 Task: Find a place to stay in Suzhou, China, from 9th to 16th June for 2 guests, with a price range of ₹8000 to ₹16000, and enable self check-in.
Action: Mouse moved to (563, 112)
Screenshot: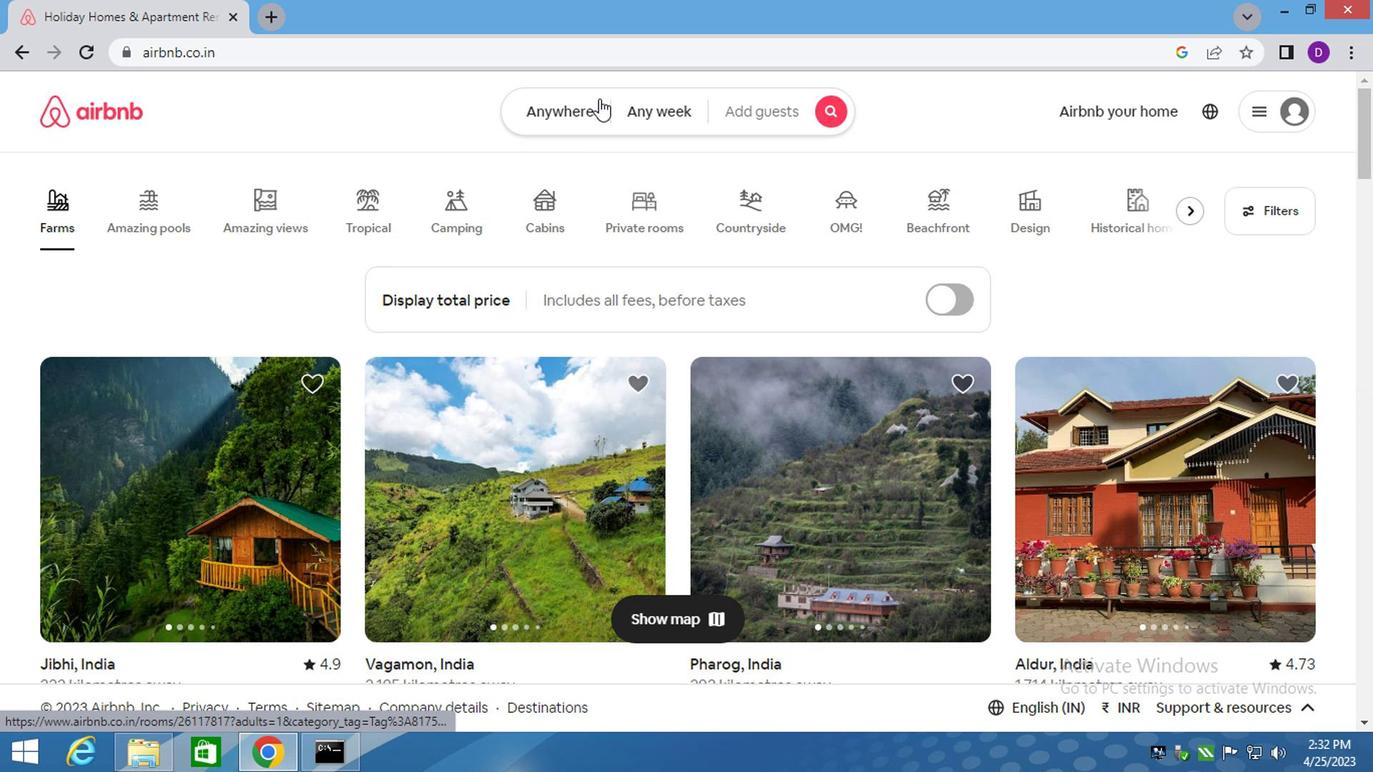 
Action: Mouse pressed left at (563, 112)
Screenshot: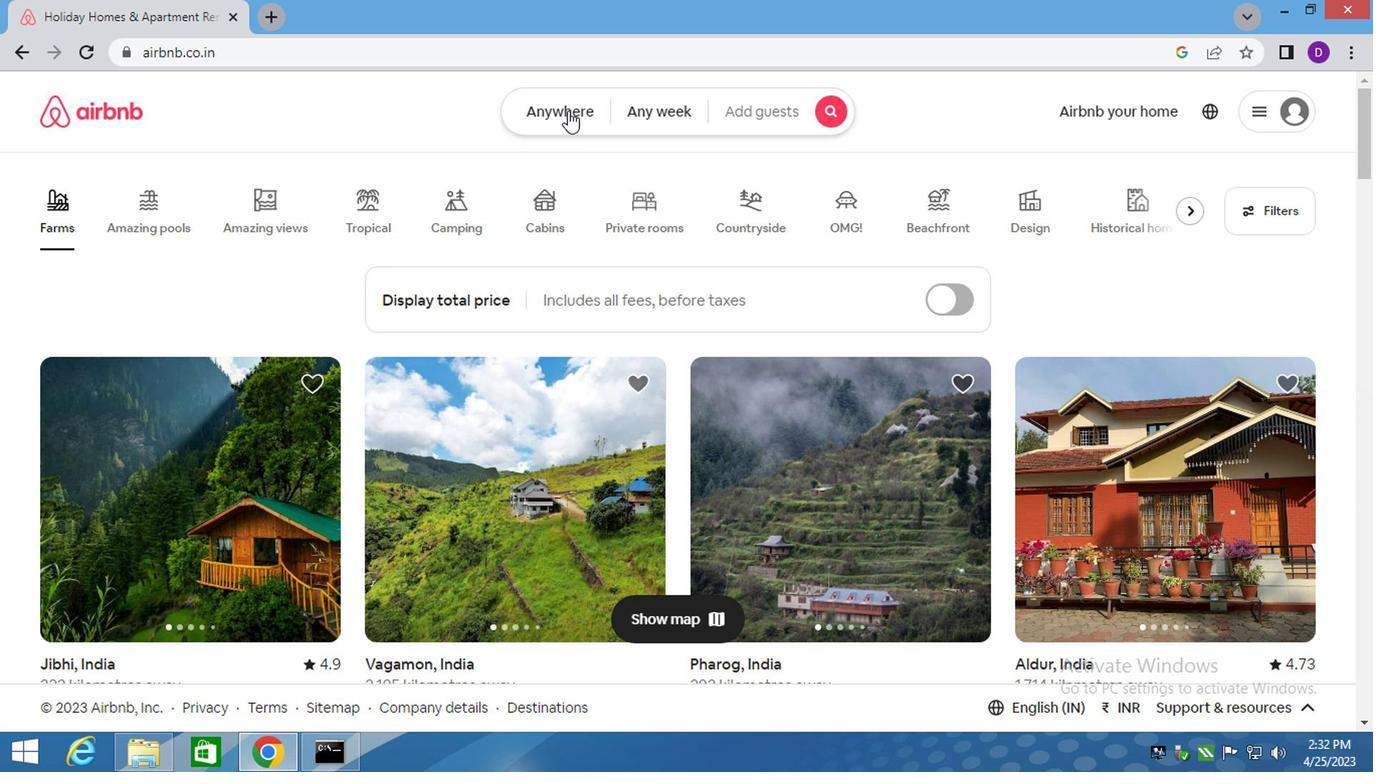 
Action: Mouse moved to (369, 197)
Screenshot: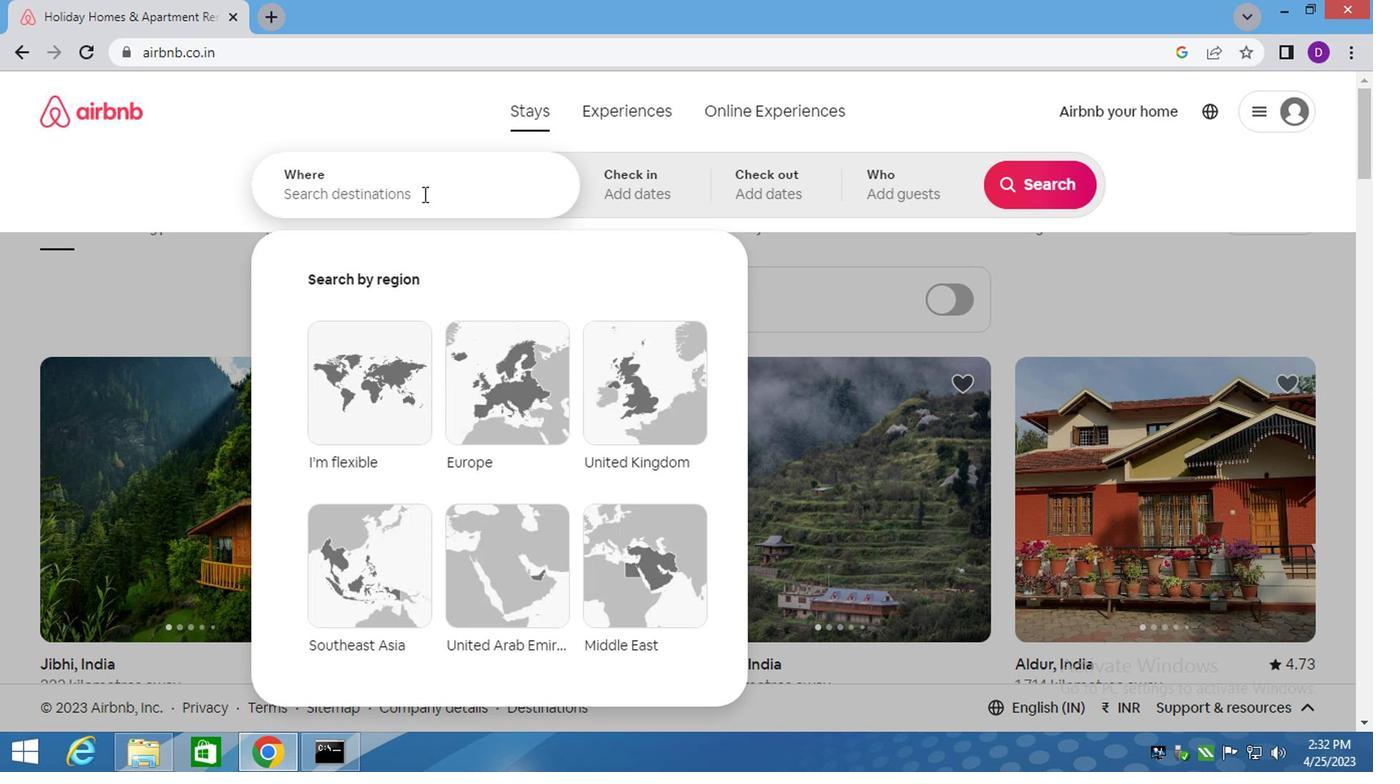 
Action: Mouse pressed left at (369, 197)
Screenshot: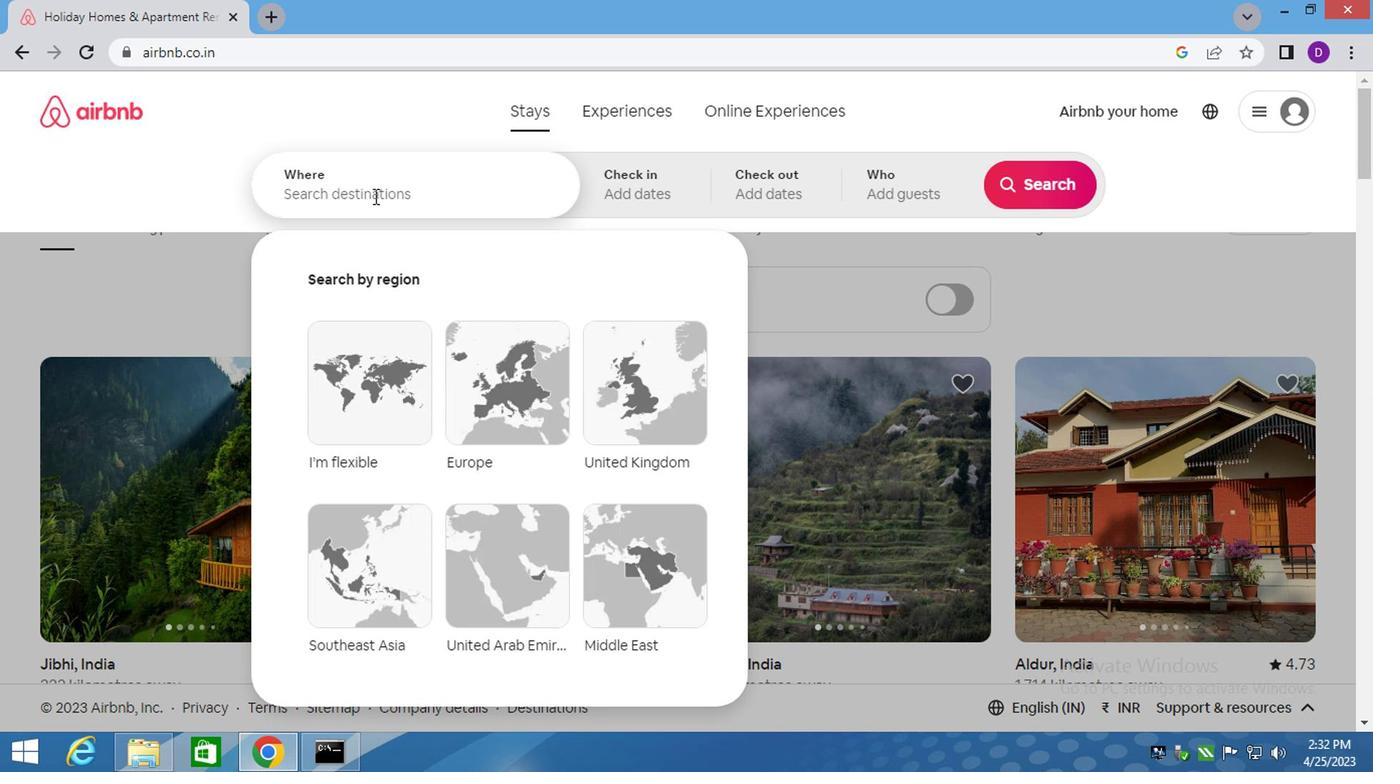 
Action: Key pressed <Key.shift>SUZHOU,<Key.space><Key.shift>CHINA<Key.enter>
Screenshot: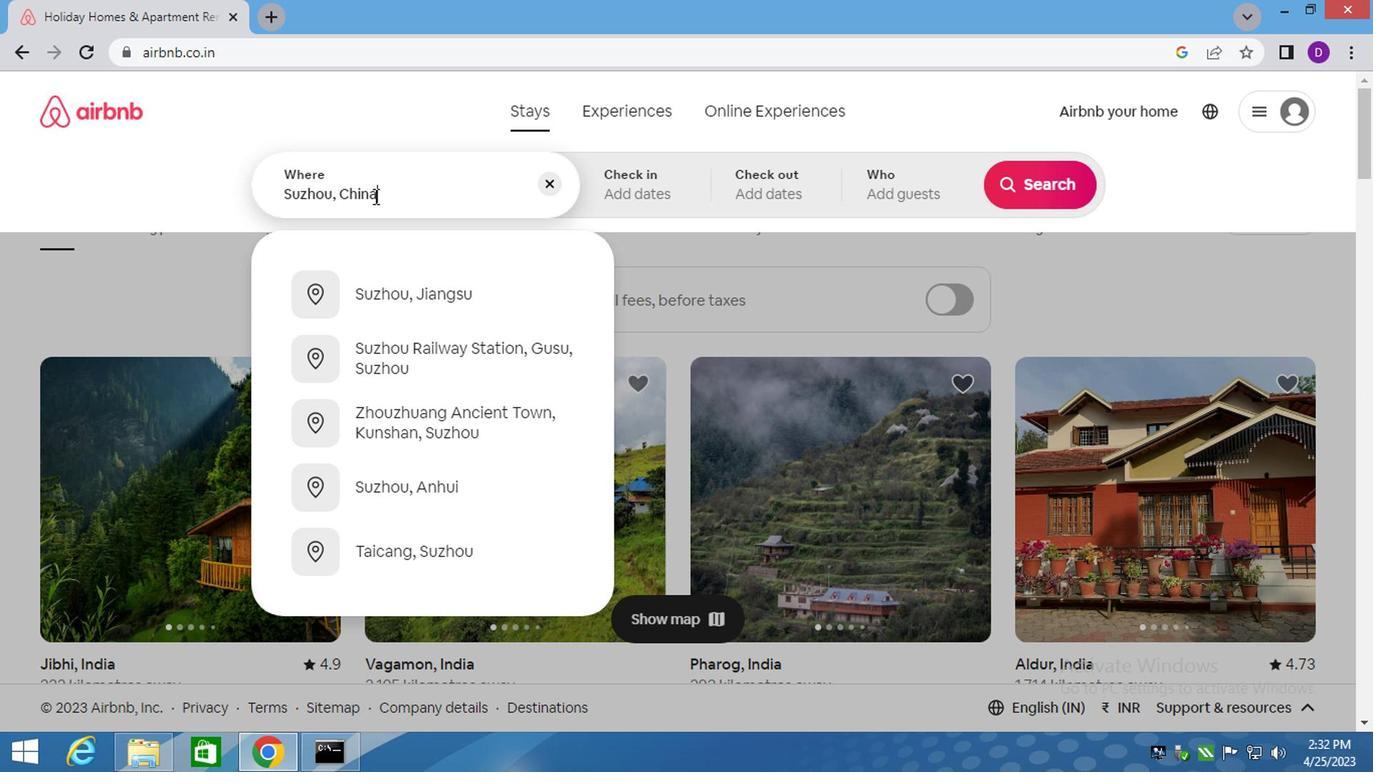 
Action: Mouse moved to (1026, 356)
Screenshot: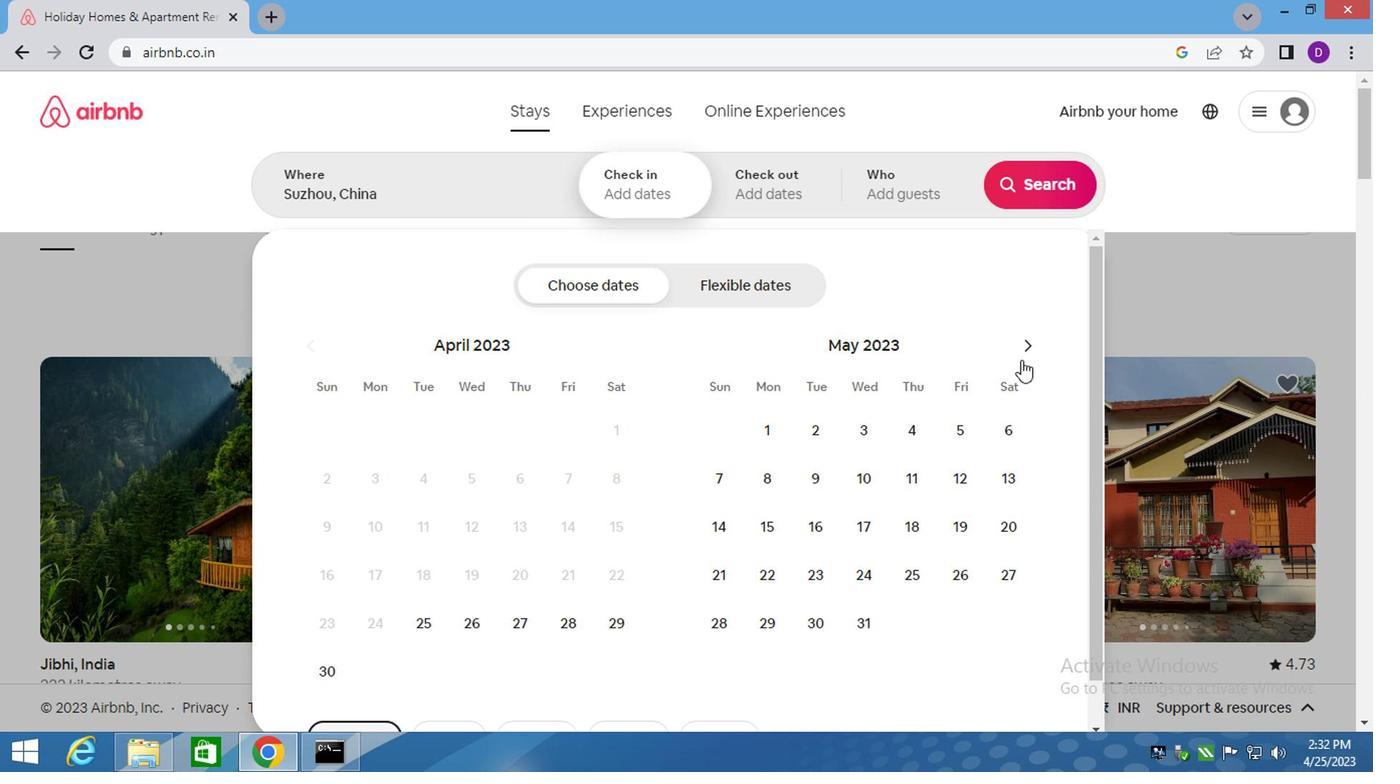 
Action: Mouse pressed left at (1026, 356)
Screenshot: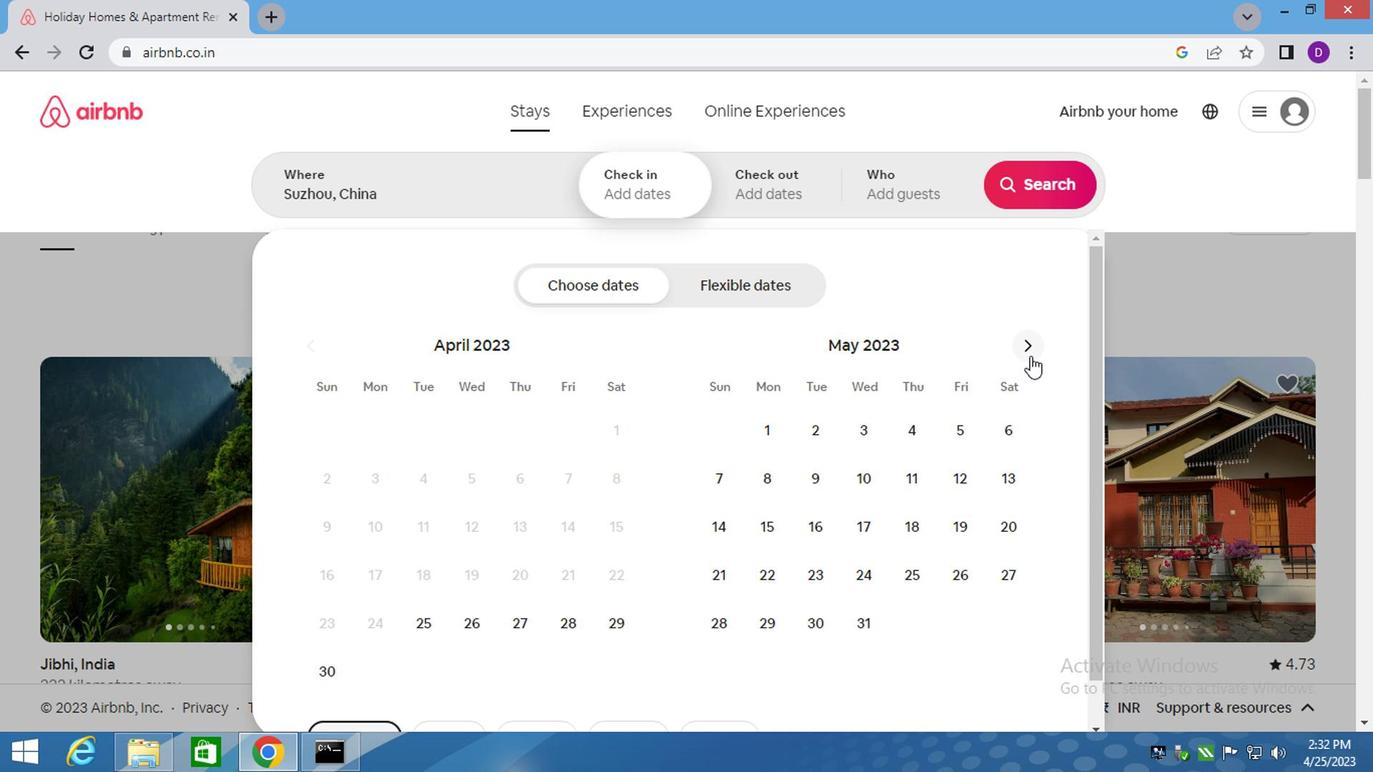 
Action: Mouse moved to (946, 488)
Screenshot: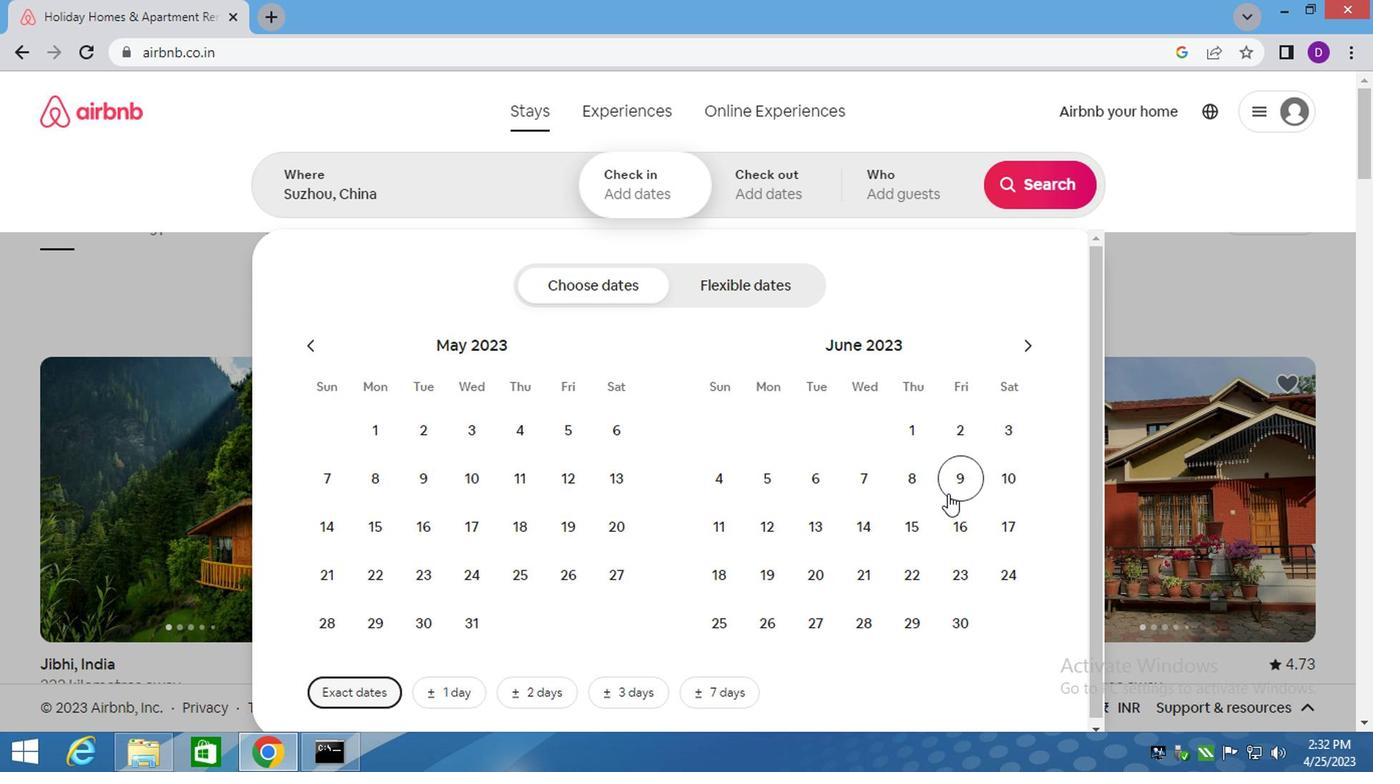 
Action: Mouse pressed left at (946, 488)
Screenshot: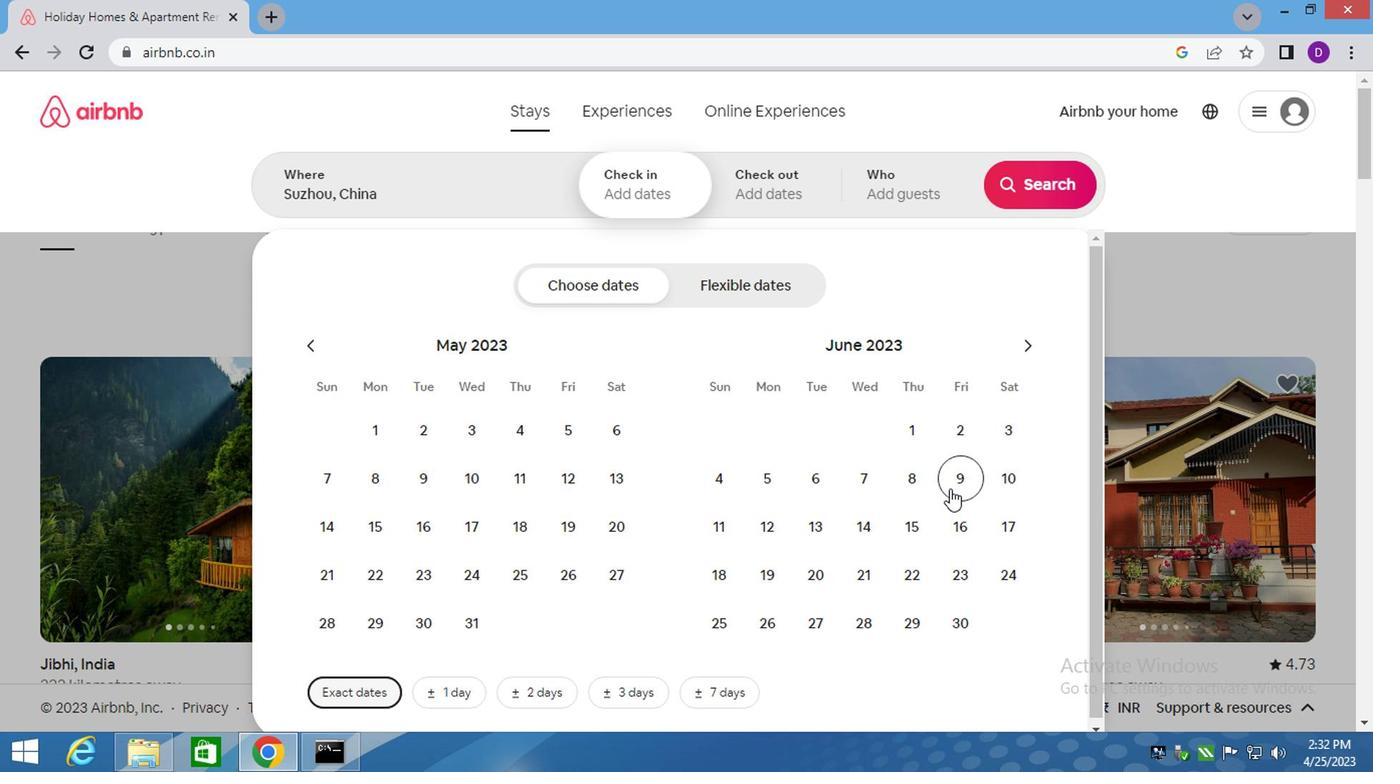 
Action: Mouse moved to (960, 527)
Screenshot: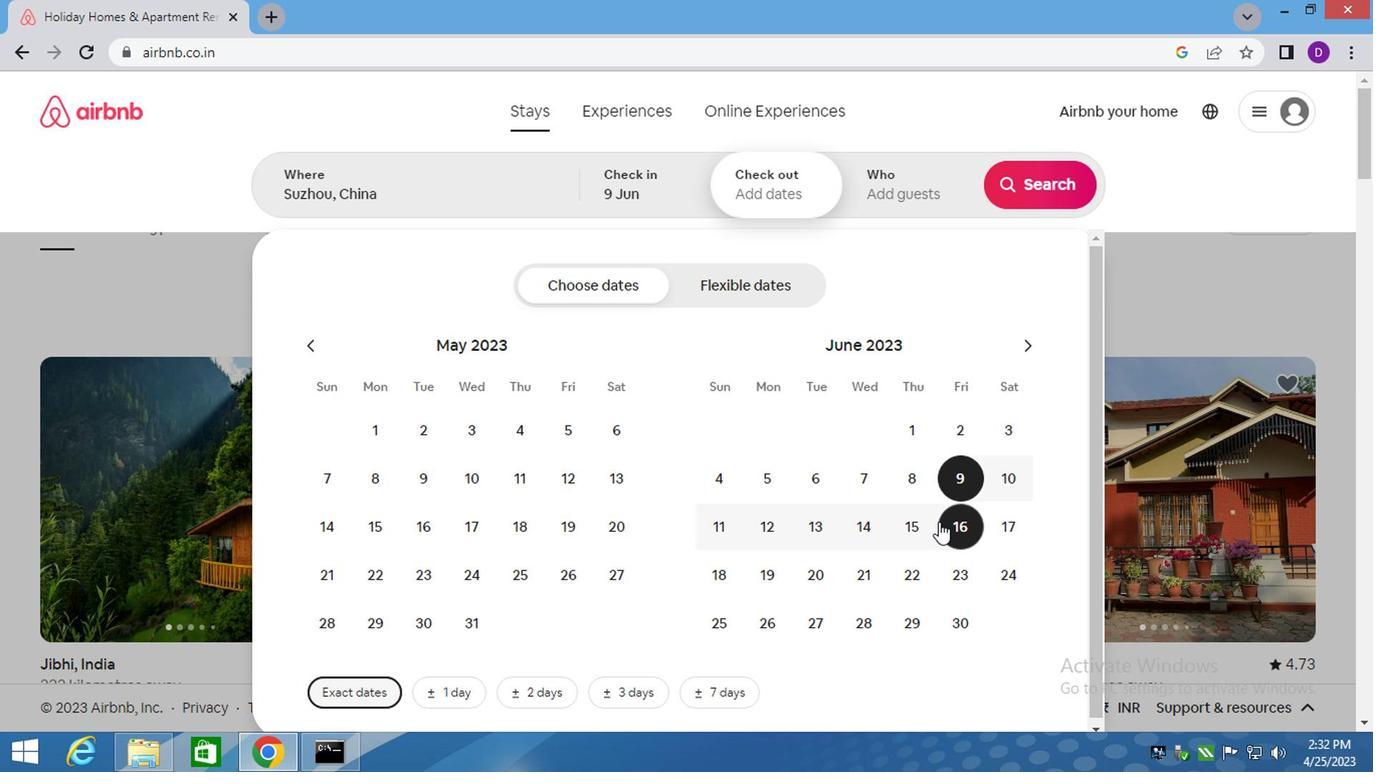 
Action: Mouse pressed left at (960, 527)
Screenshot: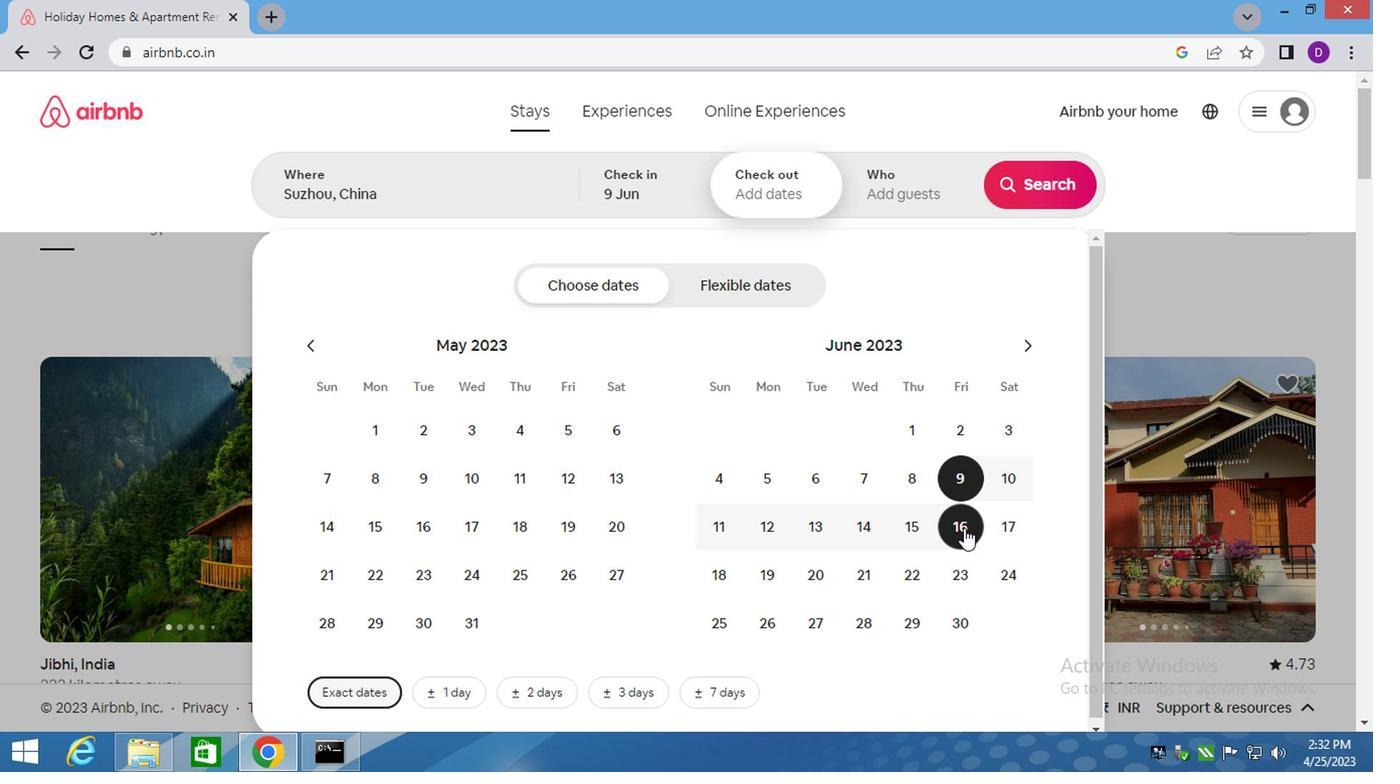 
Action: Mouse moved to (897, 193)
Screenshot: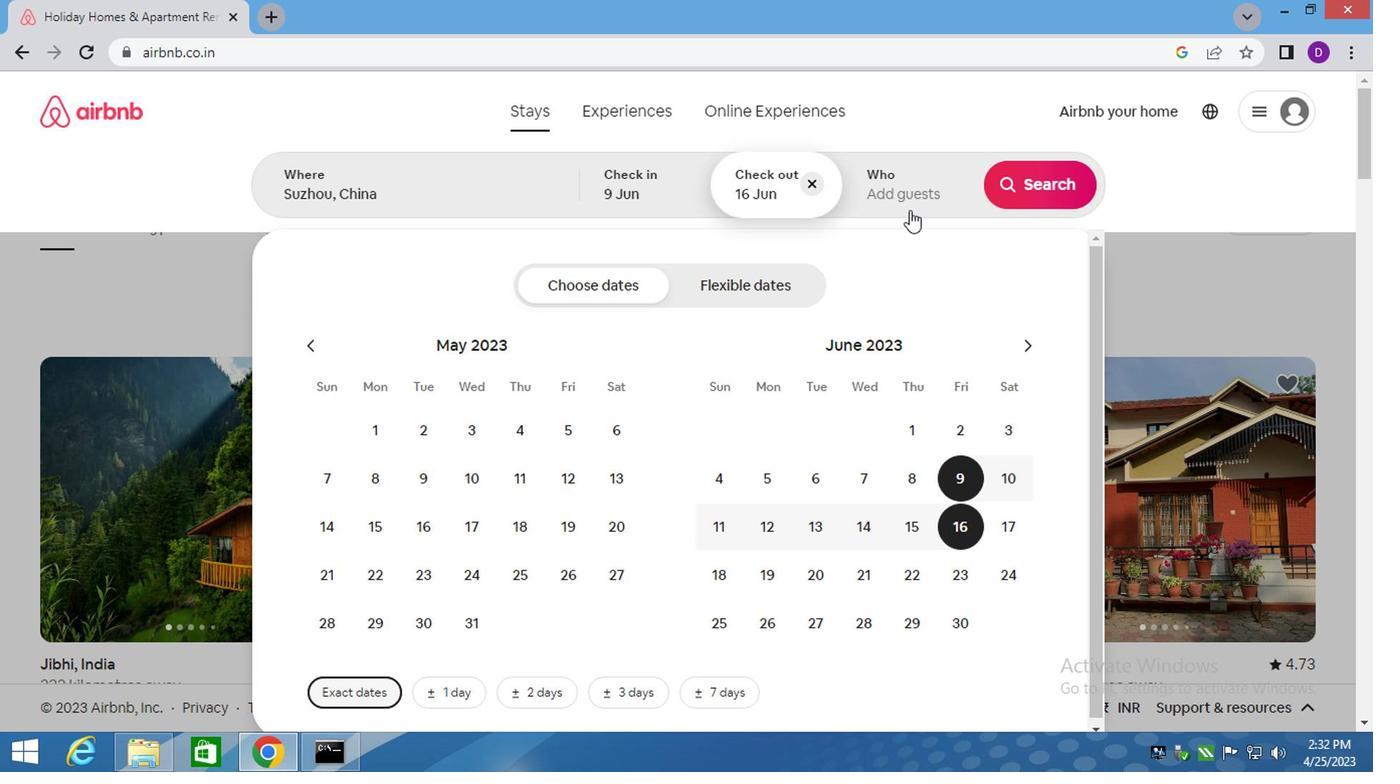 
Action: Mouse pressed left at (897, 193)
Screenshot: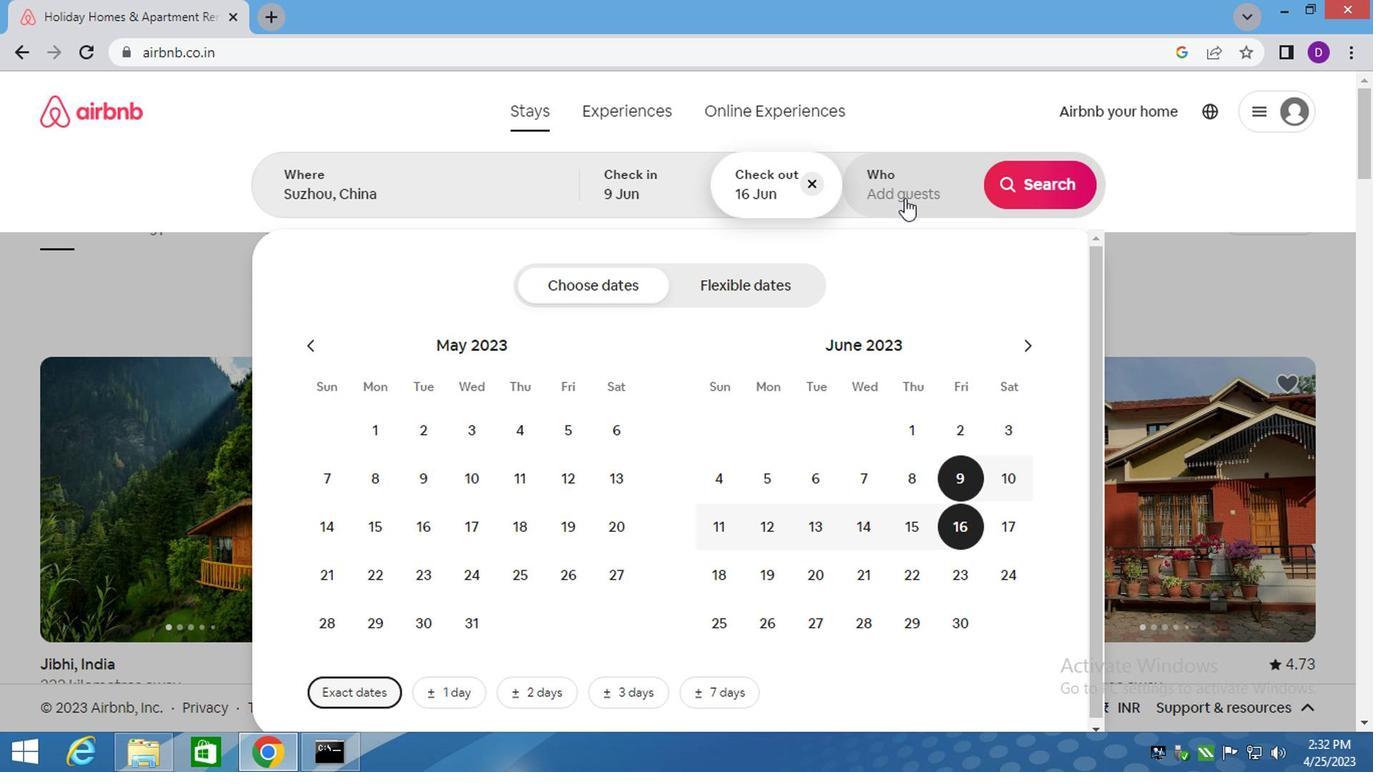 
Action: Mouse moved to (1050, 298)
Screenshot: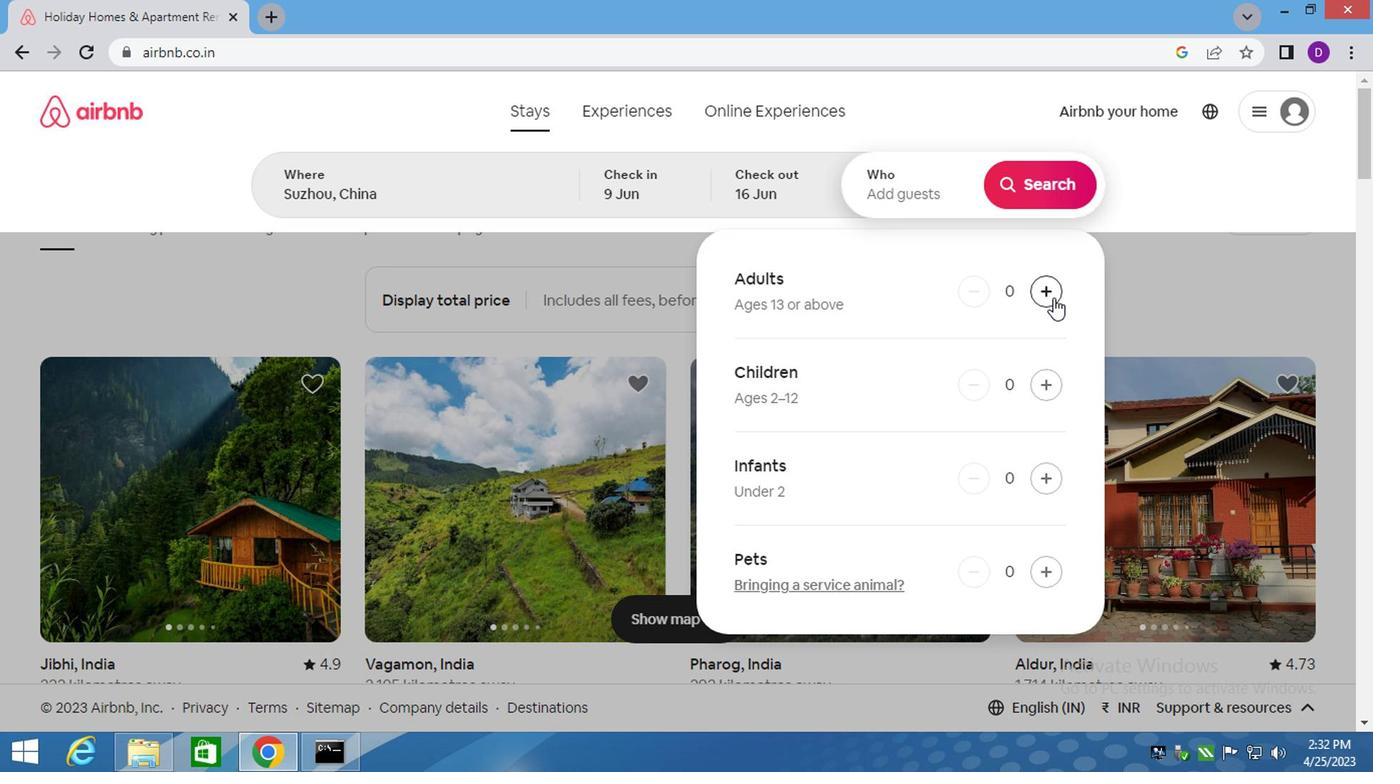 
Action: Mouse pressed left at (1050, 298)
Screenshot: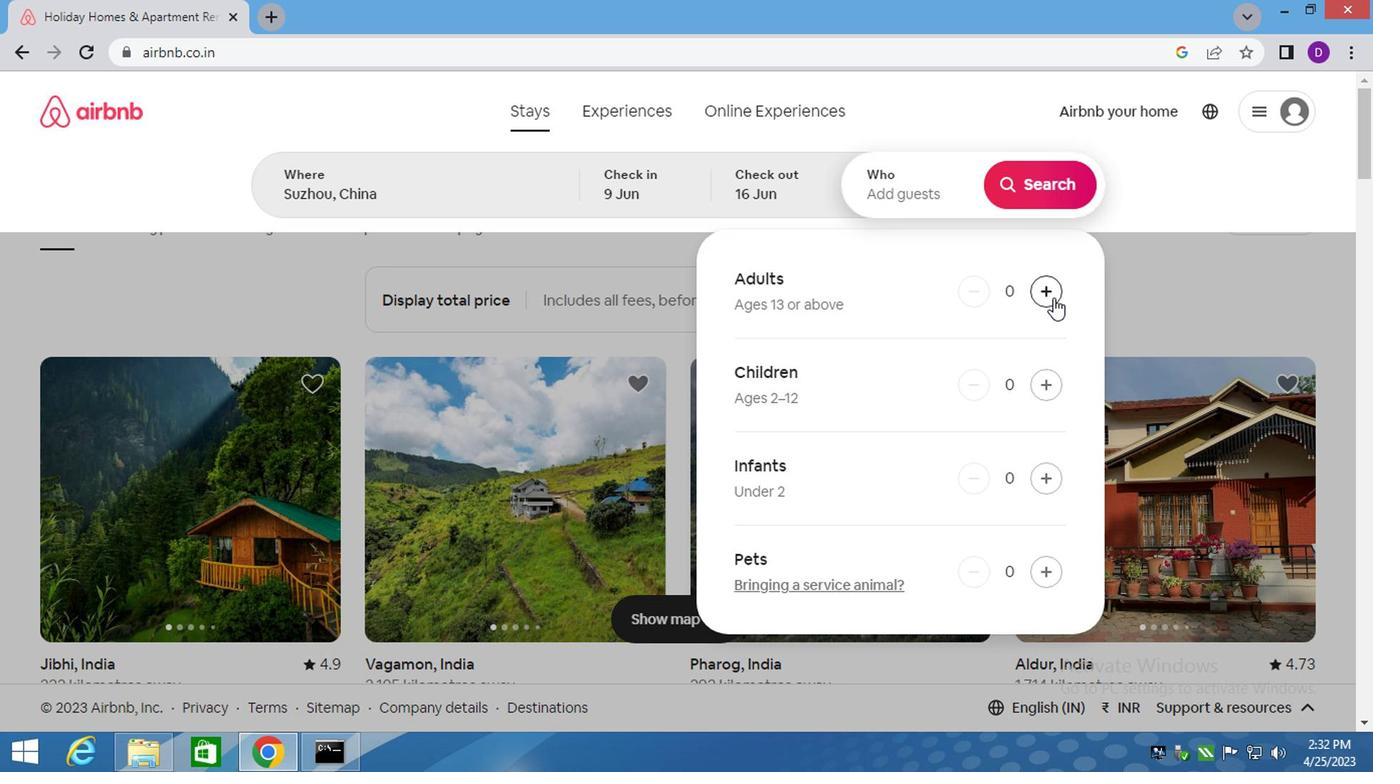 
Action: Mouse pressed left at (1050, 298)
Screenshot: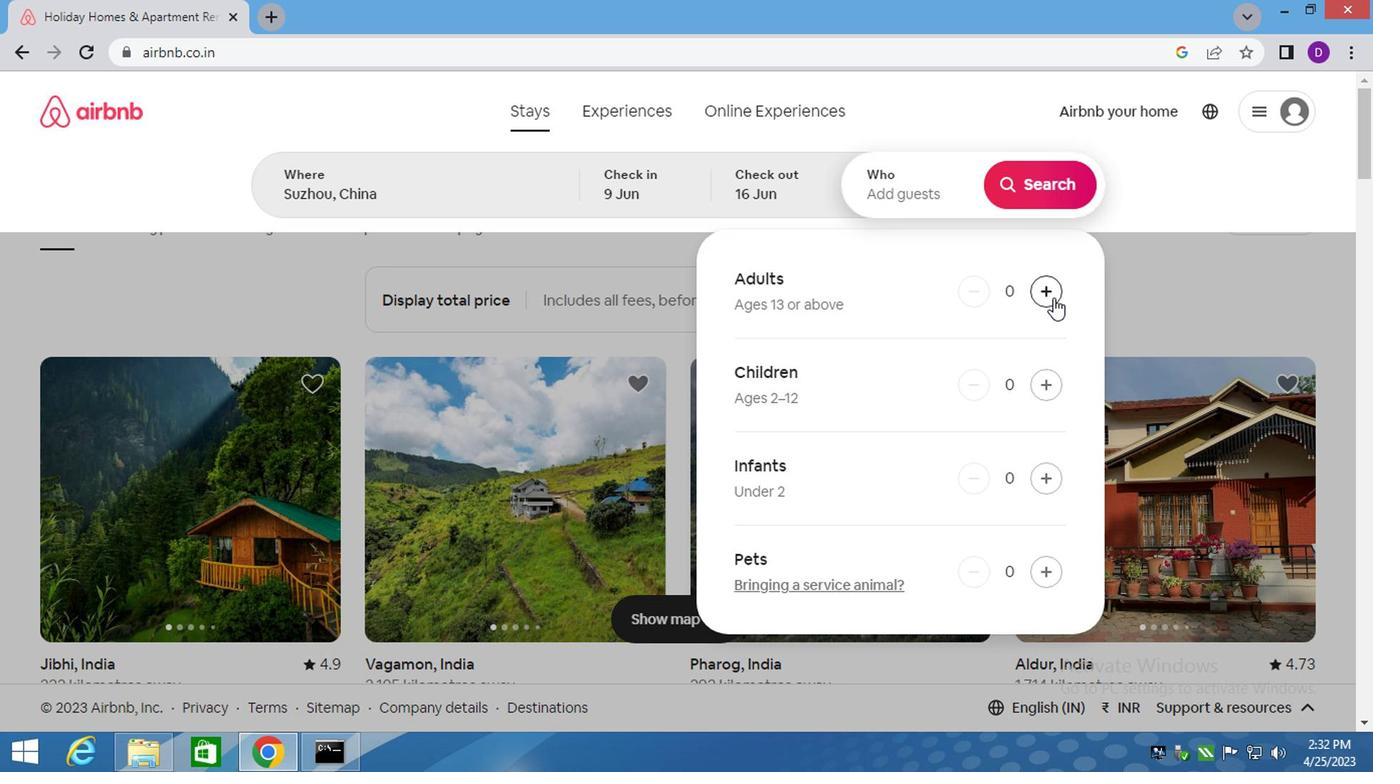 
Action: Mouse moved to (1040, 182)
Screenshot: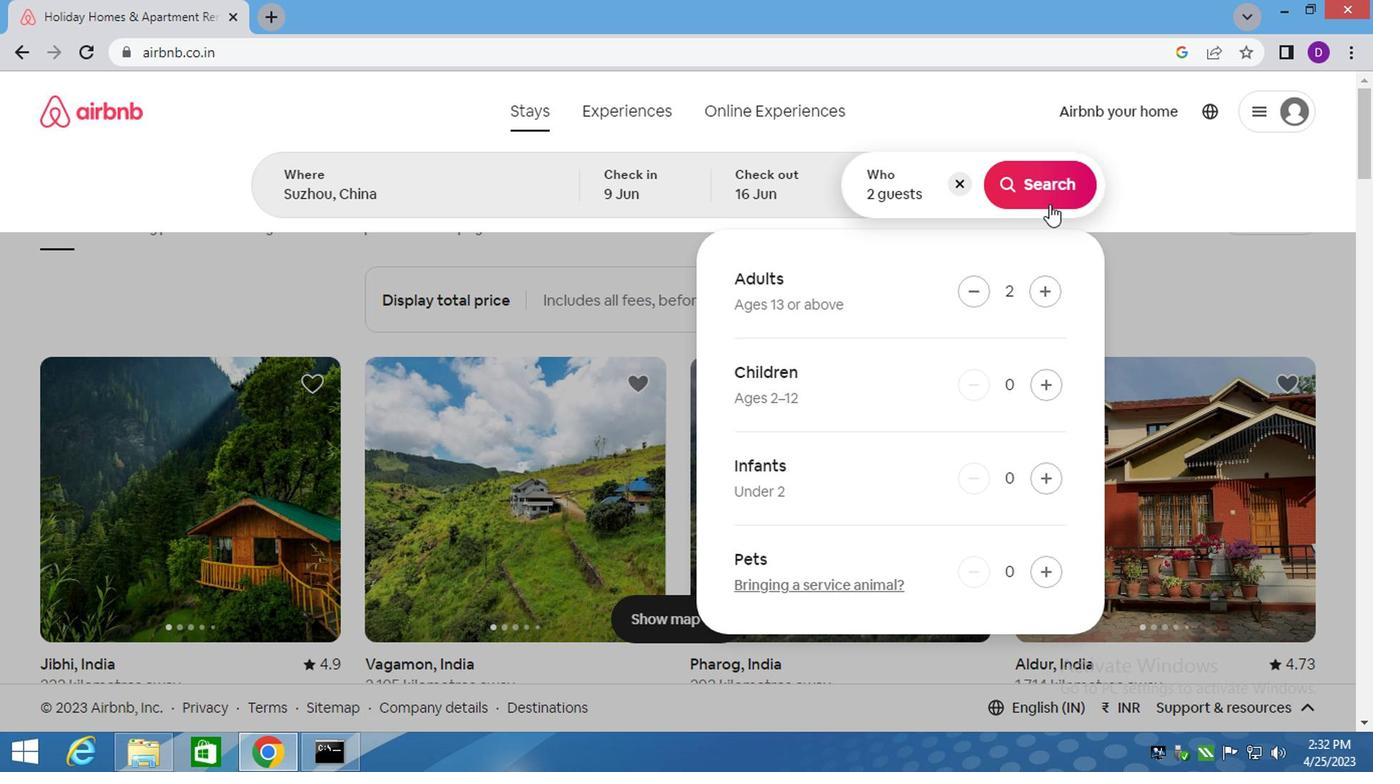 
Action: Mouse pressed left at (1040, 182)
Screenshot: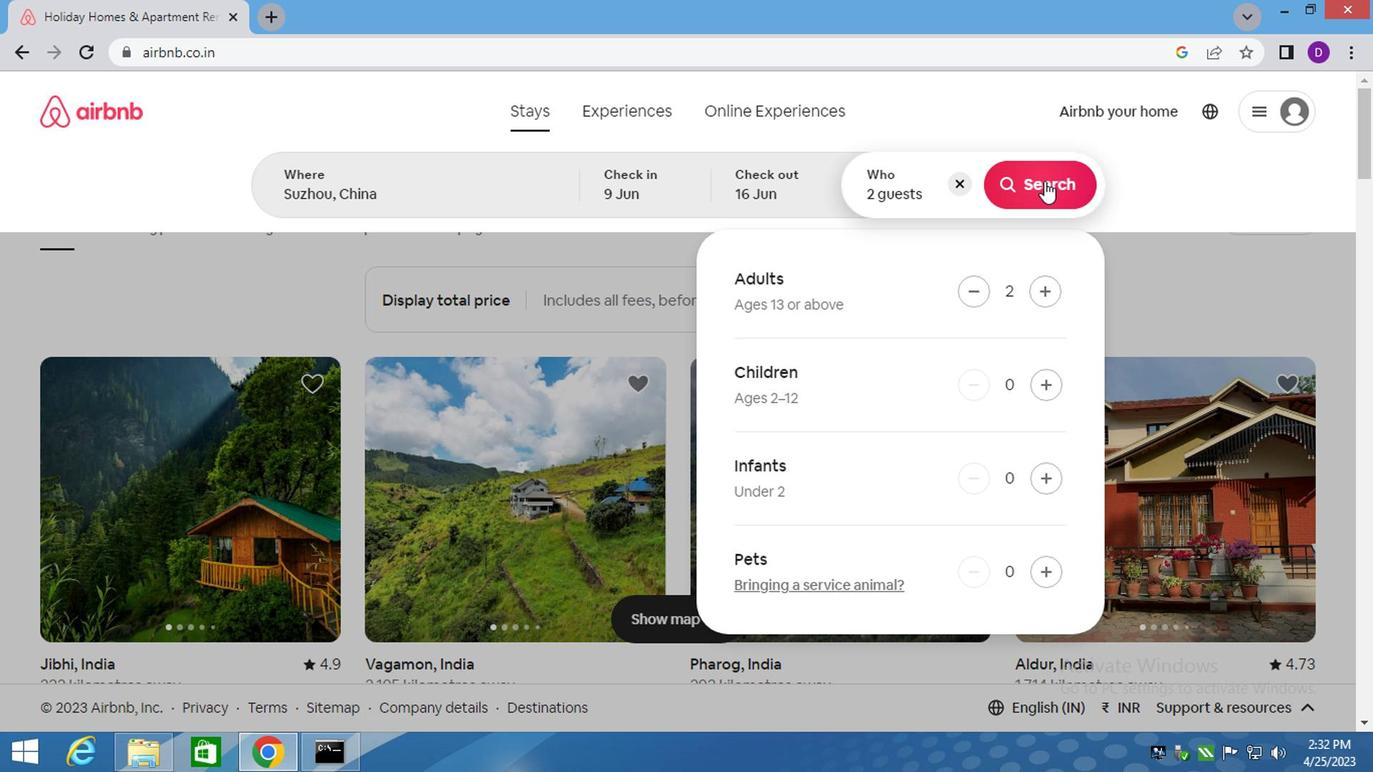 
Action: Mouse moved to (1251, 196)
Screenshot: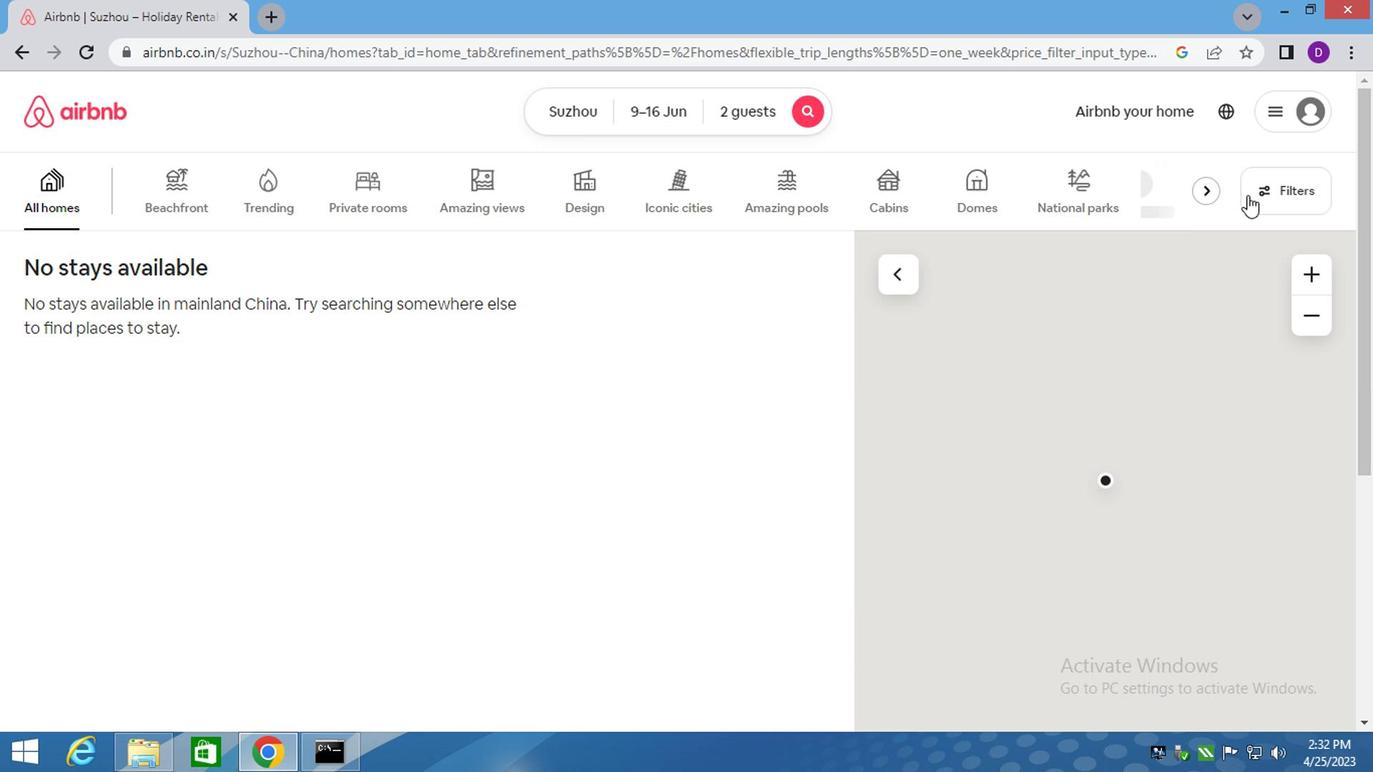
Action: Mouse pressed left at (1251, 196)
Screenshot: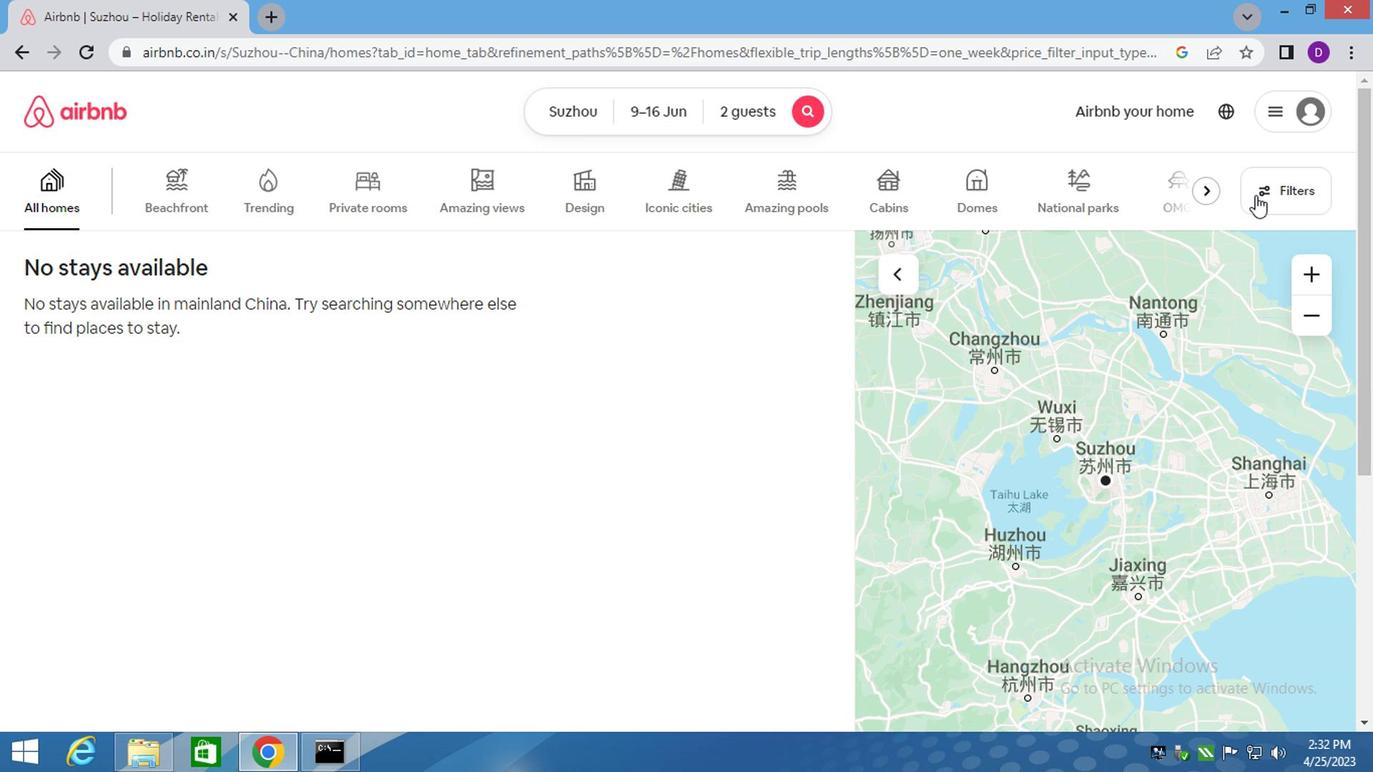 
Action: Mouse moved to (456, 316)
Screenshot: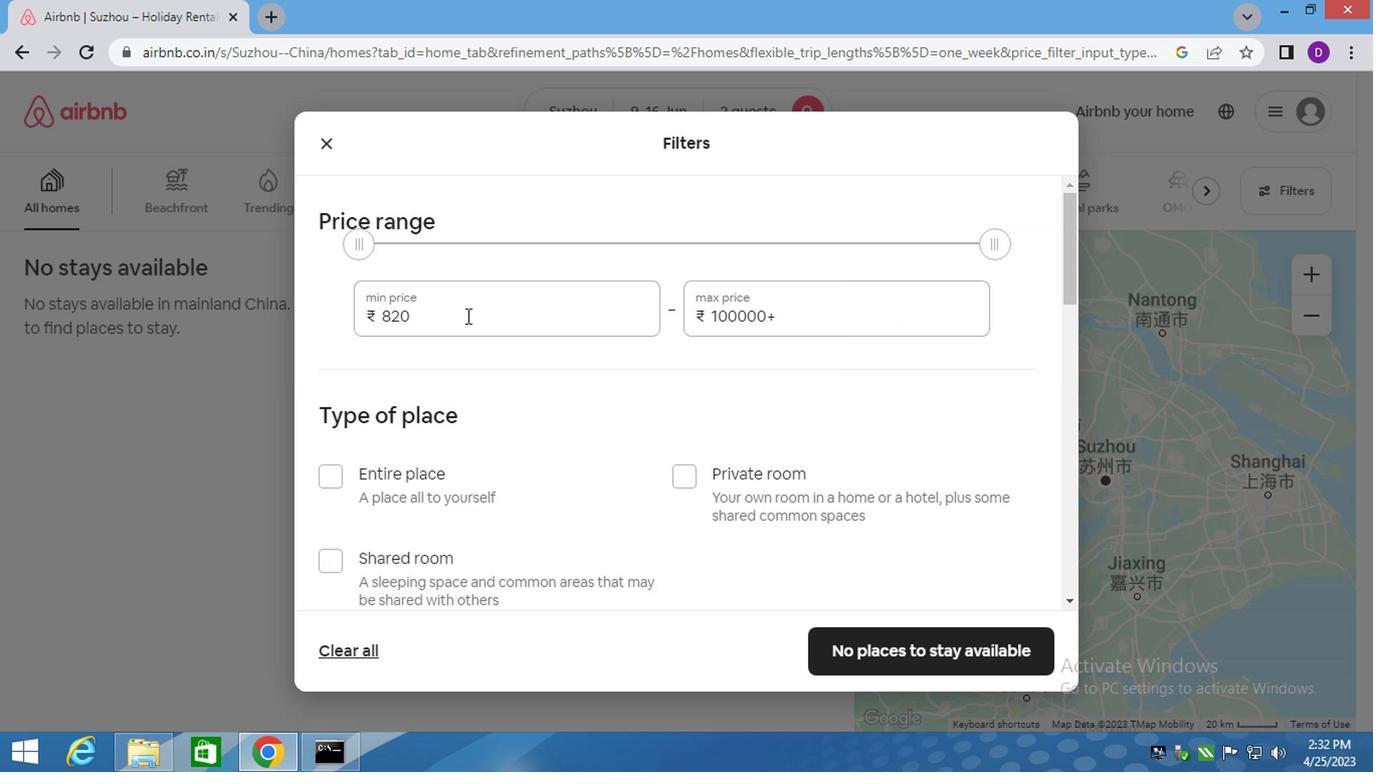 
Action: Mouse pressed left at (456, 316)
Screenshot: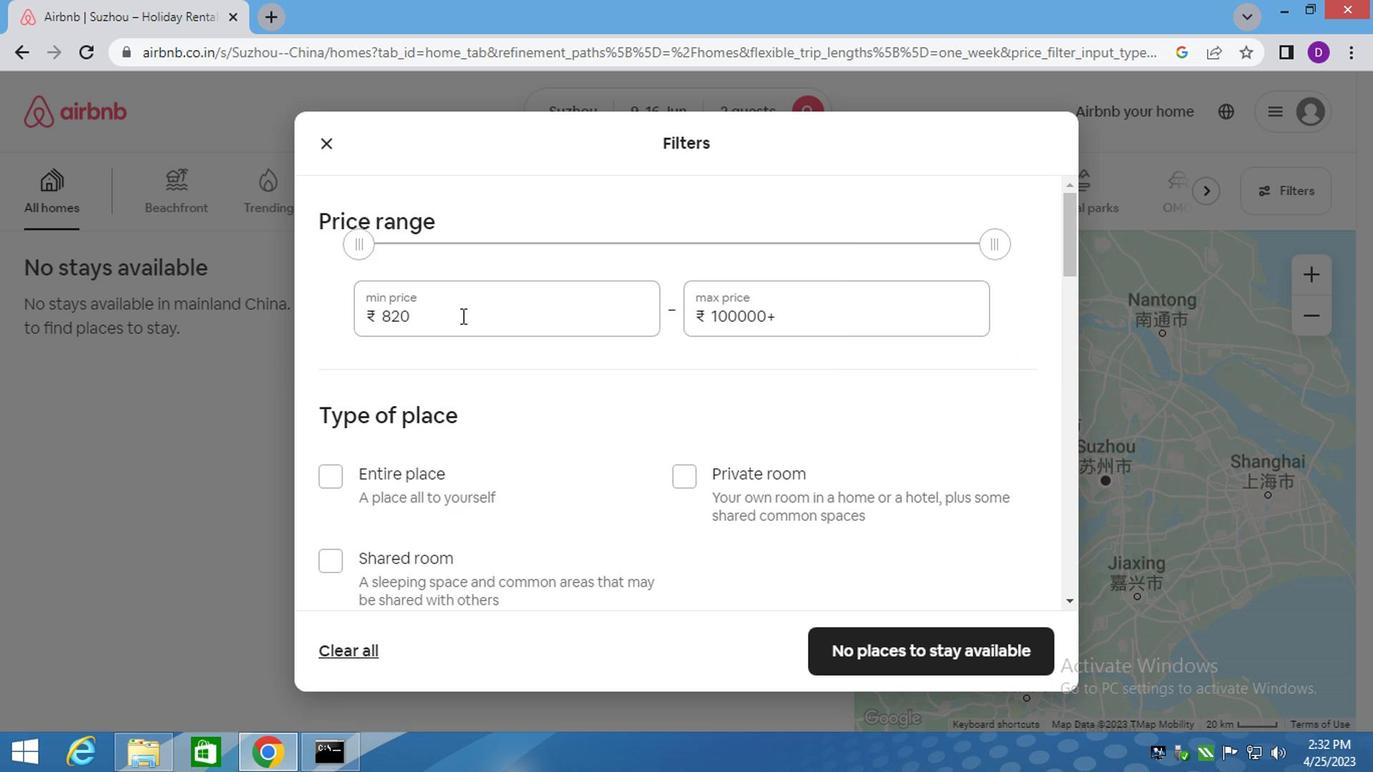 
Action: Mouse pressed left at (456, 316)
Screenshot: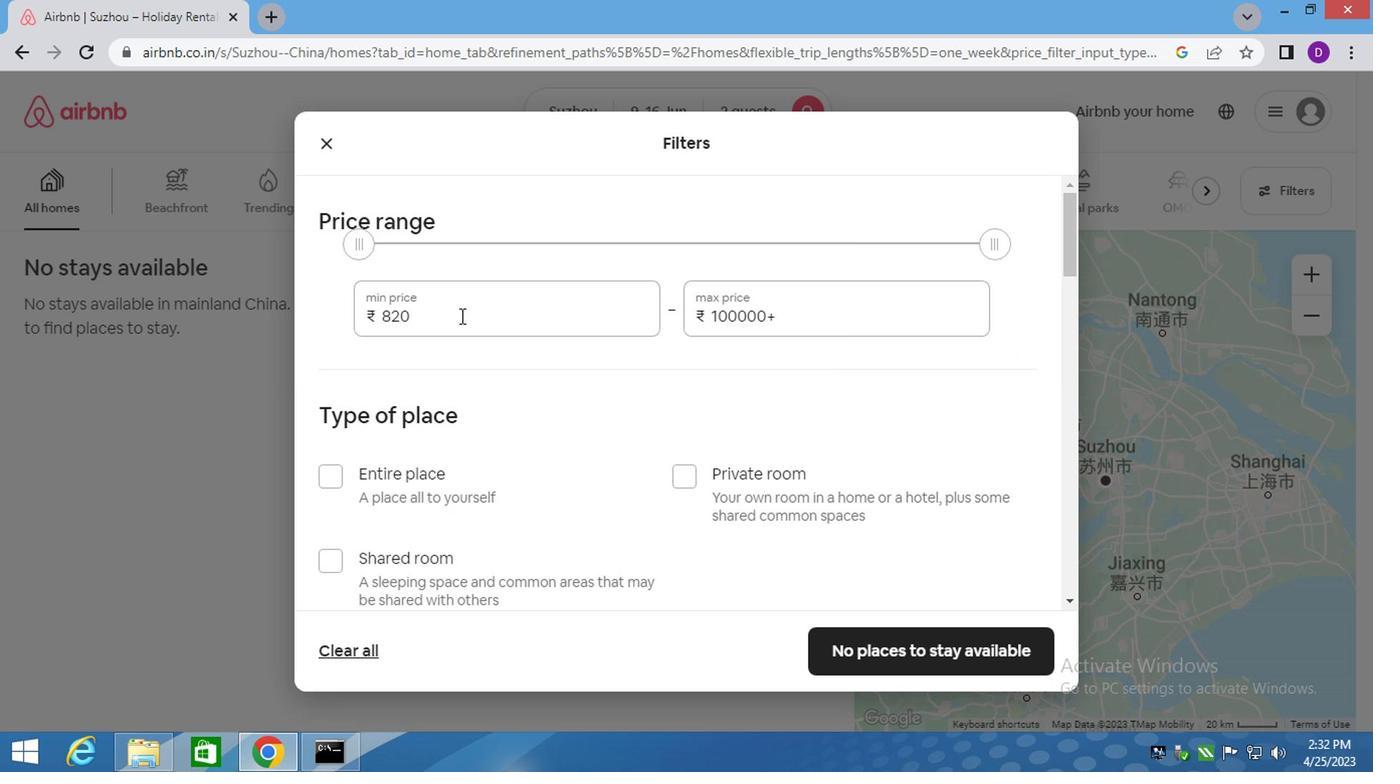 
Action: Key pressed 8000<Key.tab>16000
Screenshot: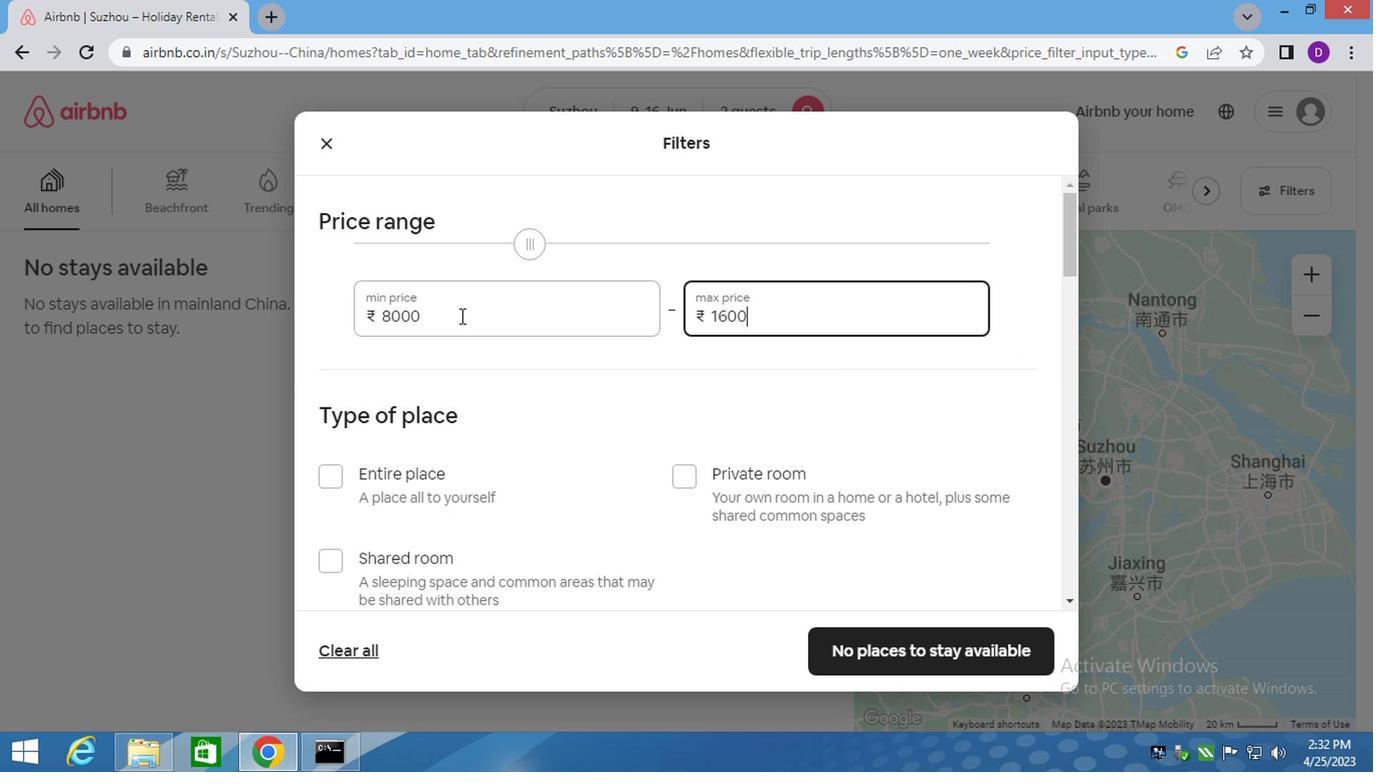
Action: Mouse moved to (434, 333)
Screenshot: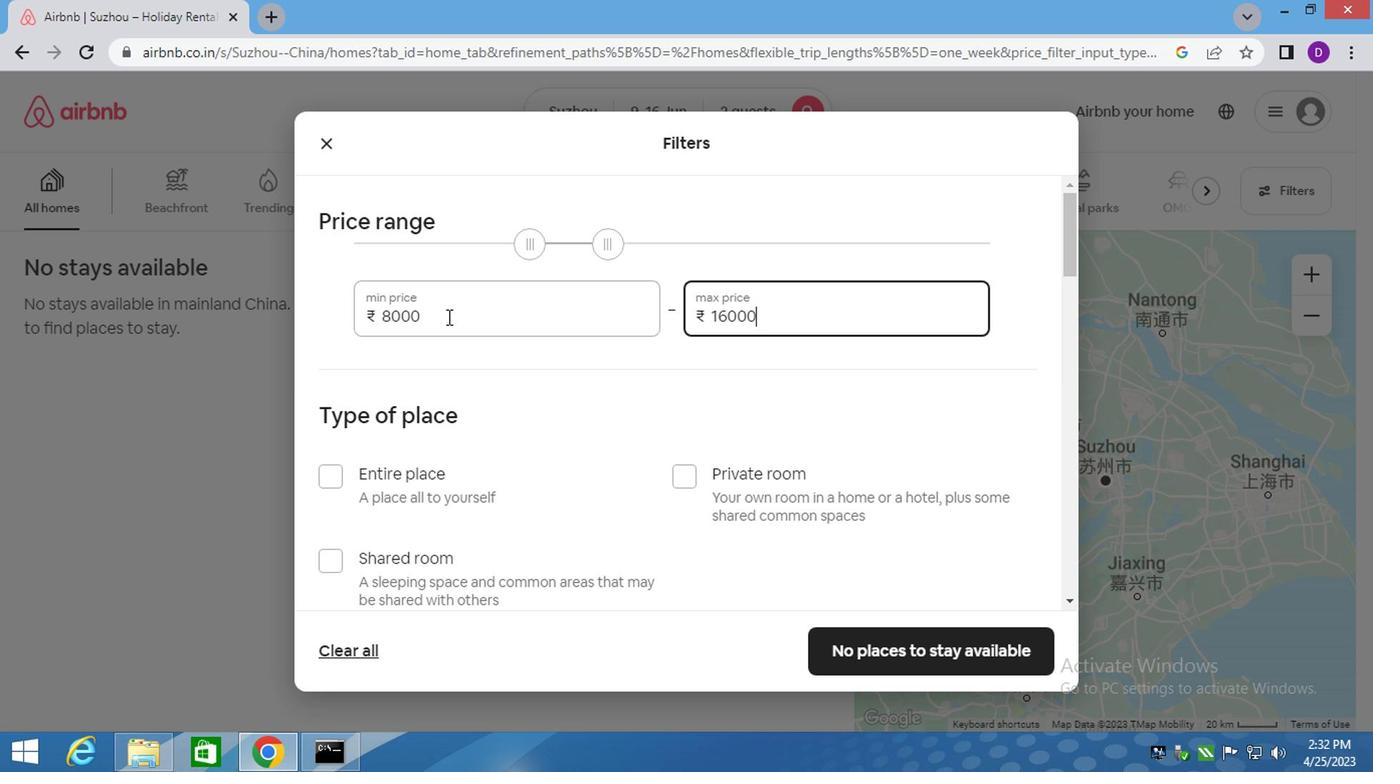 
Action: Mouse scrolled (434, 331) with delta (0, -1)
Screenshot: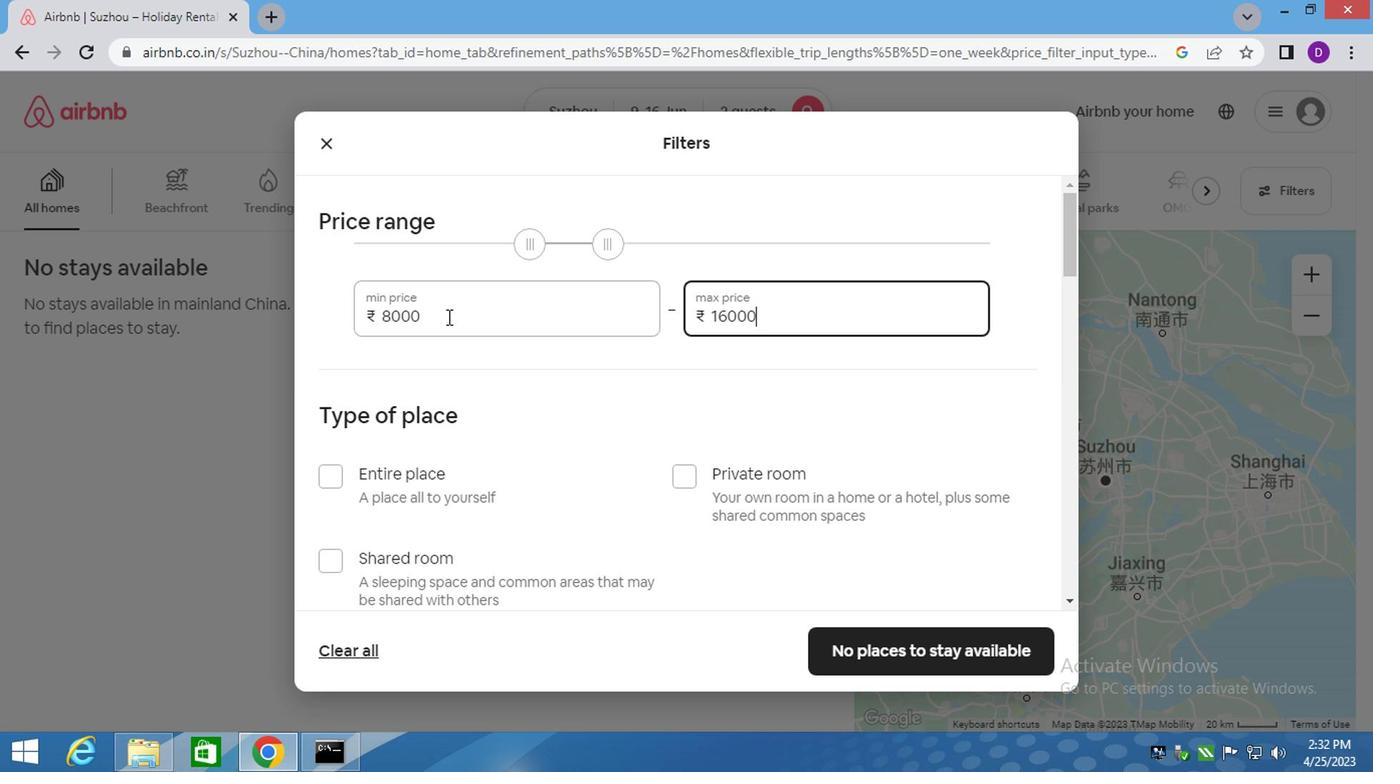 
Action: Mouse moved to (434, 356)
Screenshot: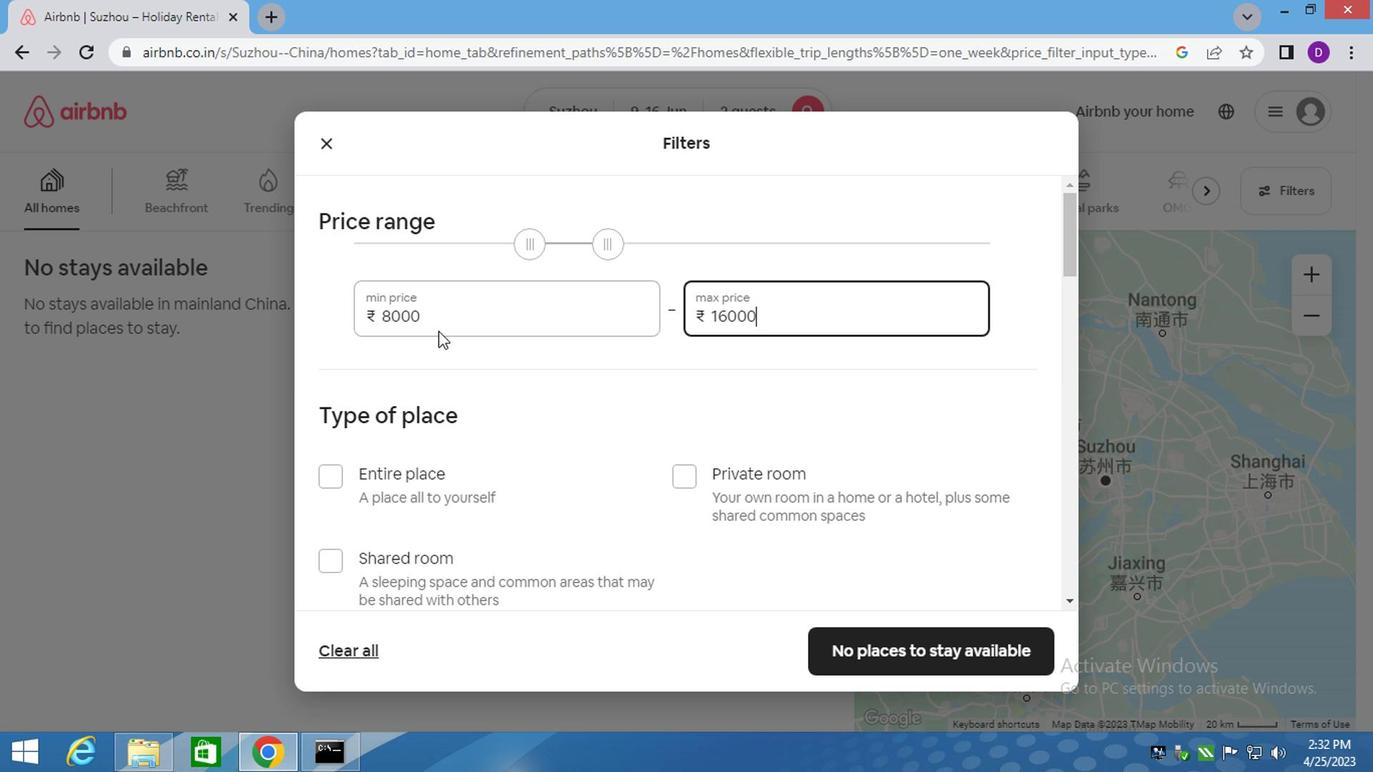 
Action: Mouse scrolled (434, 353) with delta (0, 0)
Screenshot: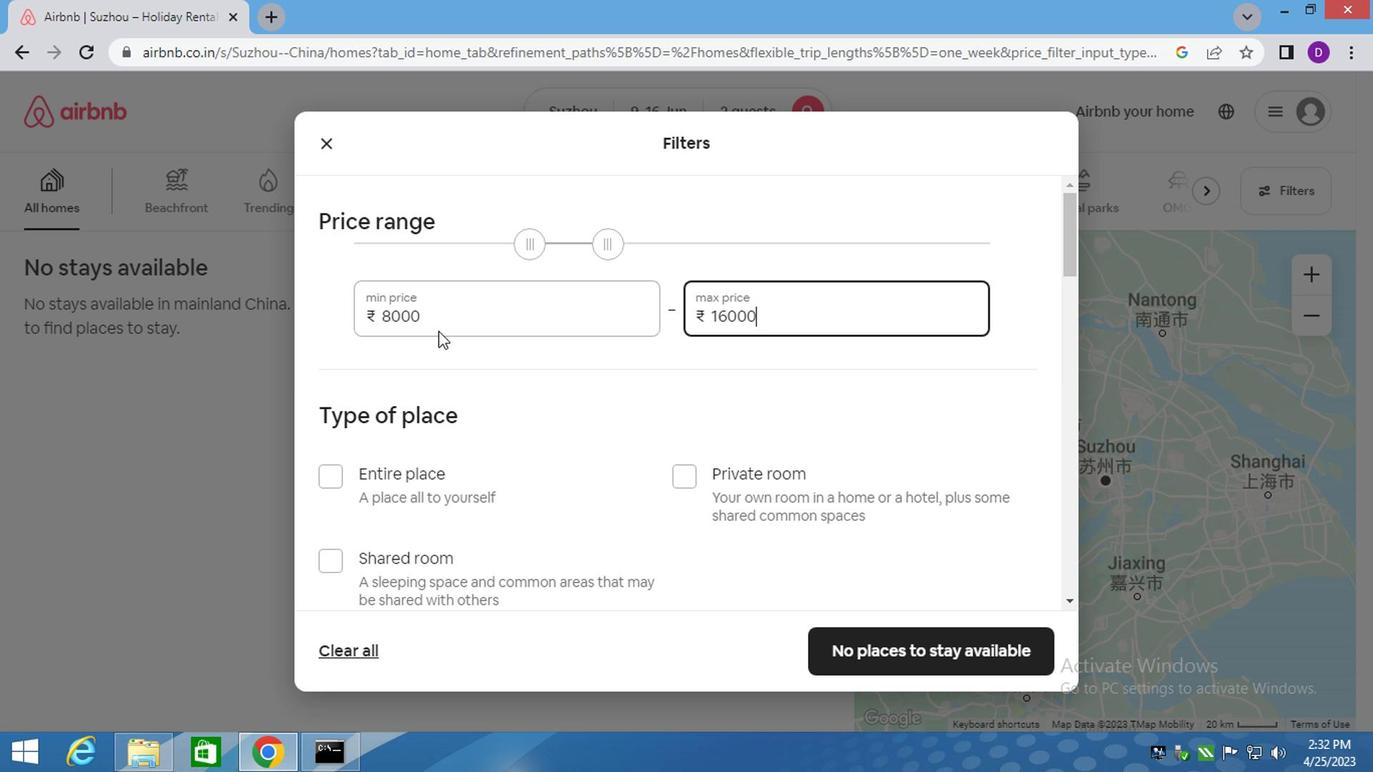
Action: Mouse moved to (322, 276)
Screenshot: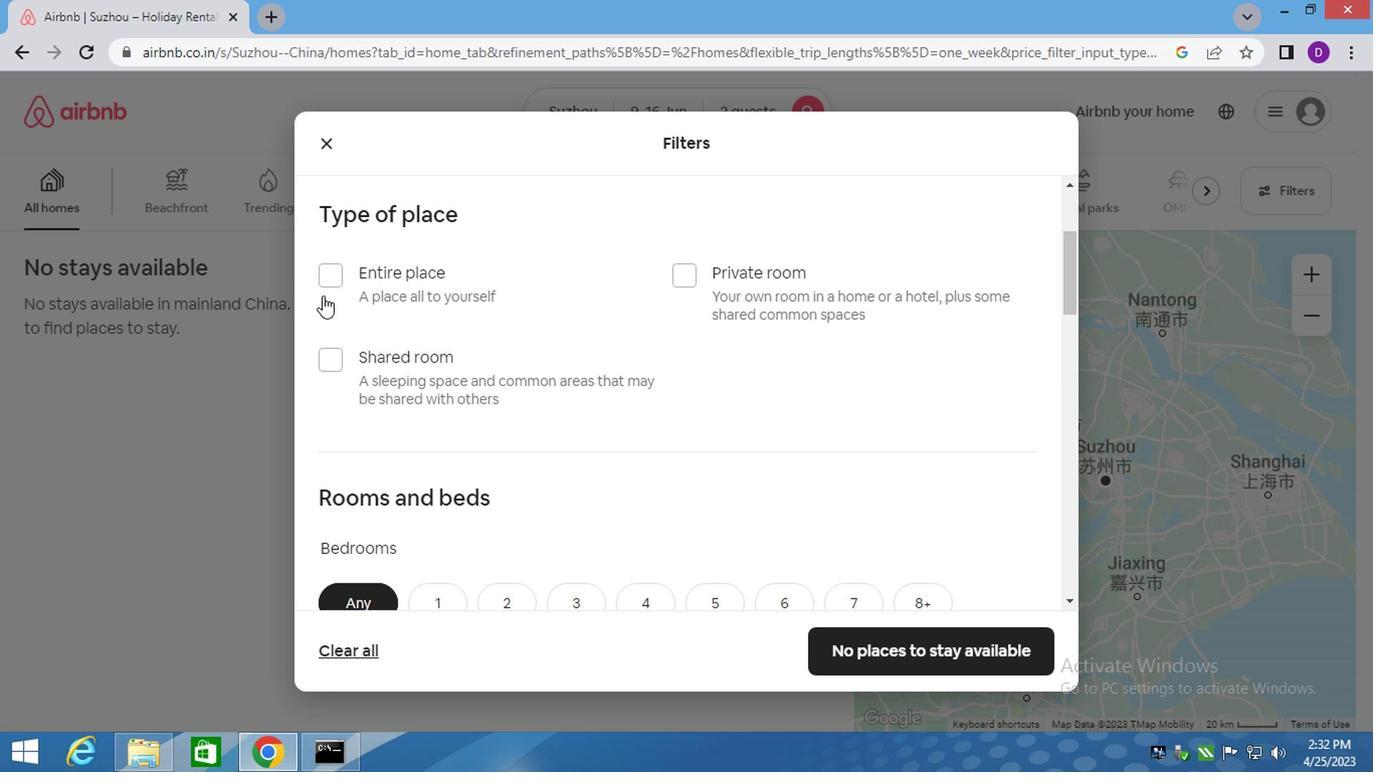 
Action: Mouse pressed left at (322, 276)
Screenshot: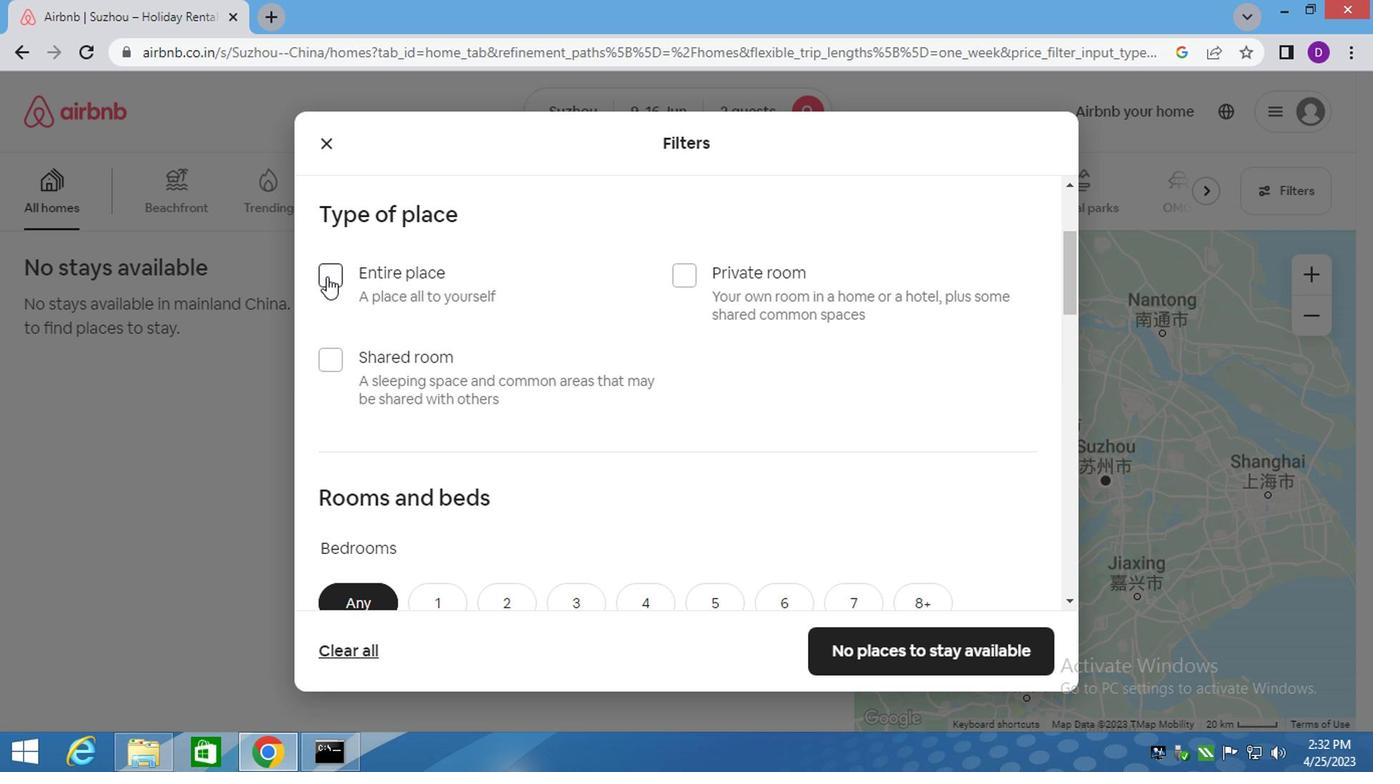 
Action: Mouse moved to (489, 408)
Screenshot: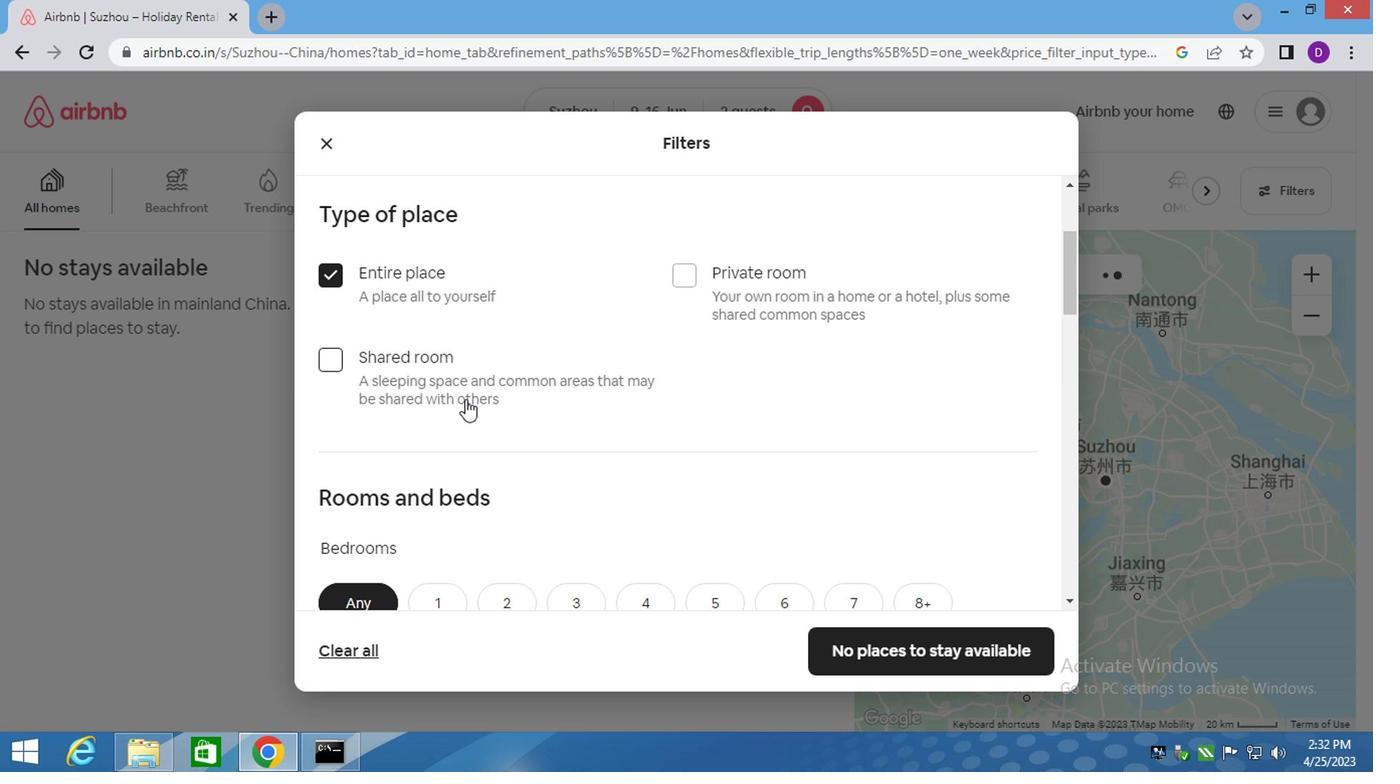 
Action: Mouse scrolled (489, 407) with delta (0, -1)
Screenshot: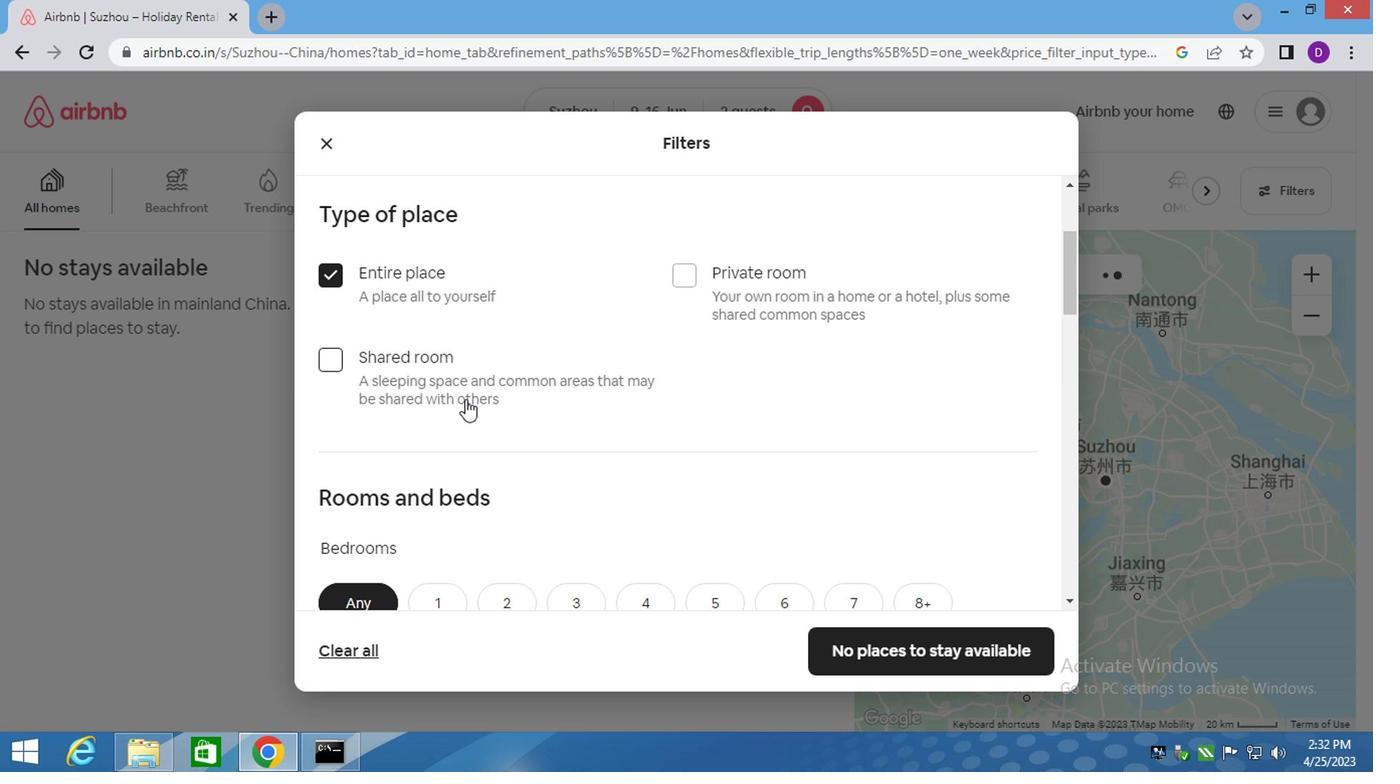 
Action: Mouse moved to (490, 411)
Screenshot: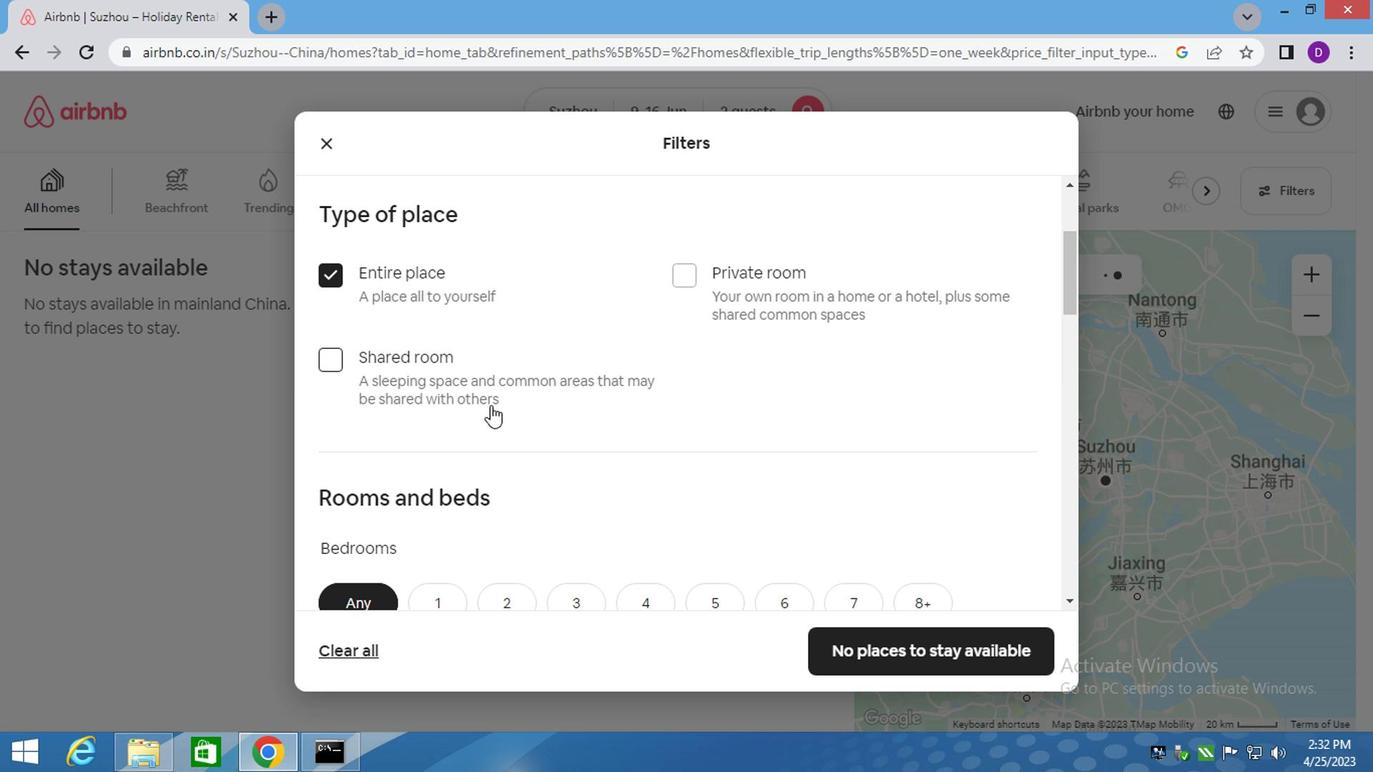 
Action: Mouse scrolled (490, 409) with delta (0, -1)
Screenshot: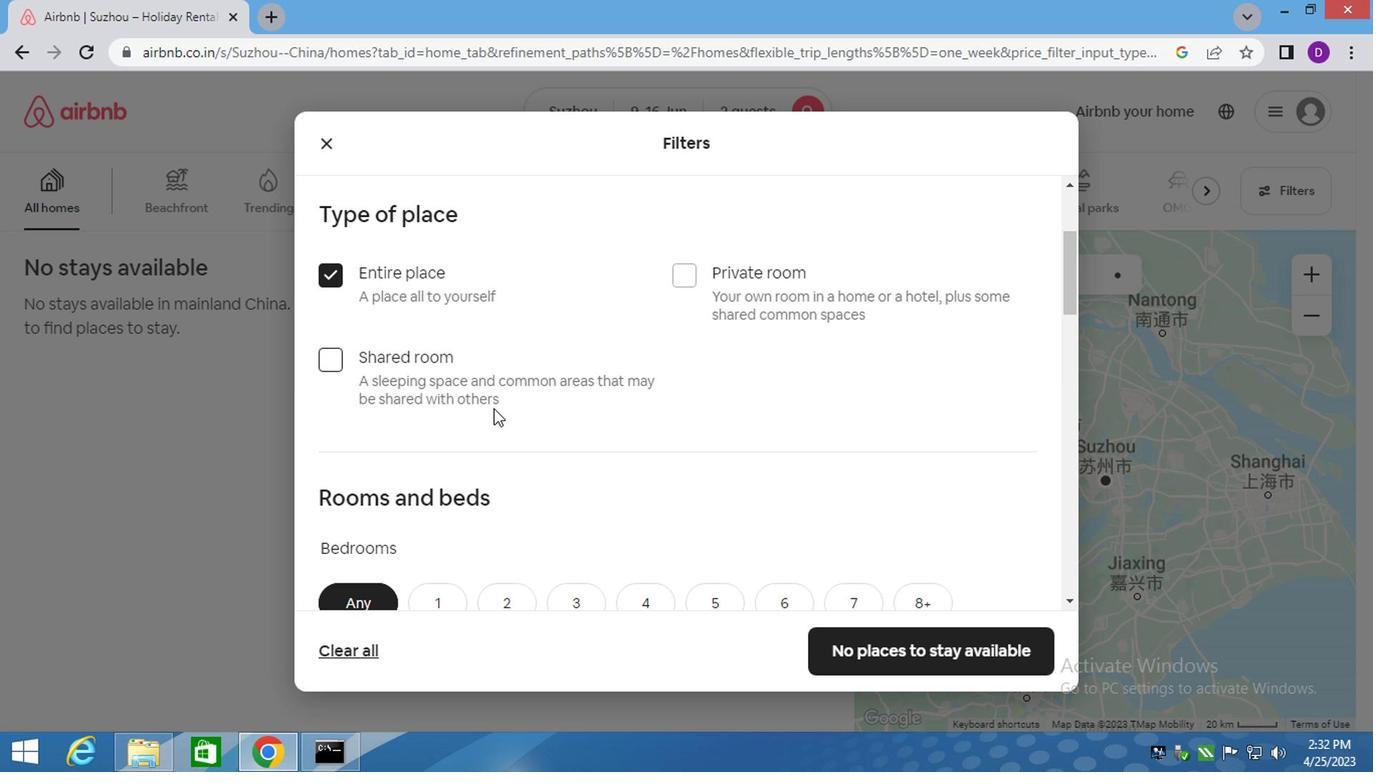 
Action: Mouse moved to (512, 404)
Screenshot: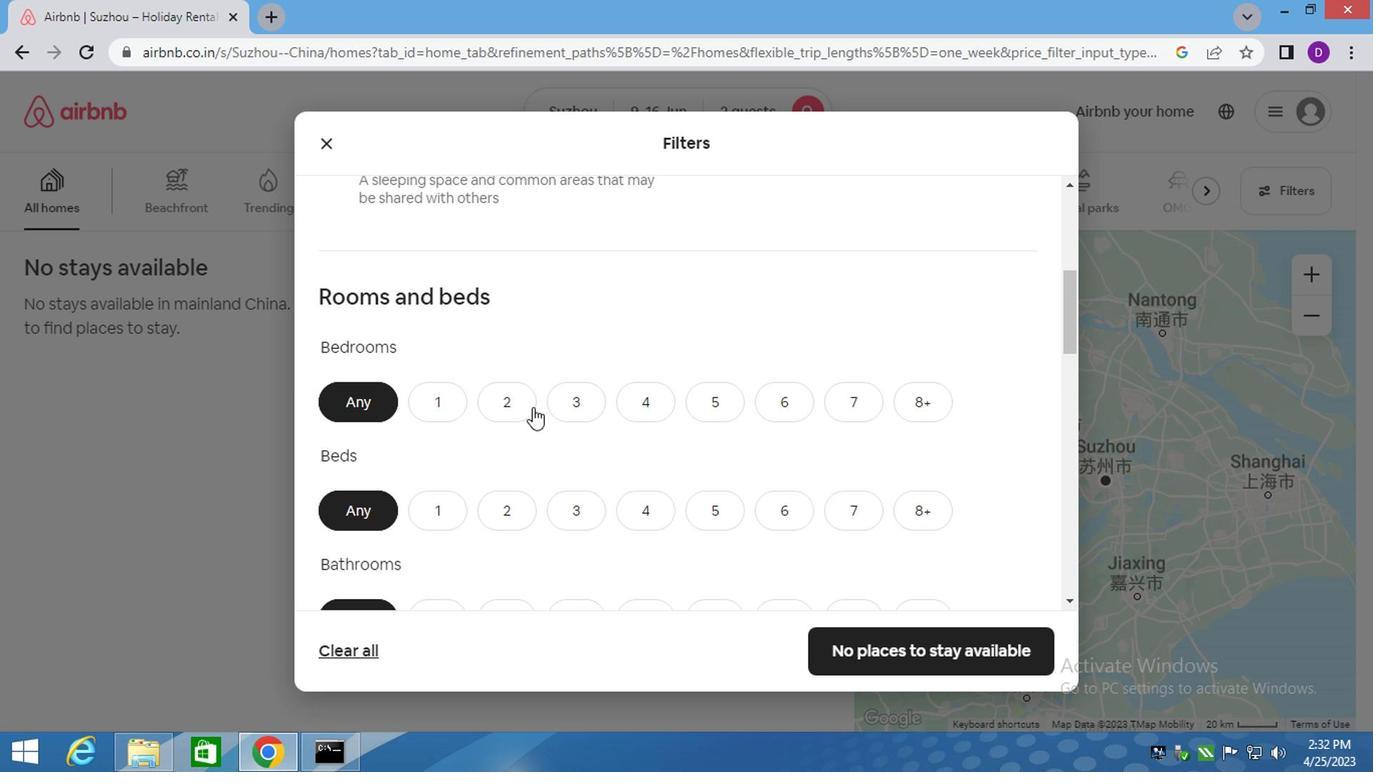 
Action: Mouse pressed left at (512, 404)
Screenshot: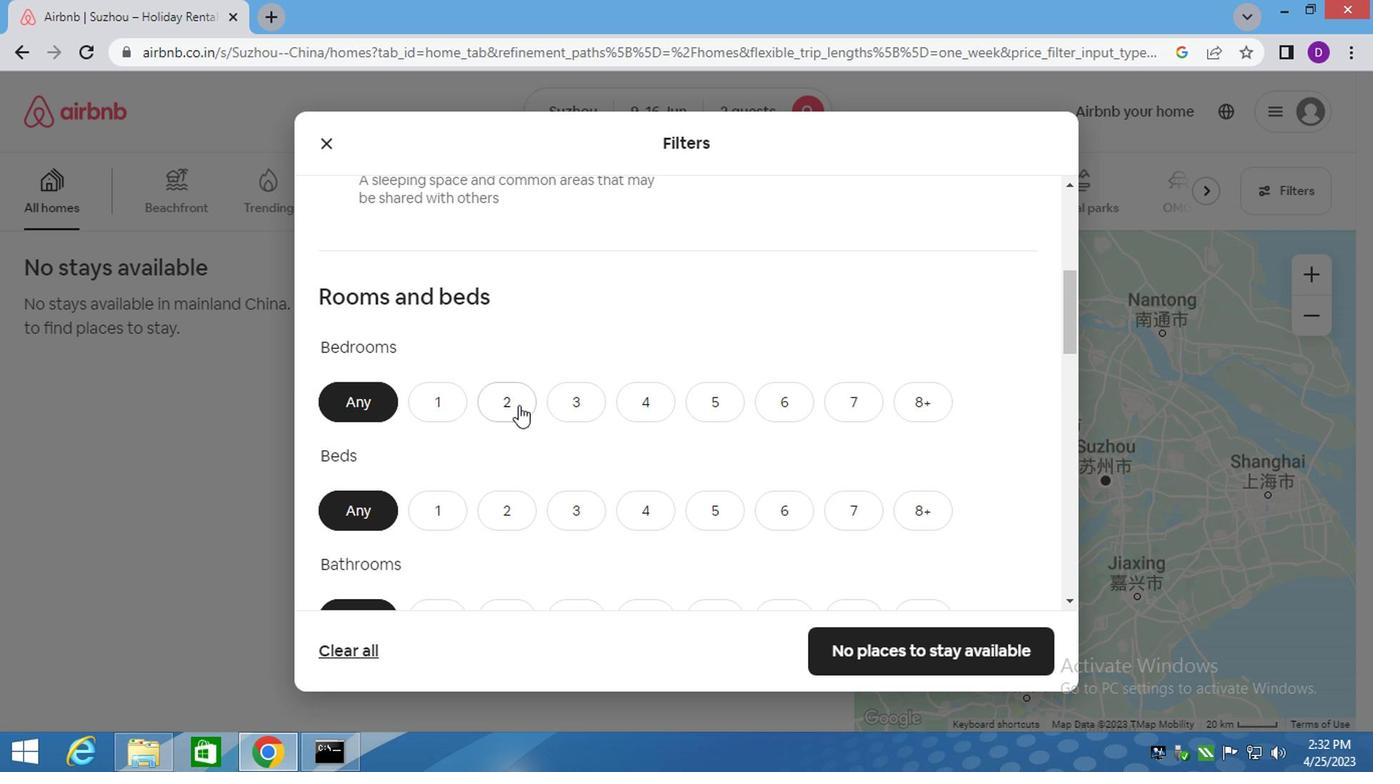 
Action: Mouse moved to (506, 512)
Screenshot: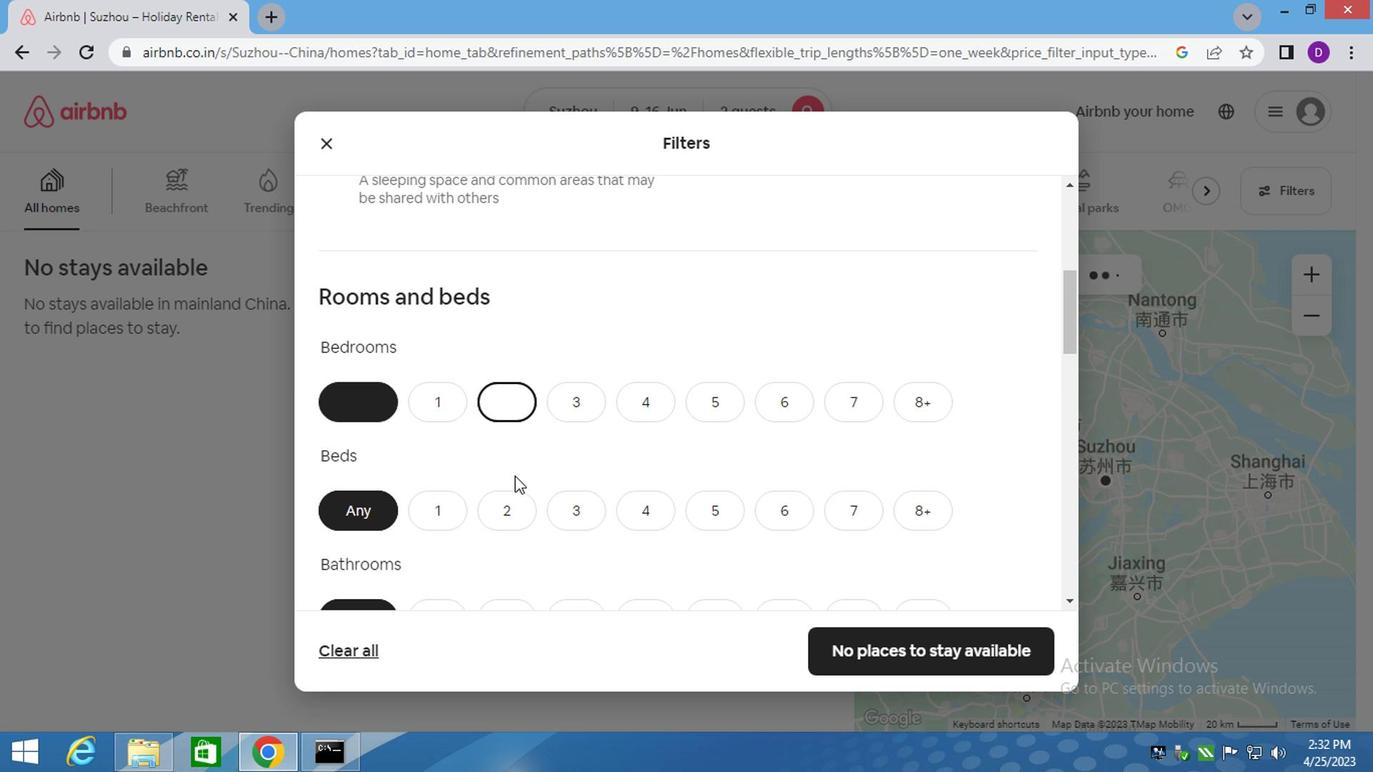 
Action: Mouse pressed left at (506, 512)
Screenshot: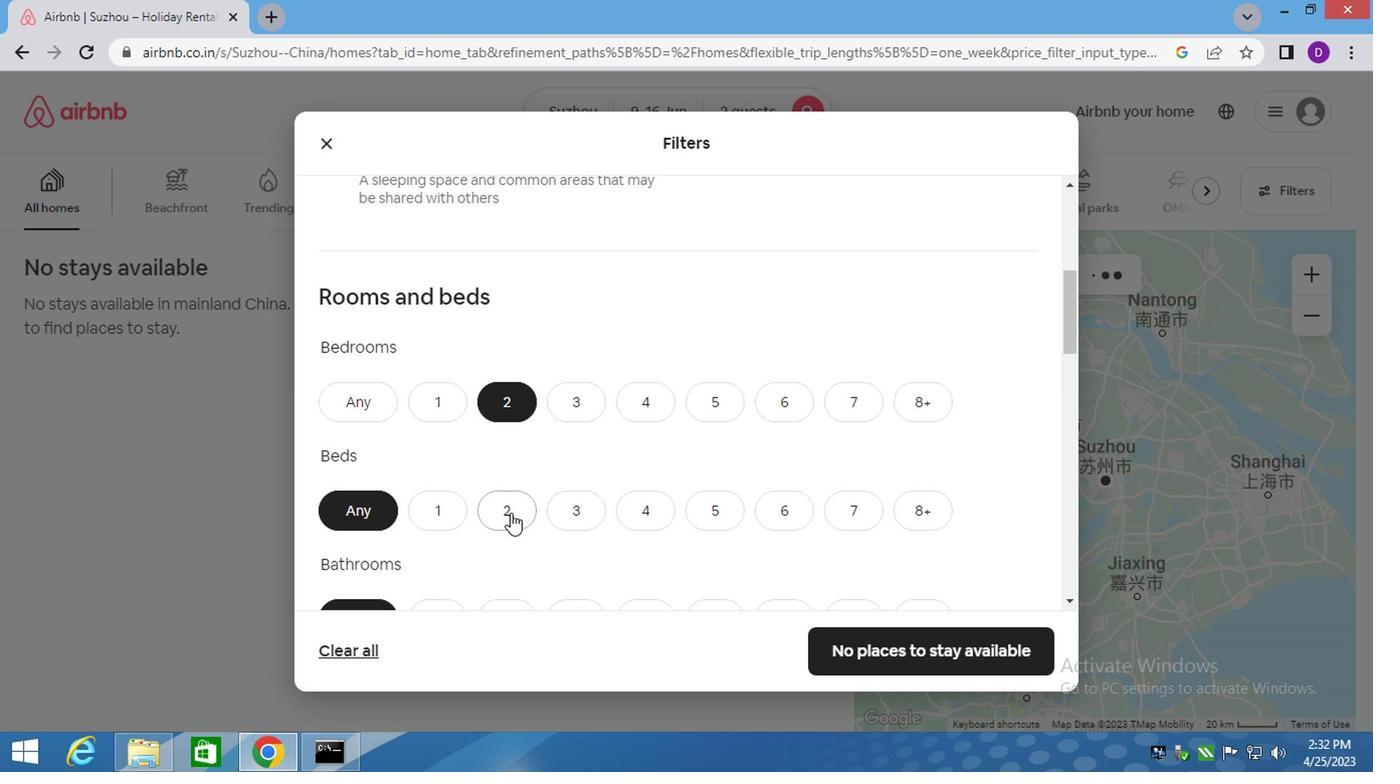 
Action: Mouse moved to (507, 508)
Screenshot: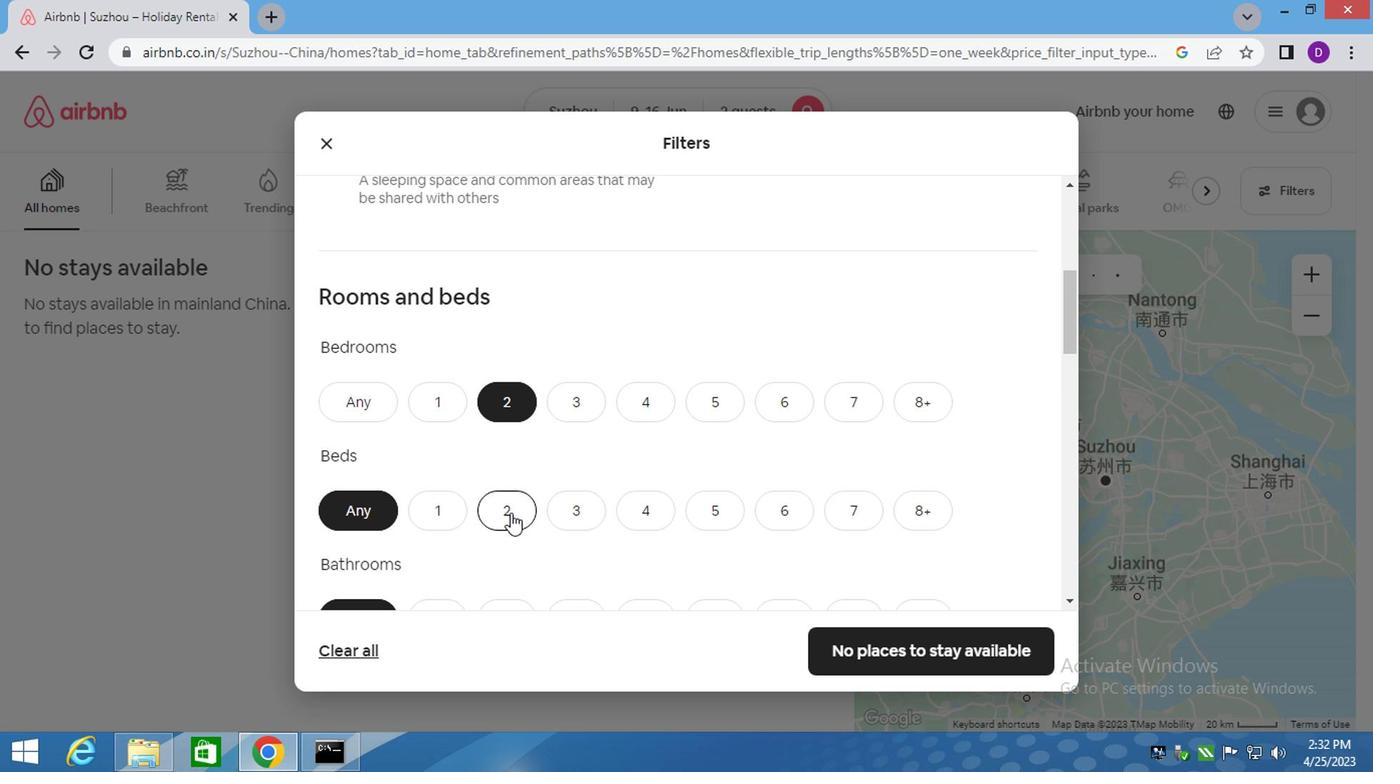 
Action: Mouse scrolled (507, 507) with delta (0, -1)
Screenshot: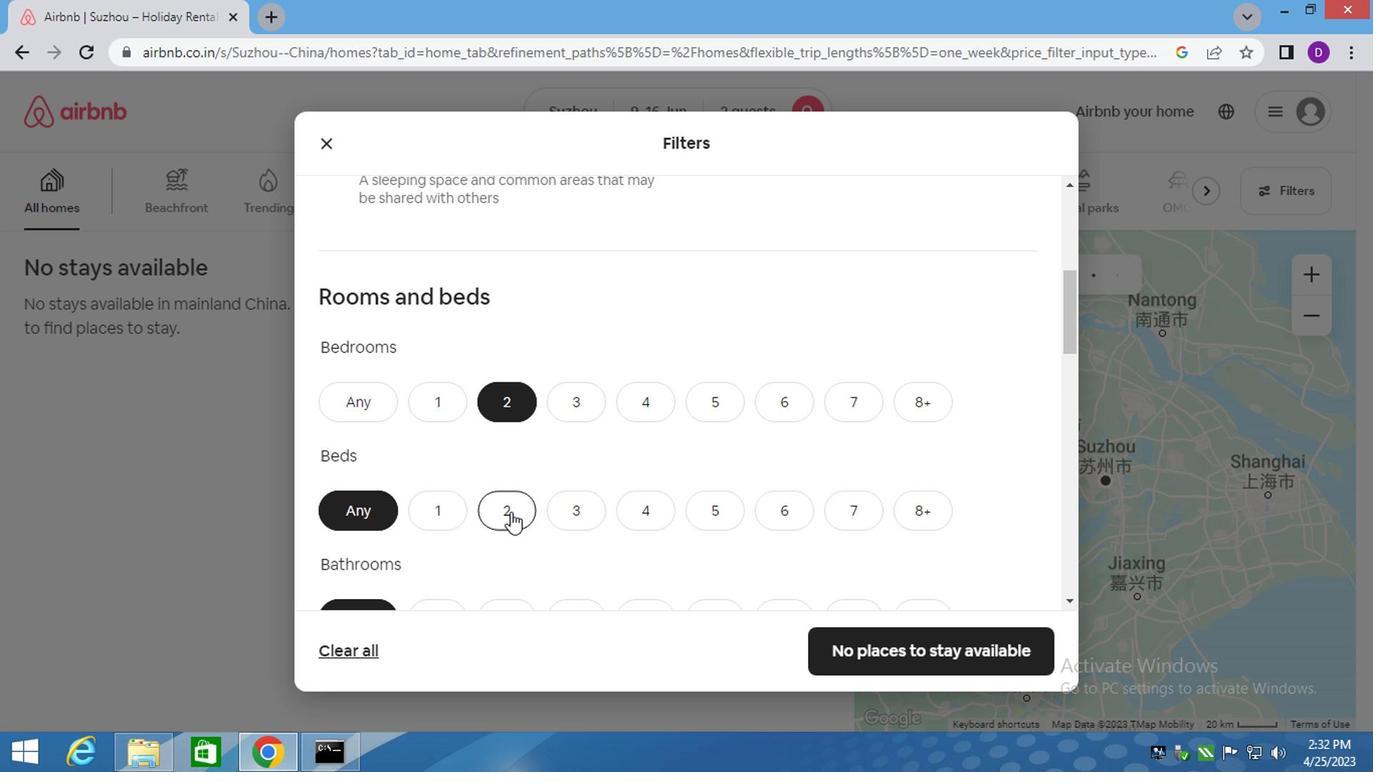 
Action: Mouse scrolled (507, 507) with delta (0, -1)
Screenshot: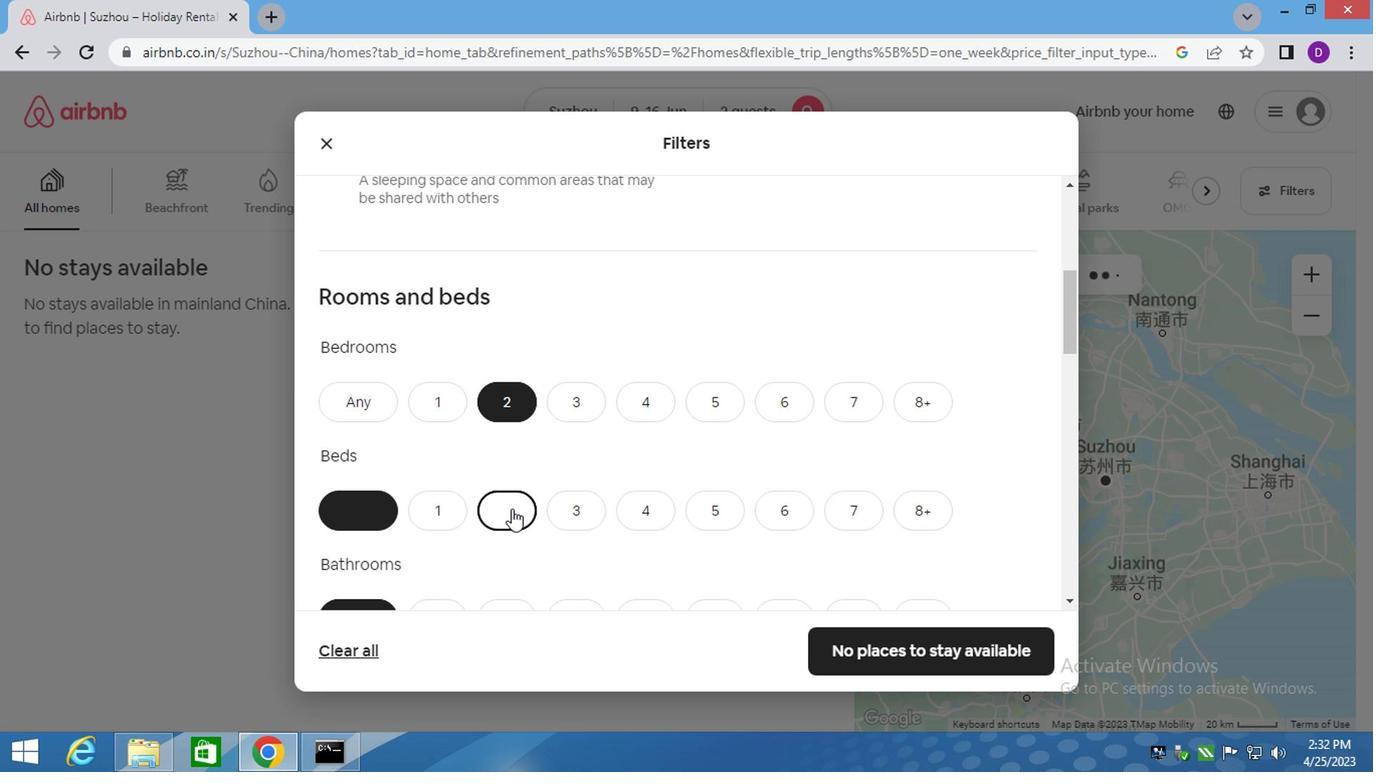 
Action: Mouse moved to (433, 411)
Screenshot: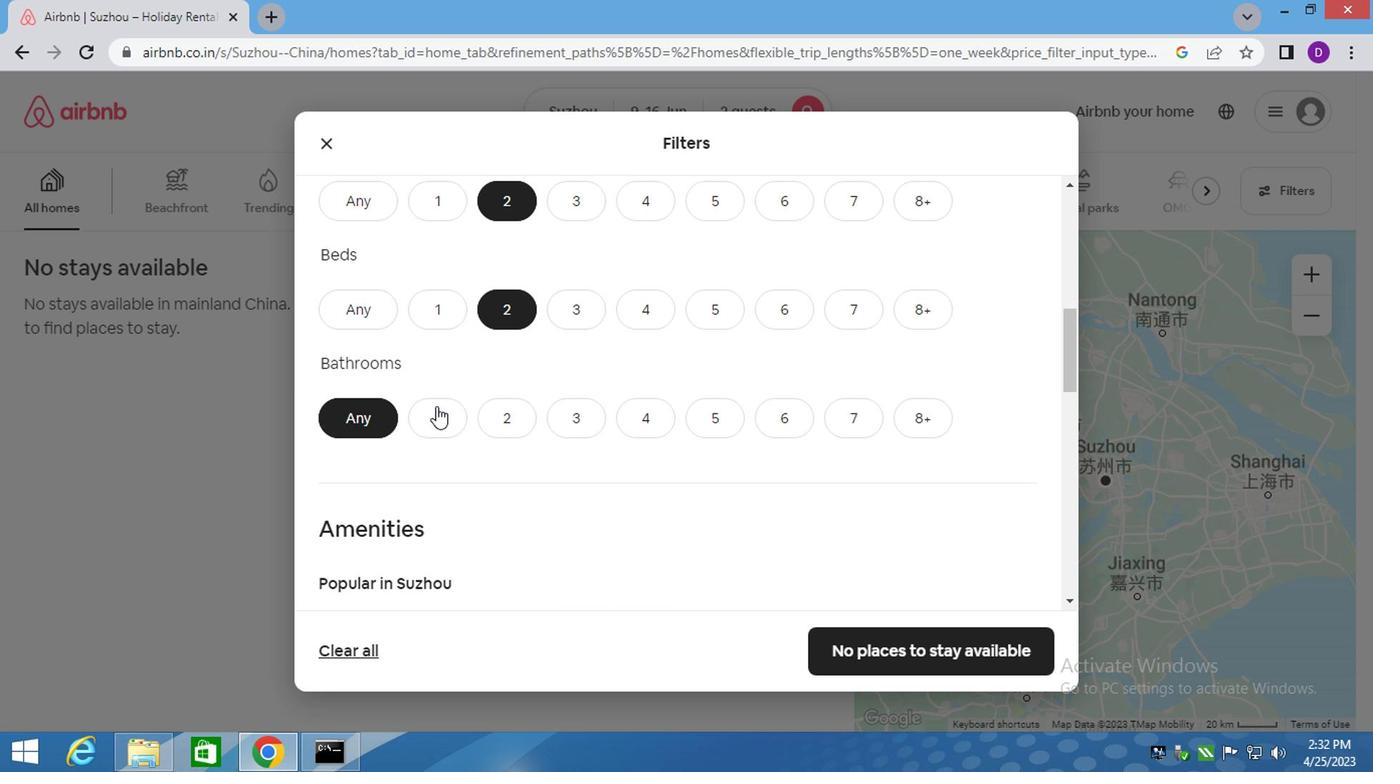 
Action: Mouse pressed left at (433, 411)
Screenshot: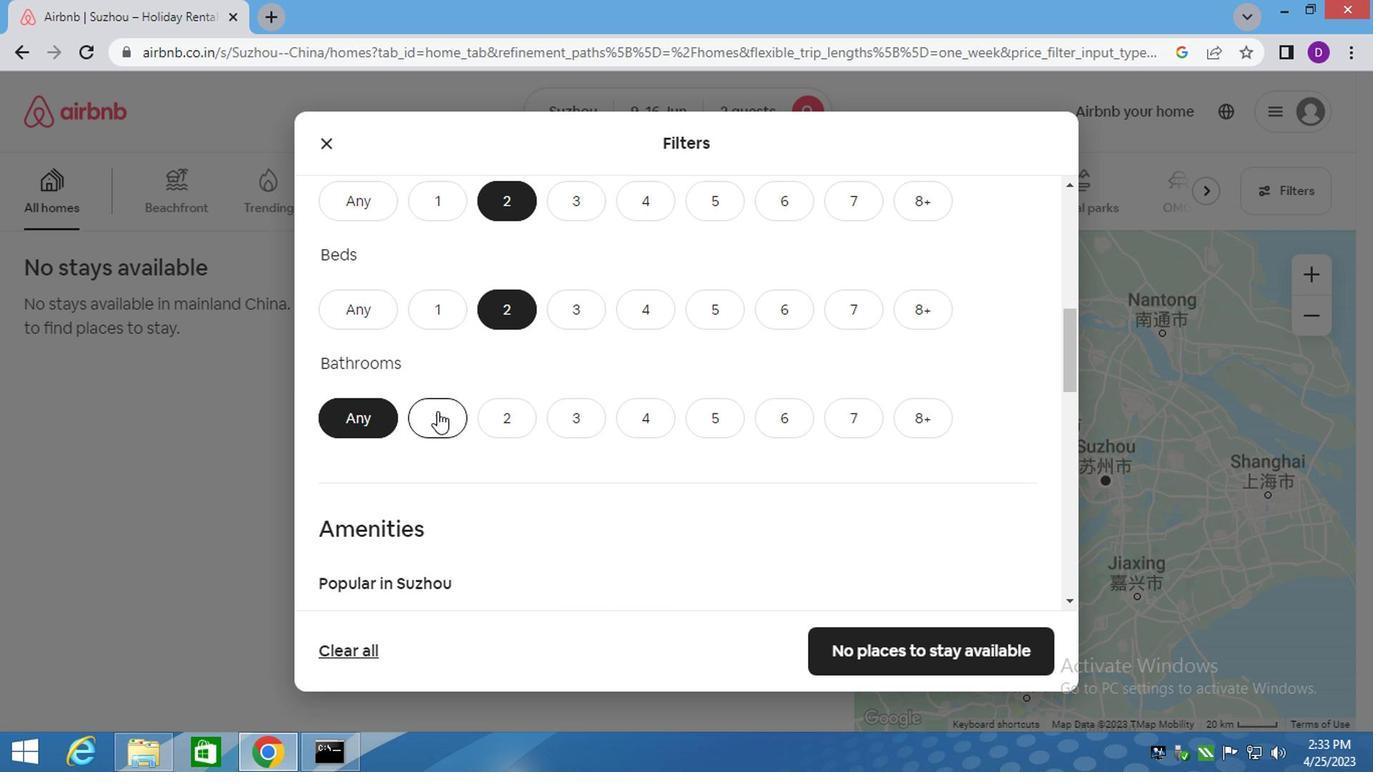 
Action: Mouse moved to (453, 413)
Screenshot: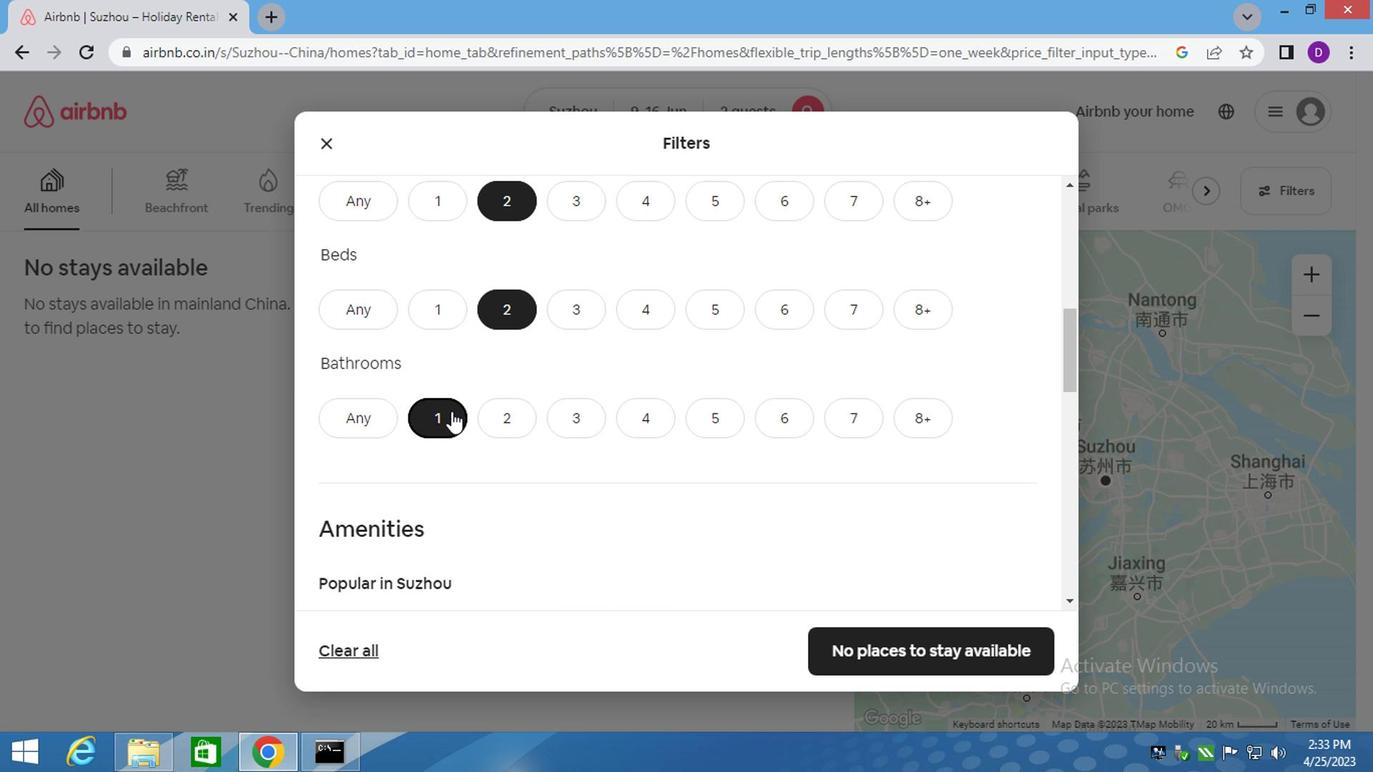 
Action: Mouse scrolled (453, 412) with delta (0, -1)
Screenshot: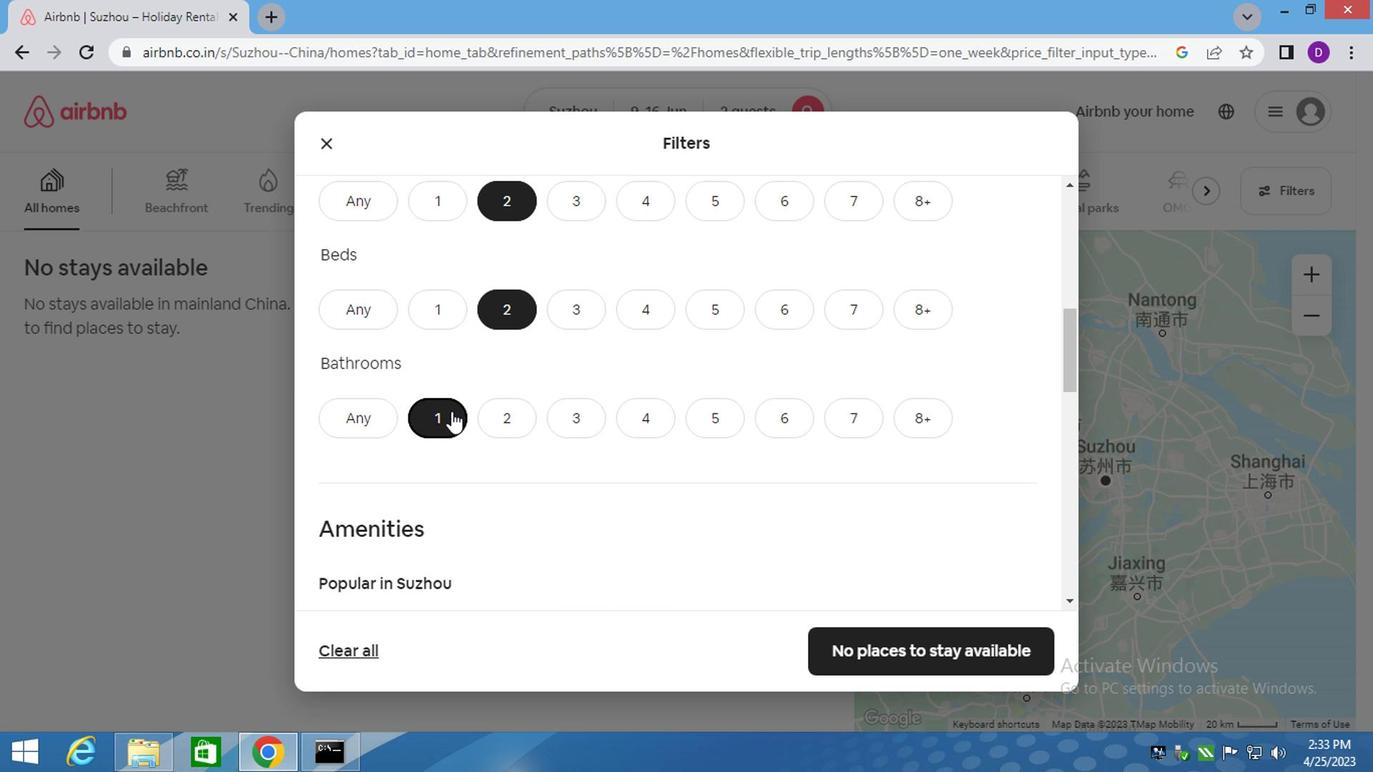 
Action: Mouse moved to (456, 416)
Screenshot: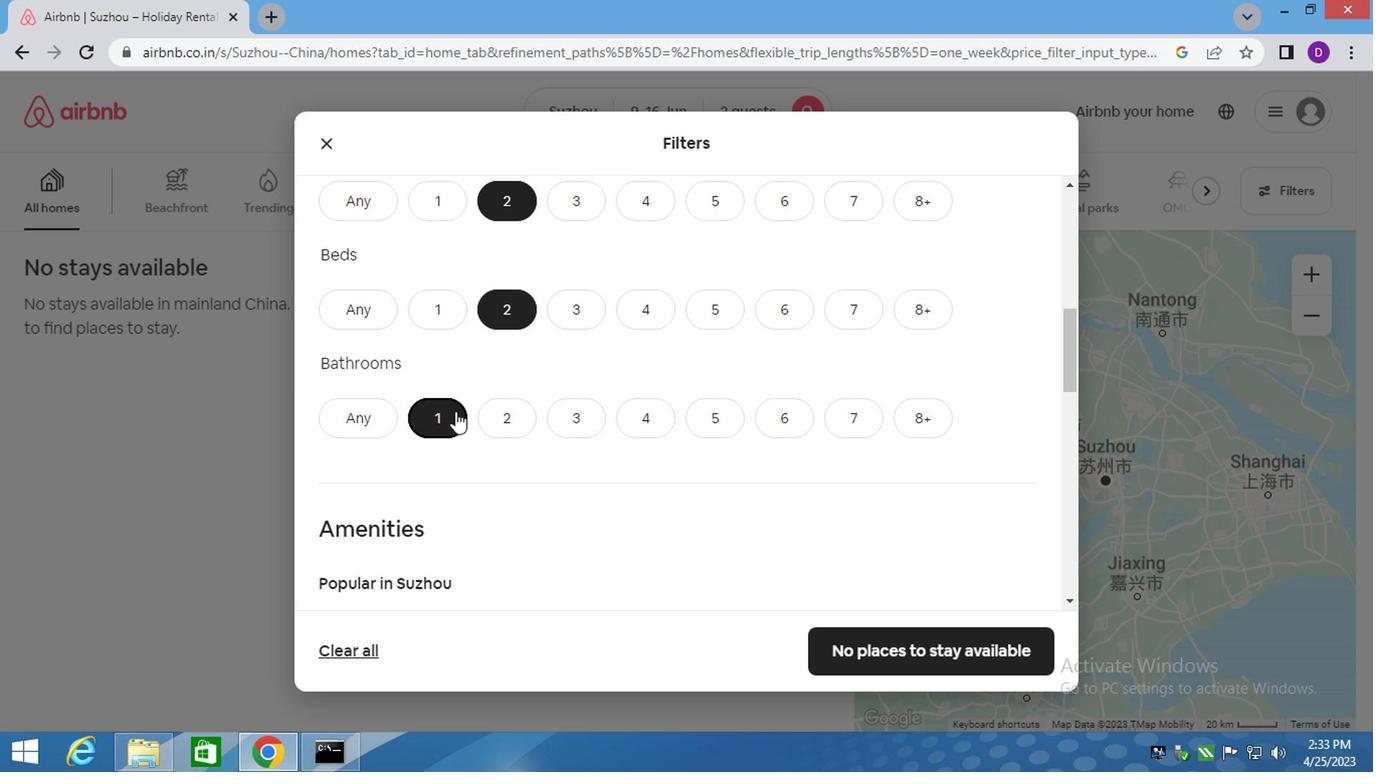 
Action: Mouse scrolled (456, 414) with delta (0, -1)
Screenshot: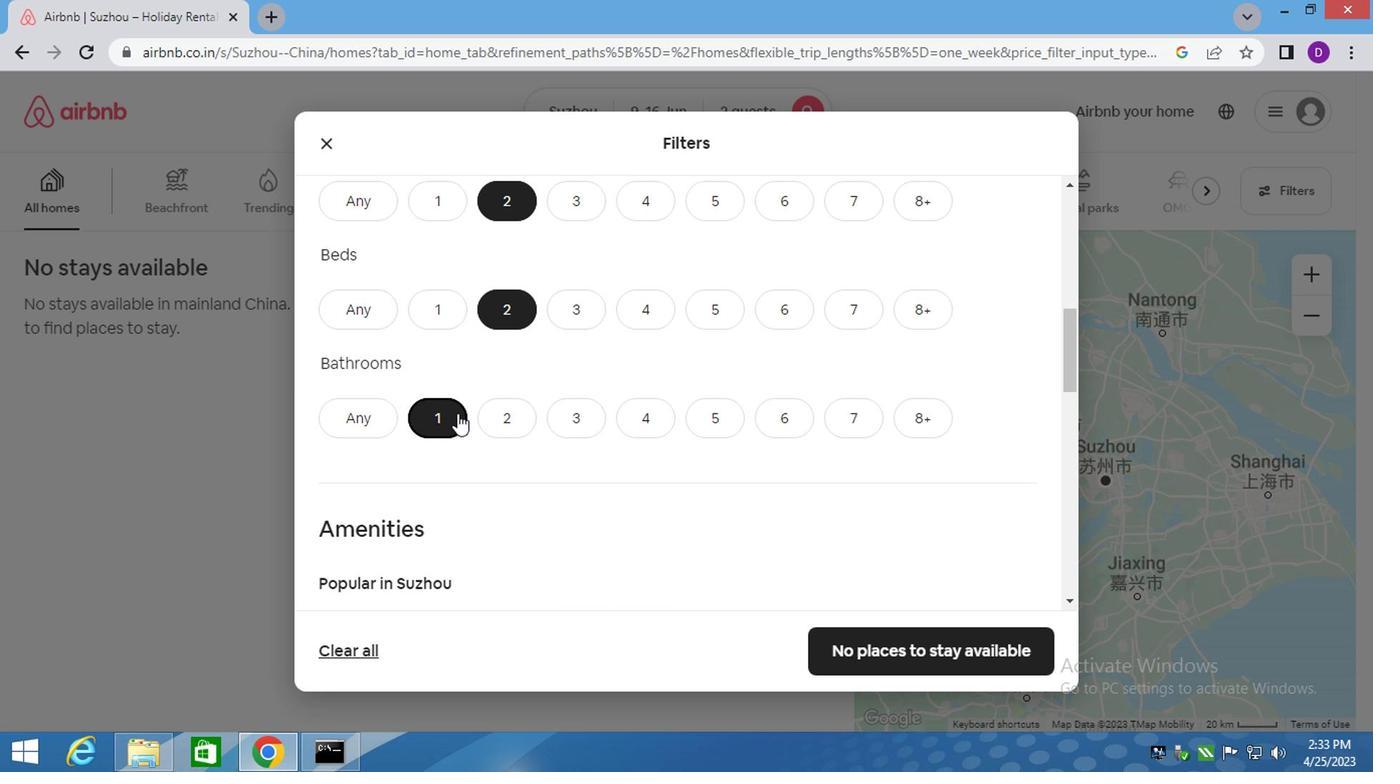 
Action: Mouse moved to (550, 421)
Screenshot: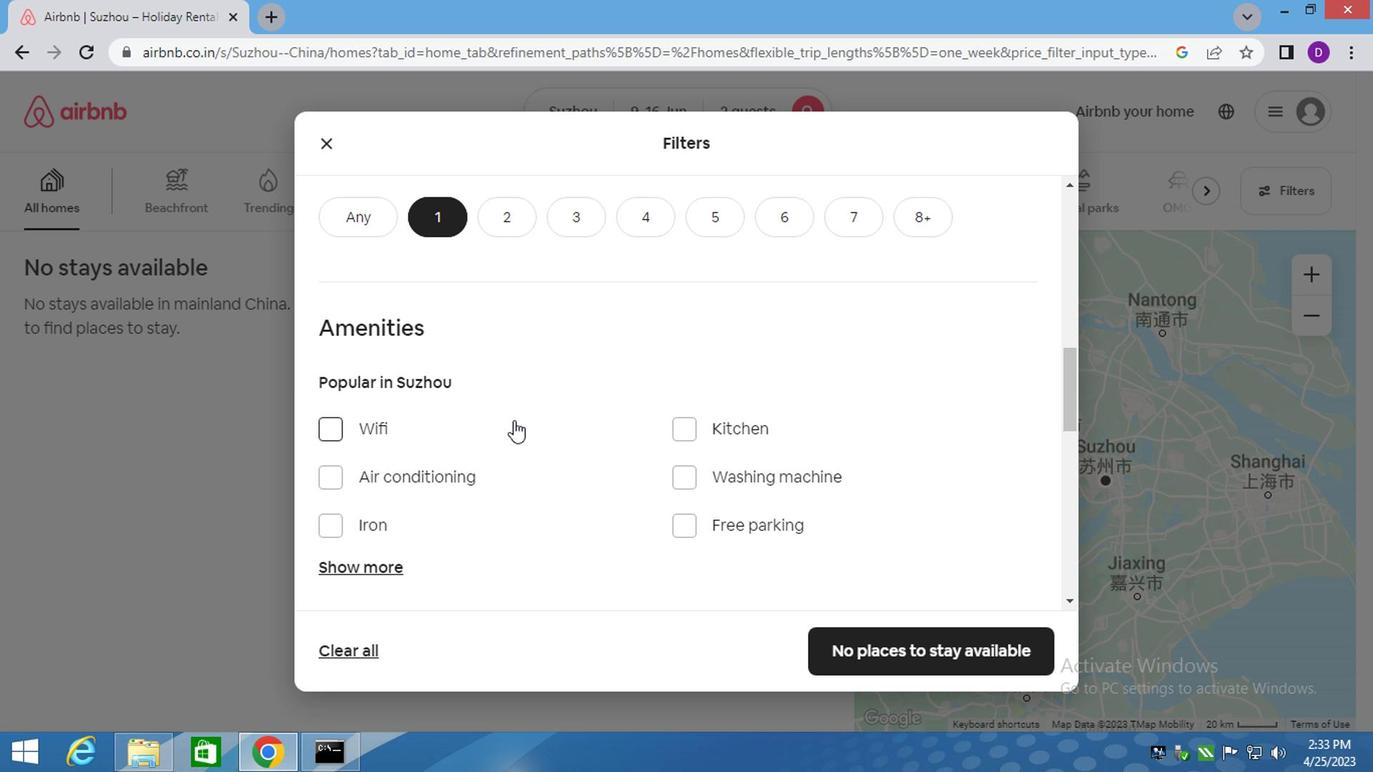 
Action: Mouse scrolled (550, 419) with delta (0, -1)
Screenshot: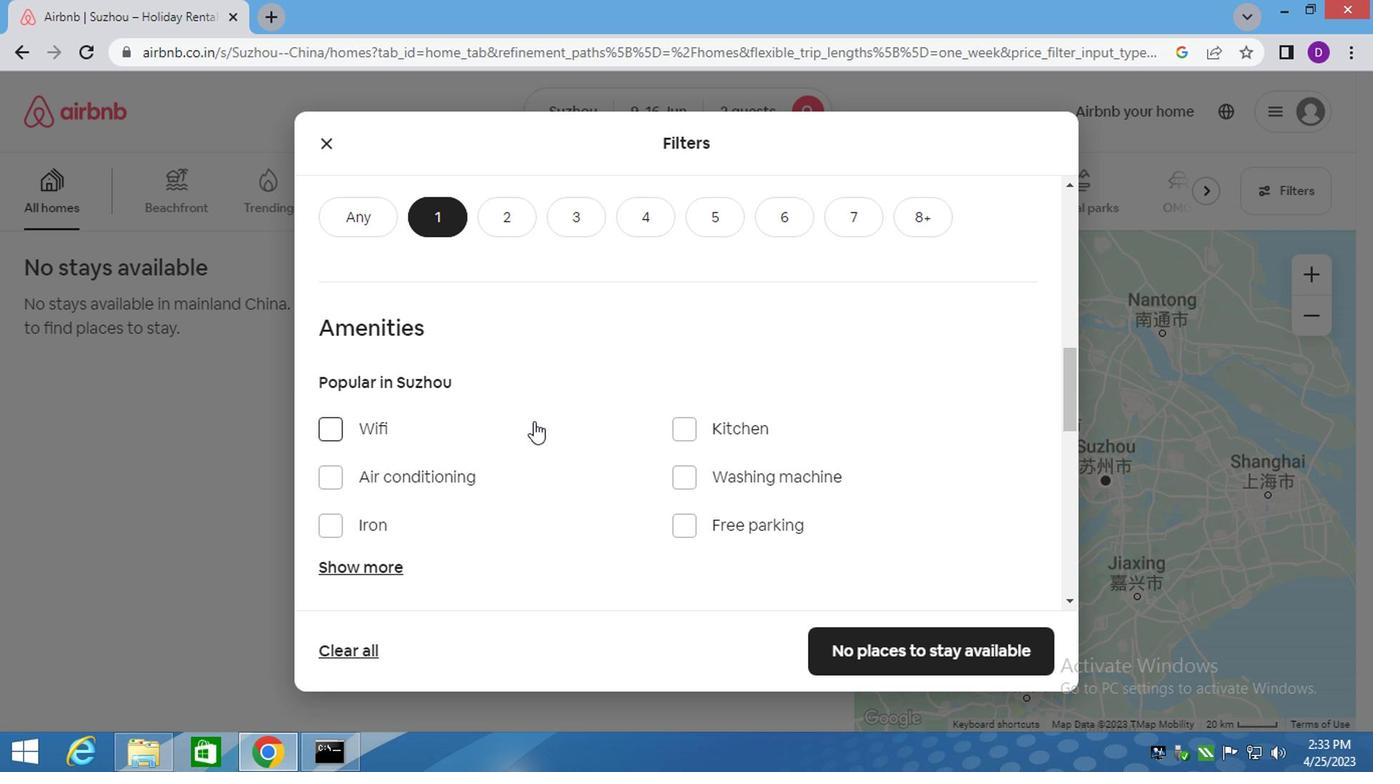 
Action: Mouse moved to (538, 427)
Screenshot: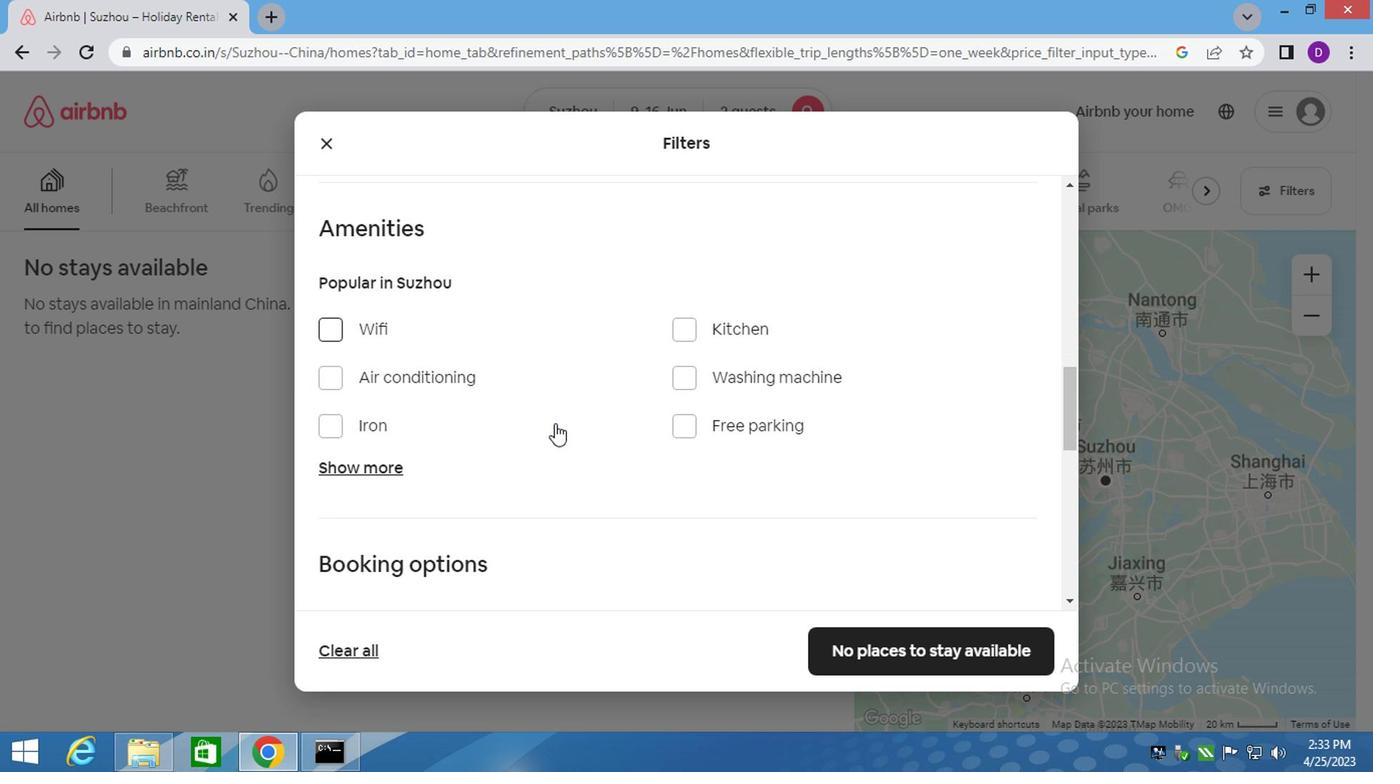 
Action: Mouse scrolled (538, 426) with delta (0, 0)
Screenshot: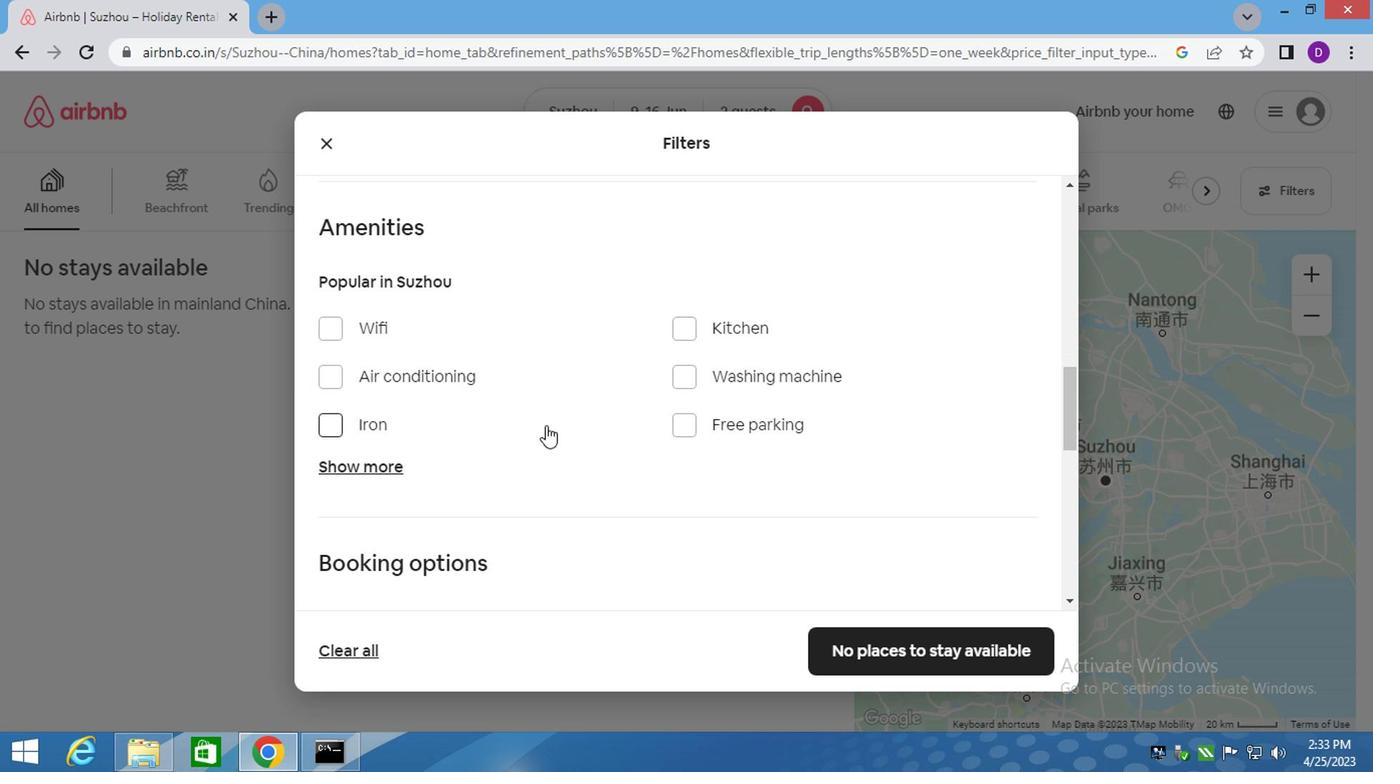 
Action: Mouse moved to (537, 429)
Screenshot: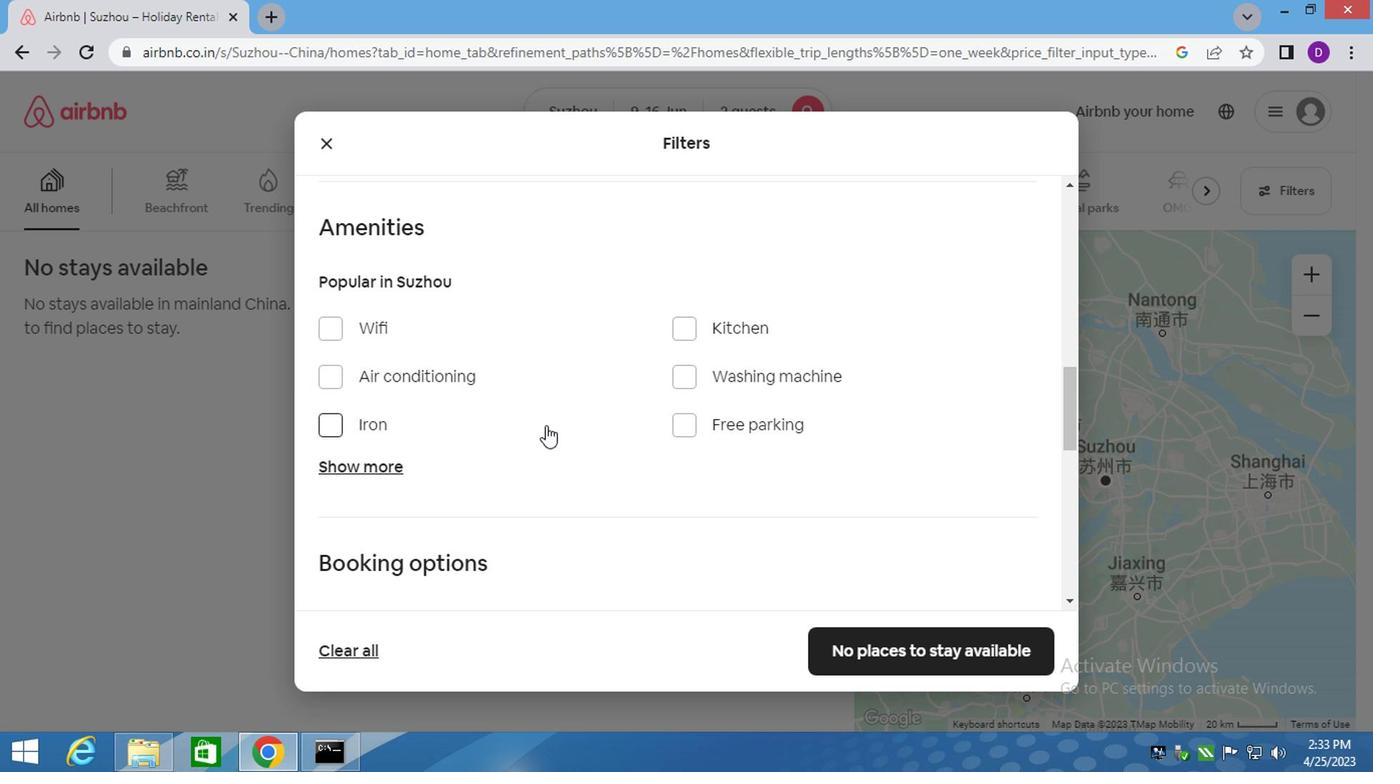 
Action: Mouse scrolled (537, 428) with delta (0, 0)
Screenshot: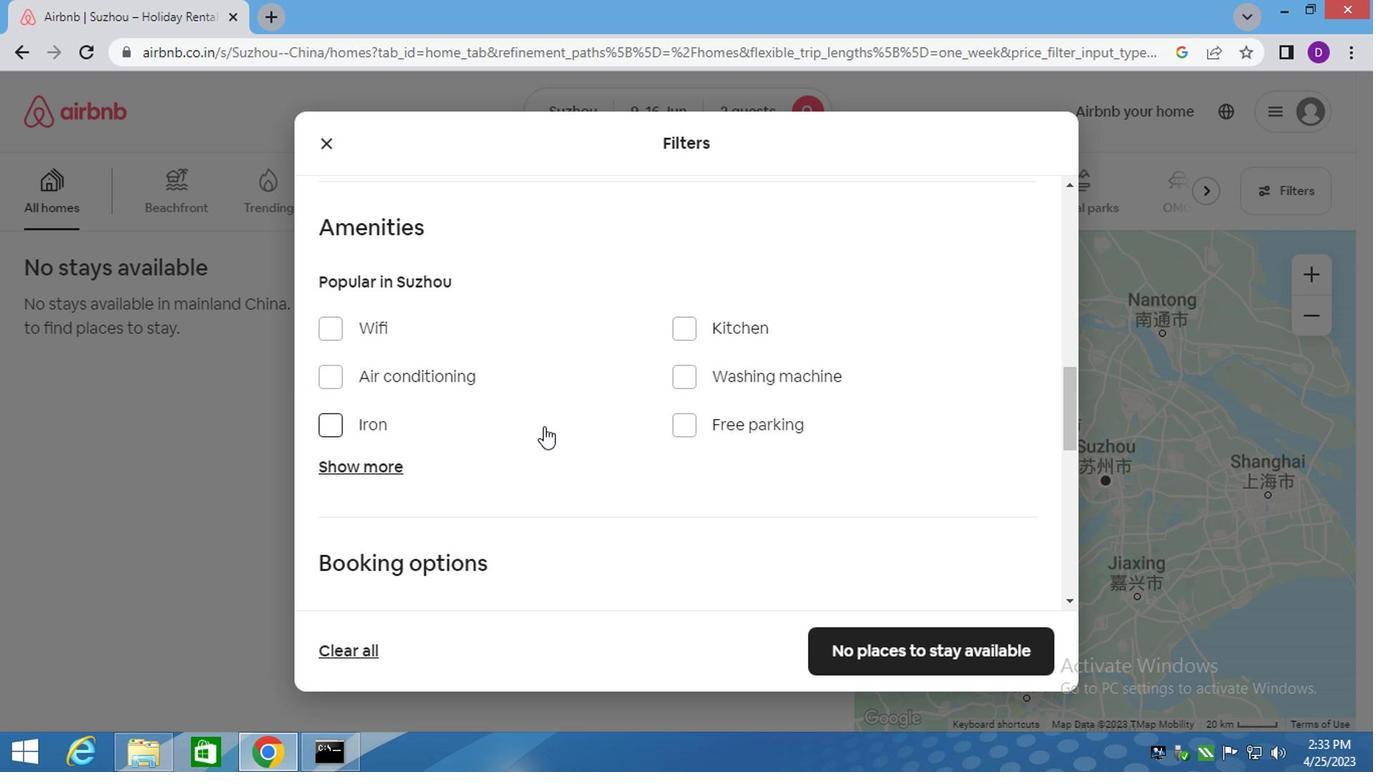 
Action: Mouse scrolled (537, 428) with delta (0, 0)
Screenshot: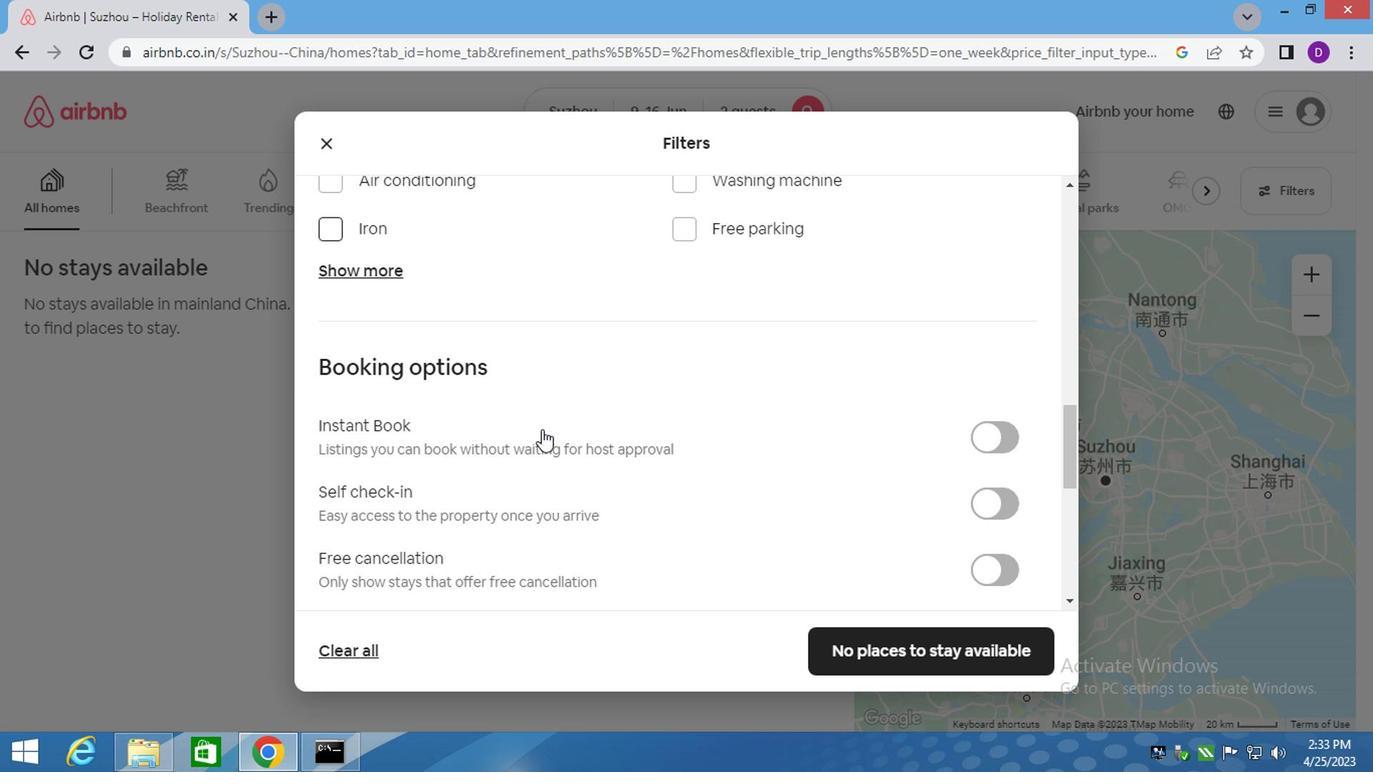 
Action: Mouse moved to (980, 394)
Screenshot: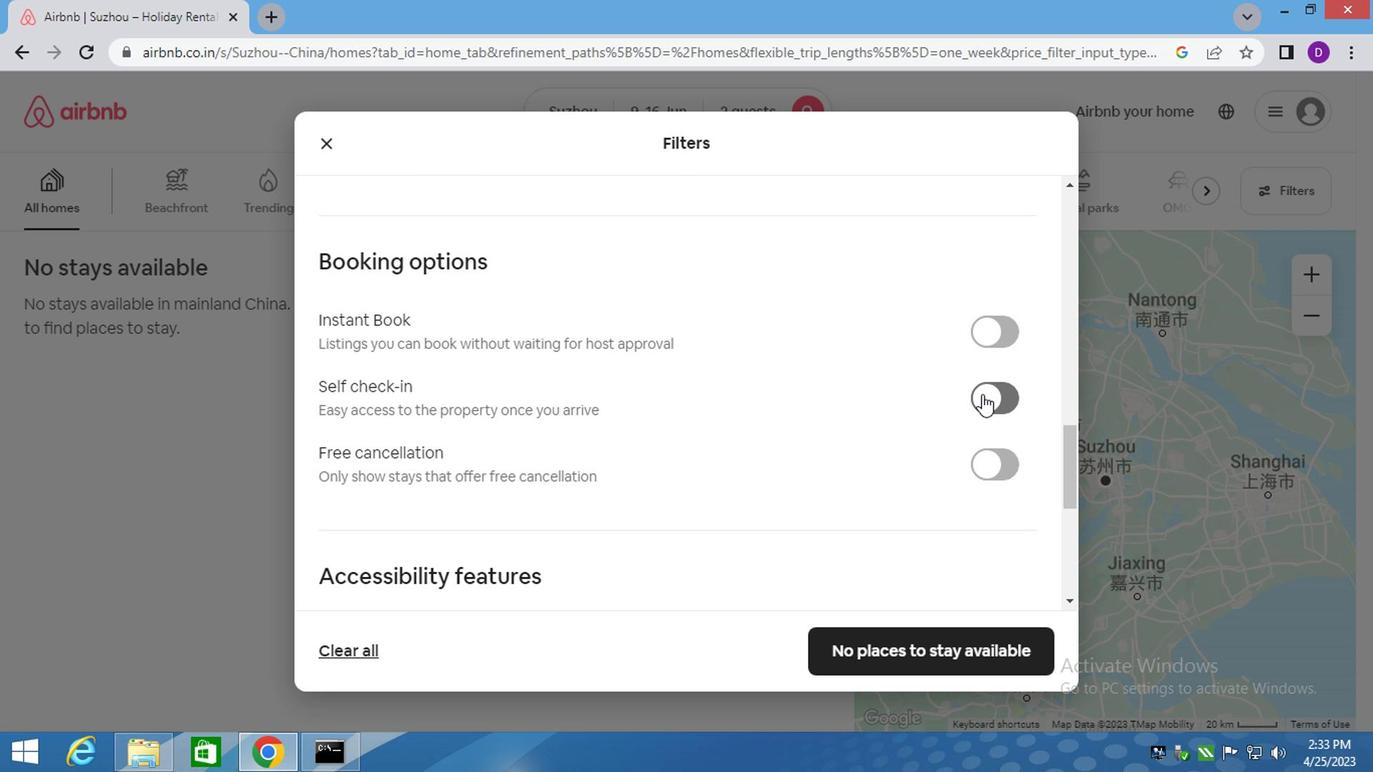 
Action: Mouse pressed left at (980, 394)
Screenshot: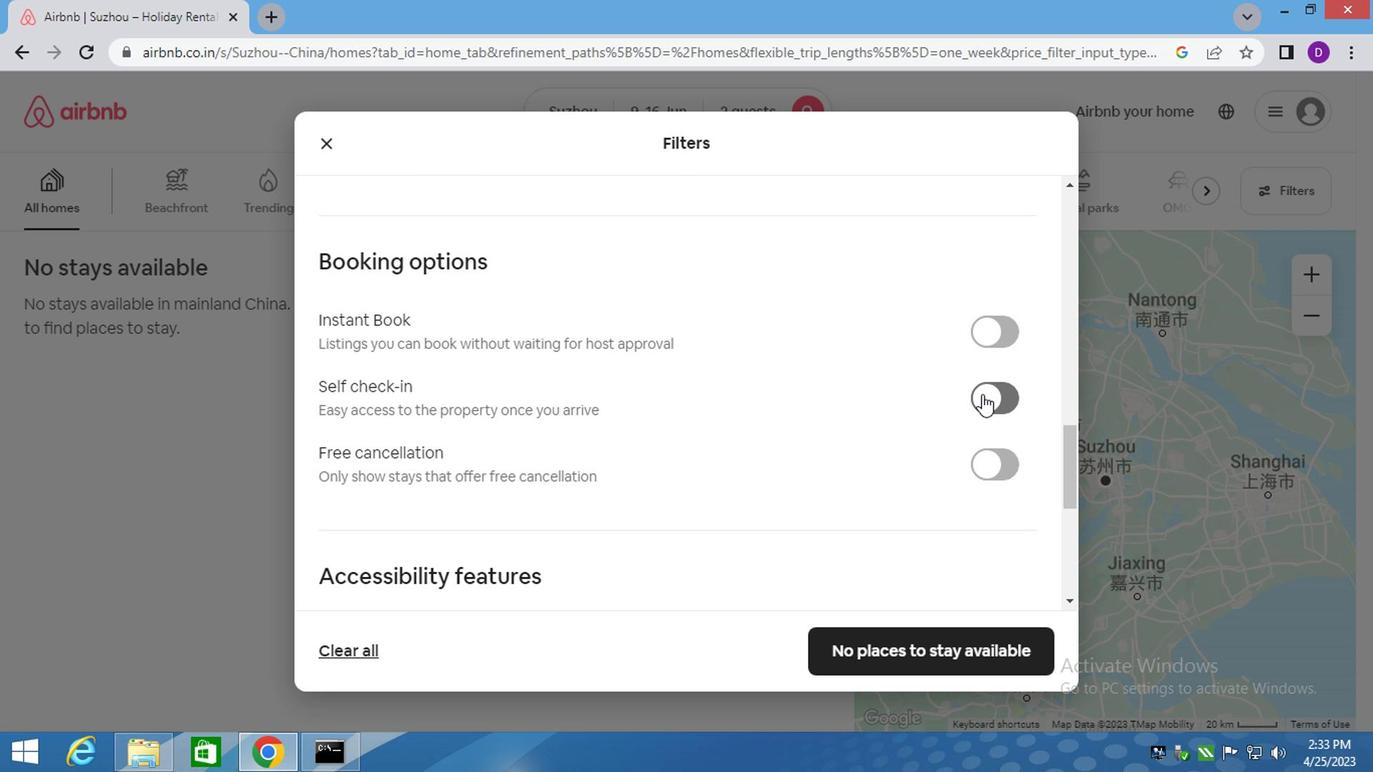 
Action: Mouse moved to (763, 427)
Screenshot: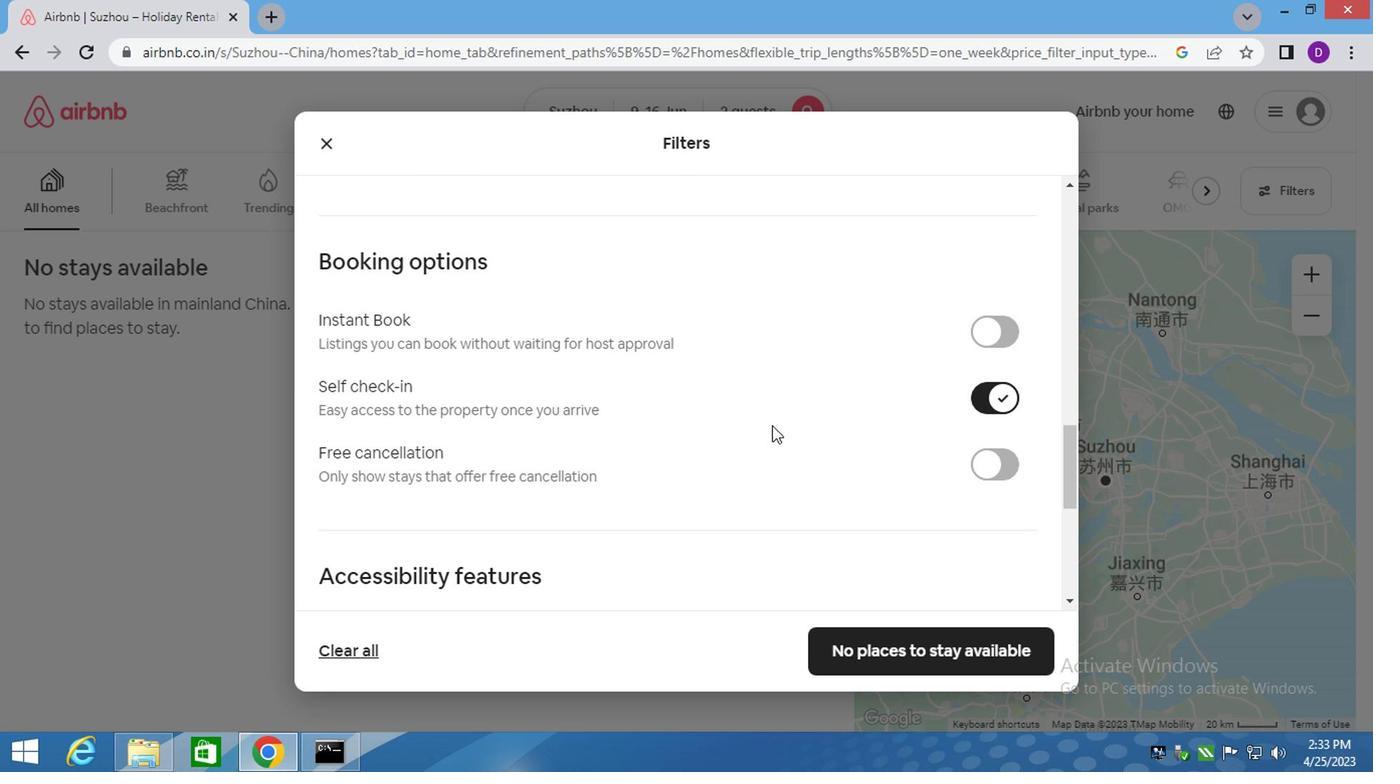 
Action: Mouse scrolled (763, 426) with delta (0, 0)
Screenshot: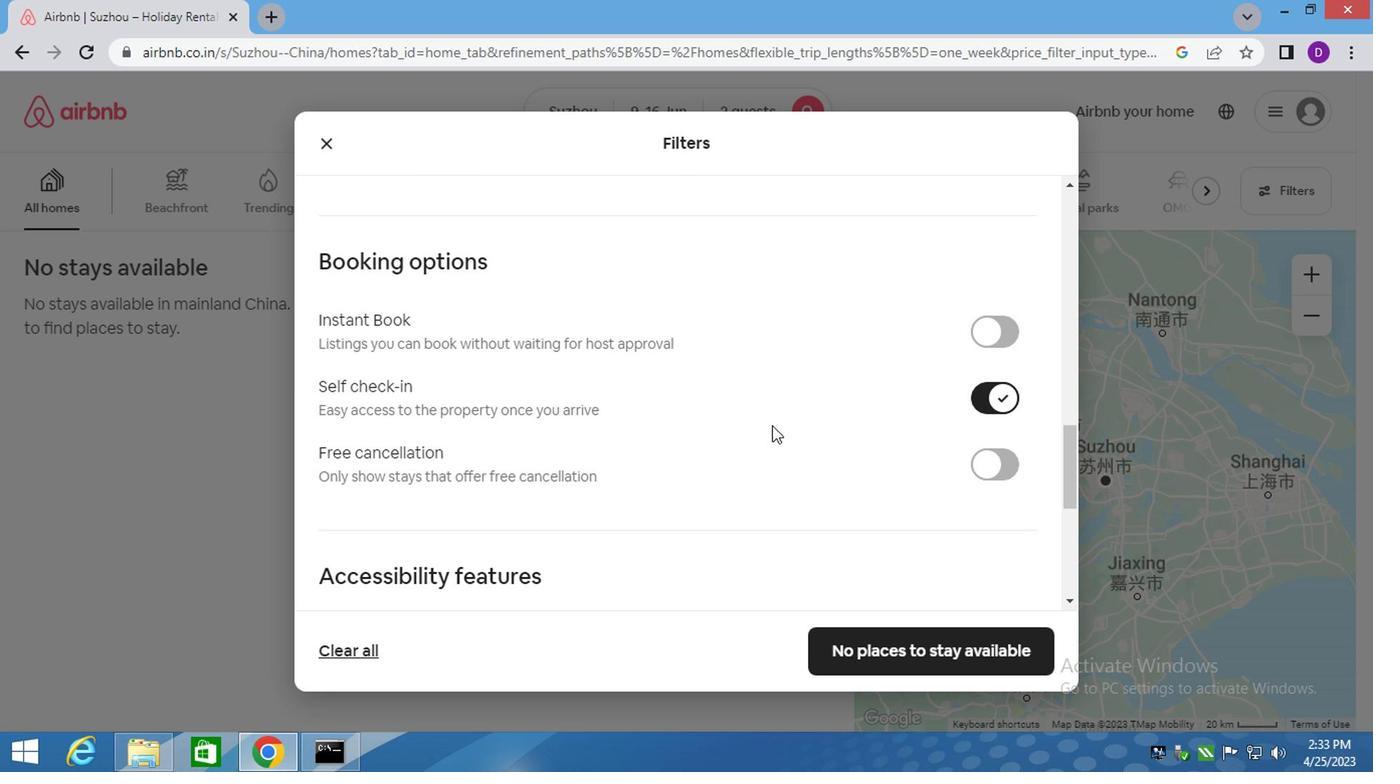 
Action: Mouse moved to (763, 428)
Screenshot: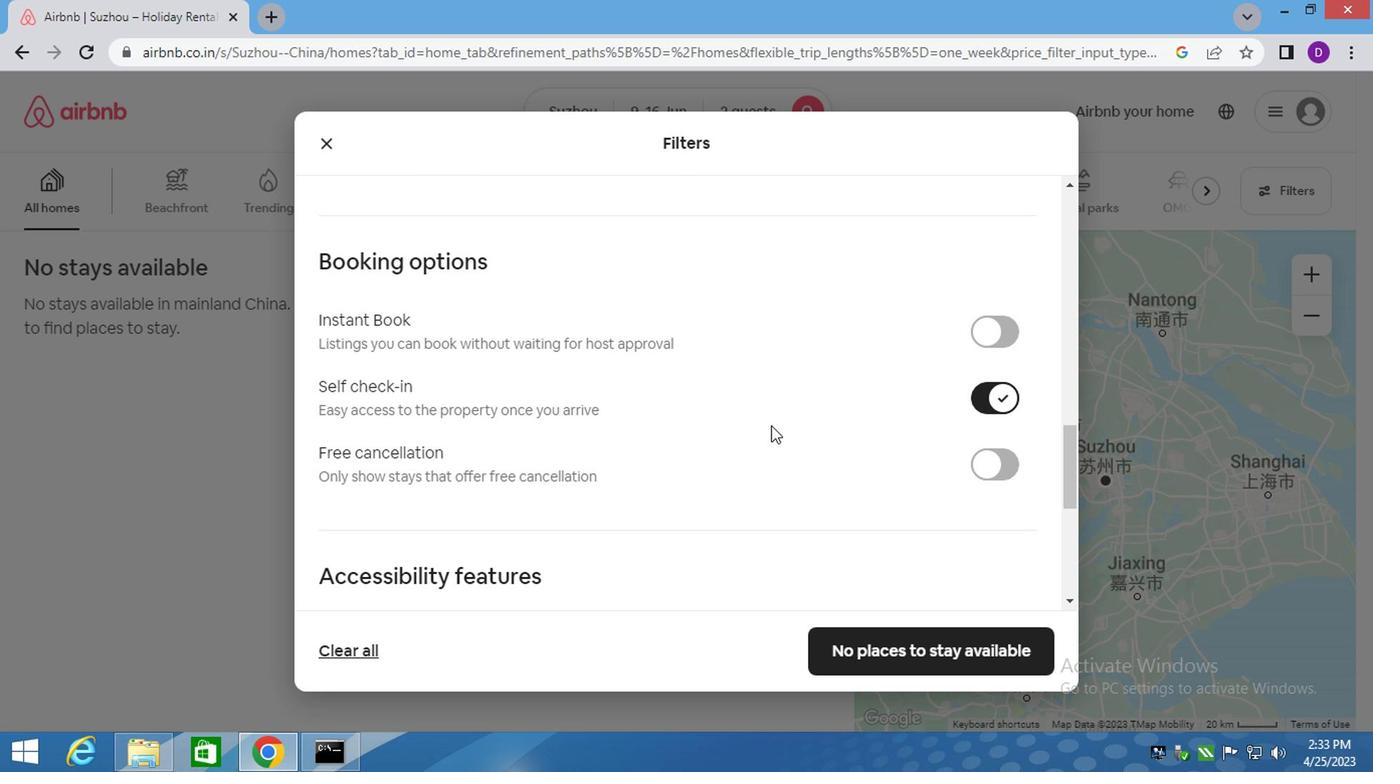 
Action: Mouse scrolled (763, 427) with delta (0, -1)
Screenshot: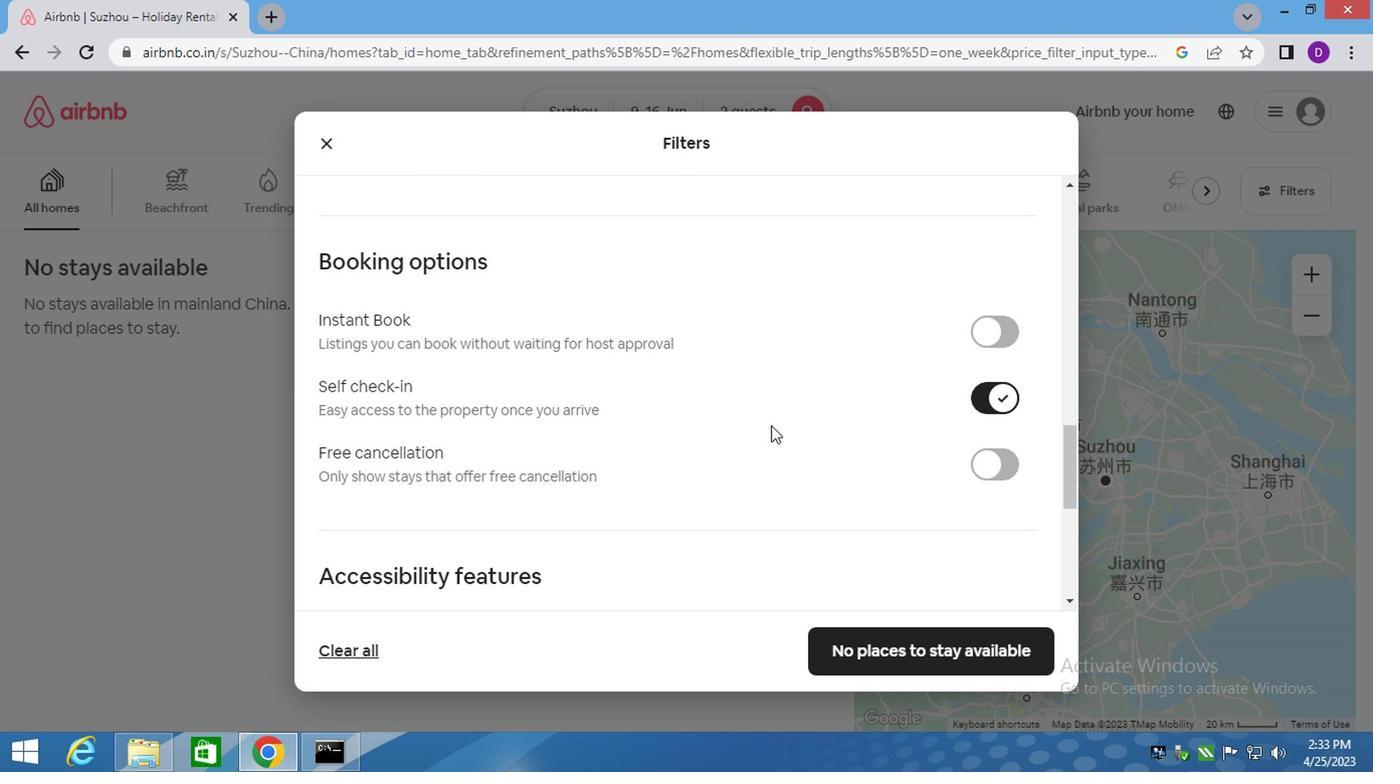 
Action: Mouse scrolled (763, 427) with delta (0, -1)
Screenshot: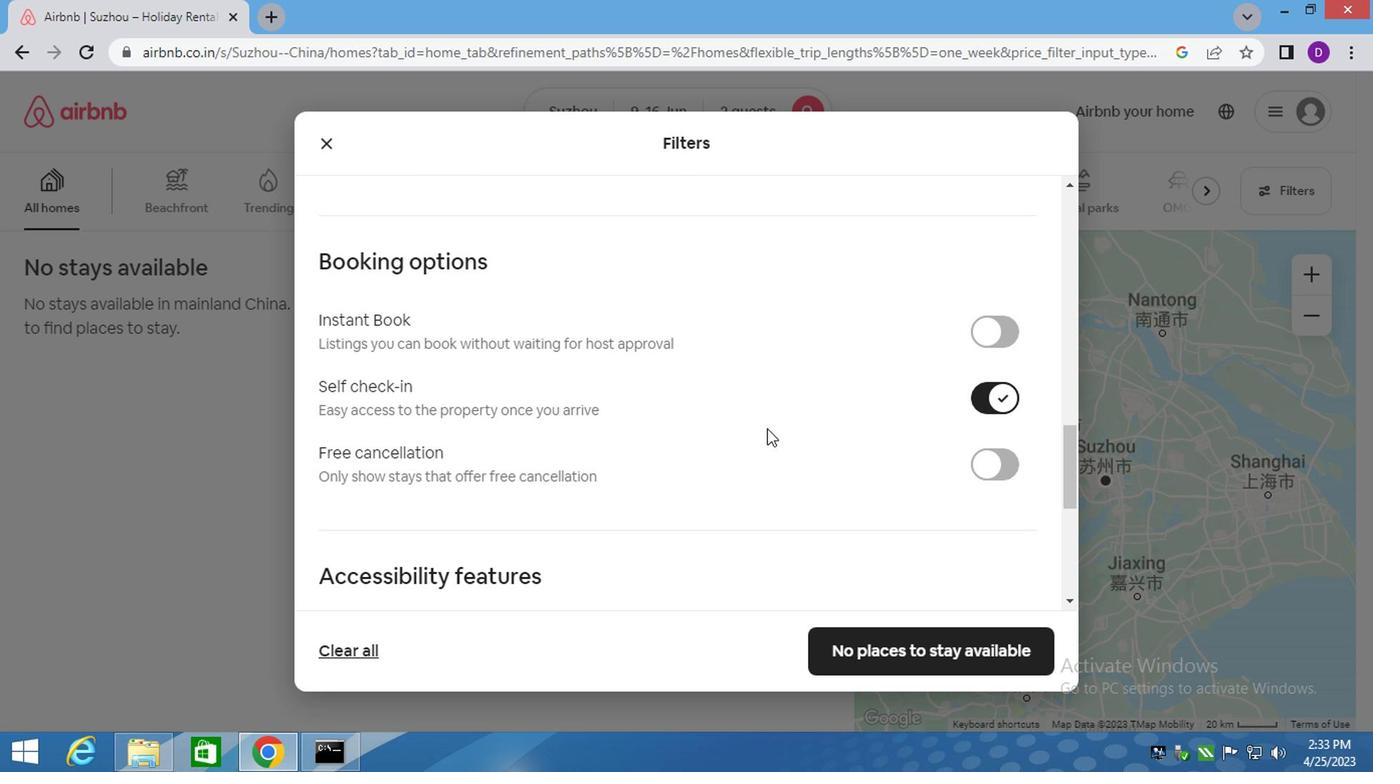 
Action: Mouse moved to (707, 433)
Screenshot: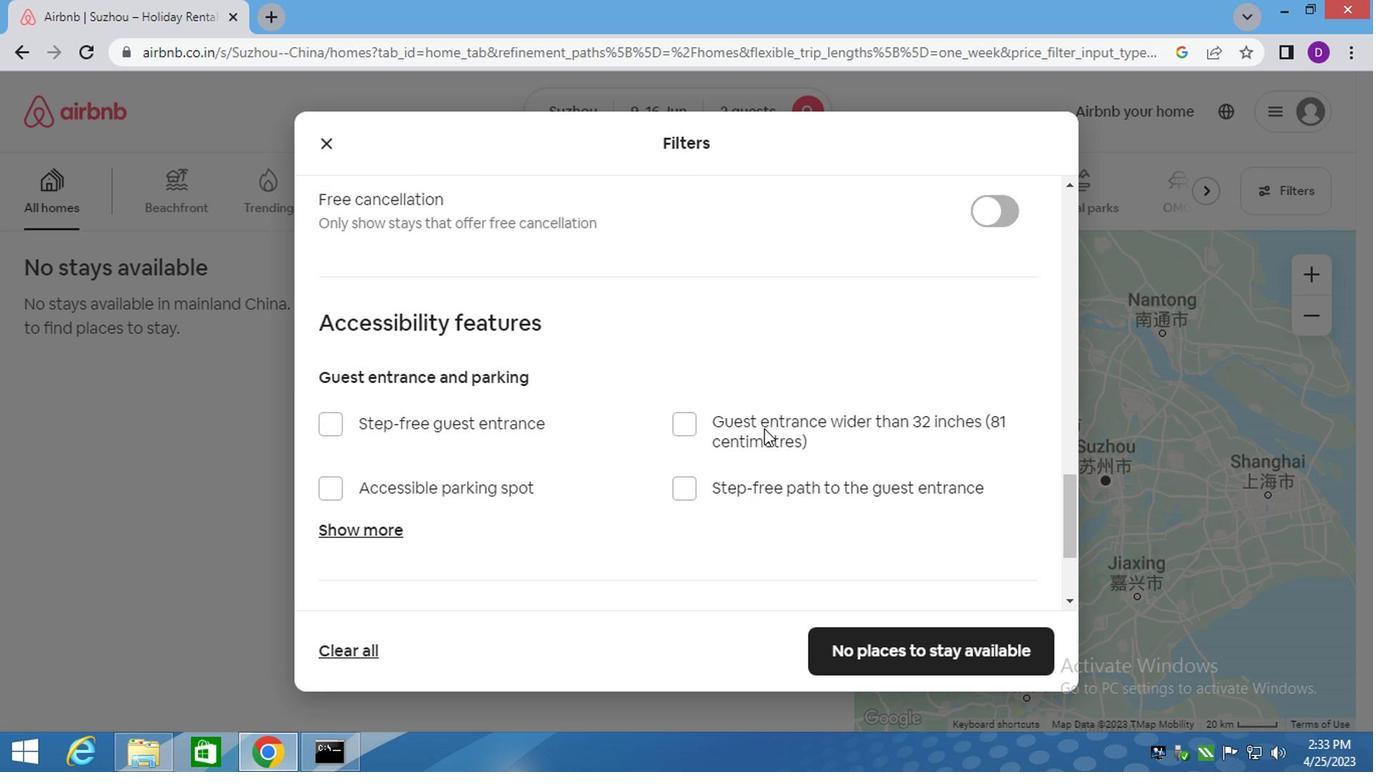 
Action: Mouse scrolled (707, 432) with delta (0, -1)
Screenshot: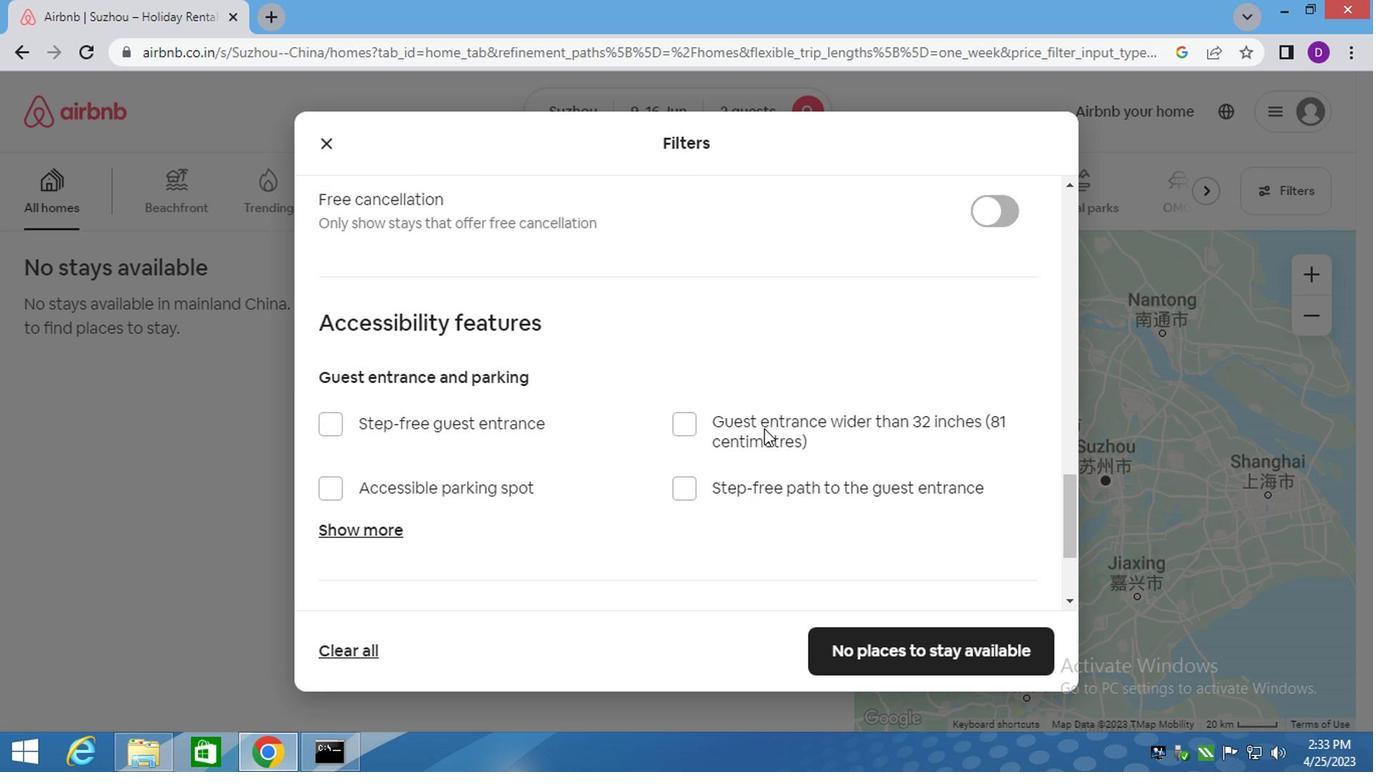 
Action: Mouse moved to (704, 437)
Screenshot: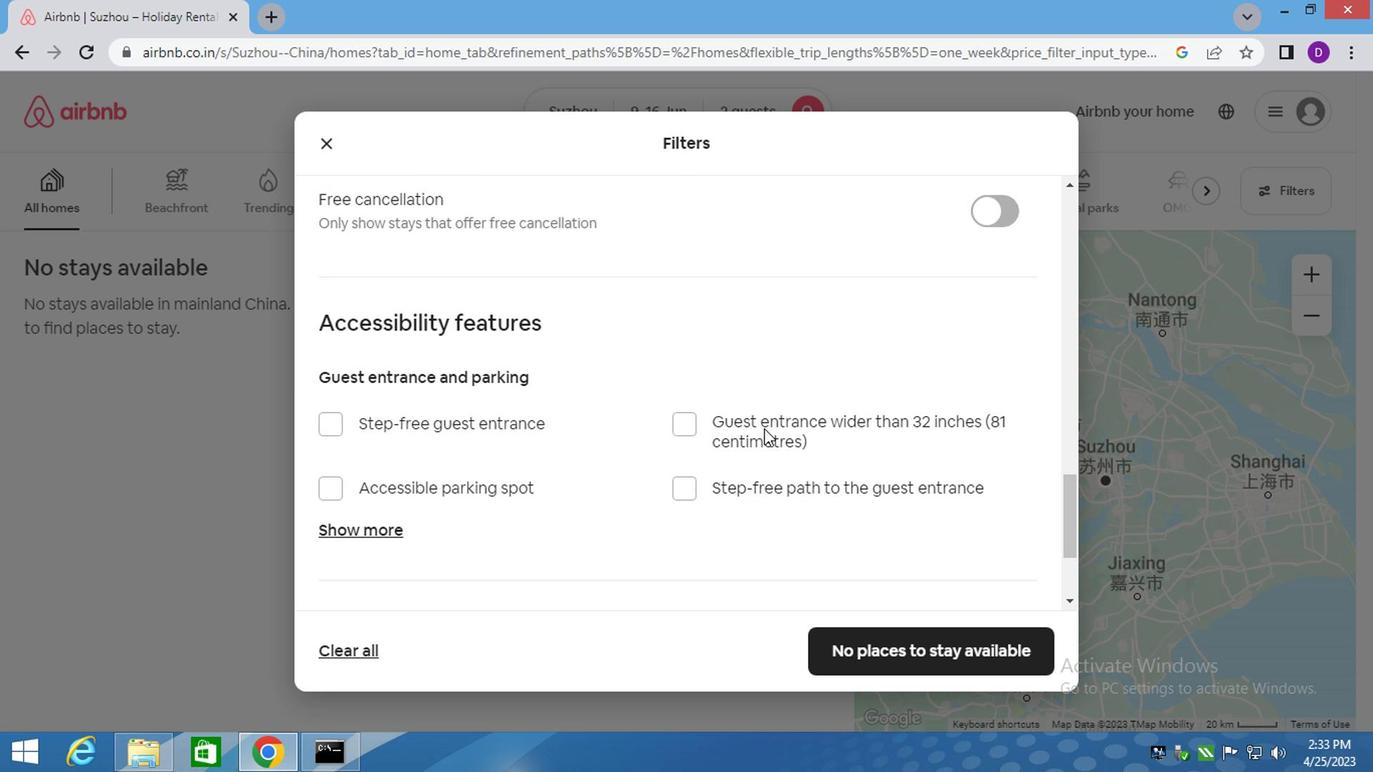 
Action: Mouse scrolled (706, 434) with delta (0, 0)
Screenshot: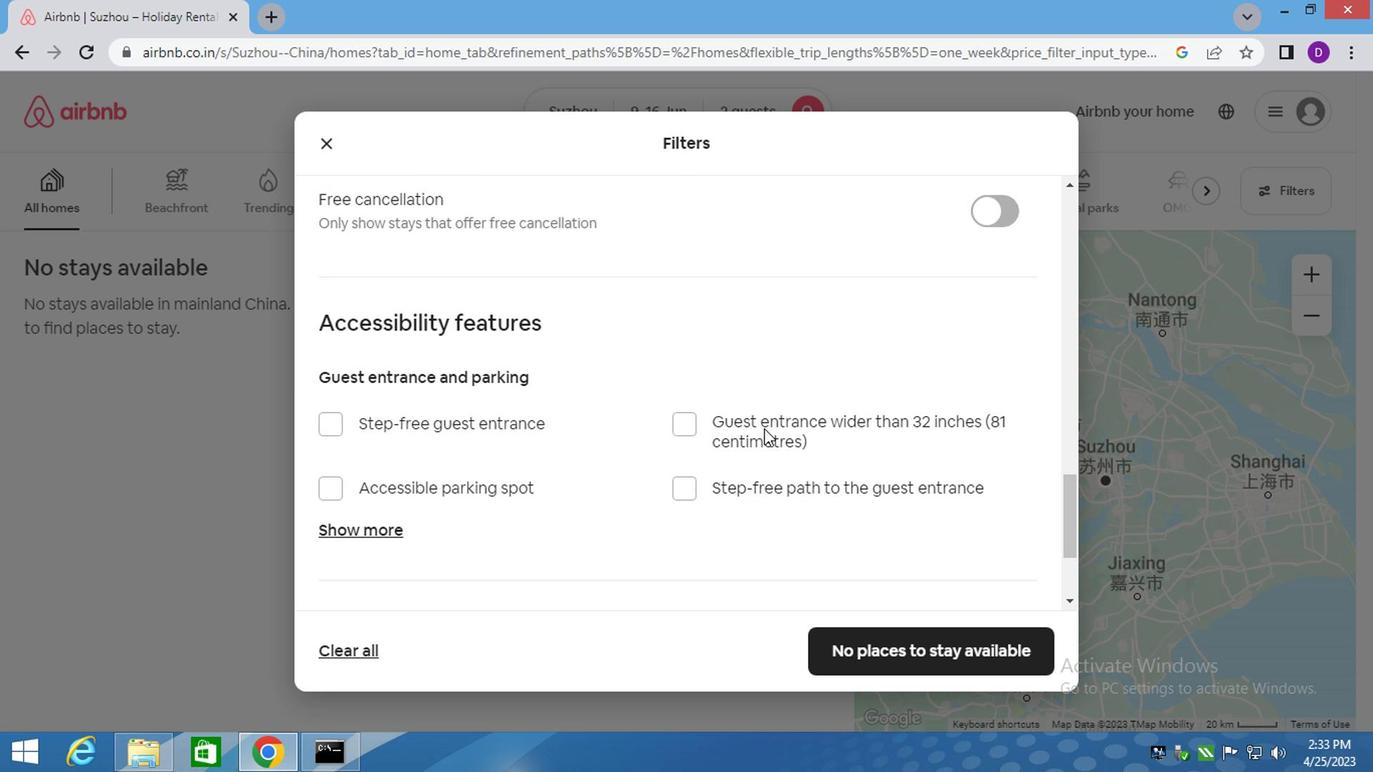 
Action: Mouse scrolled (704, 436) with delta (0, 0)
Screenshot: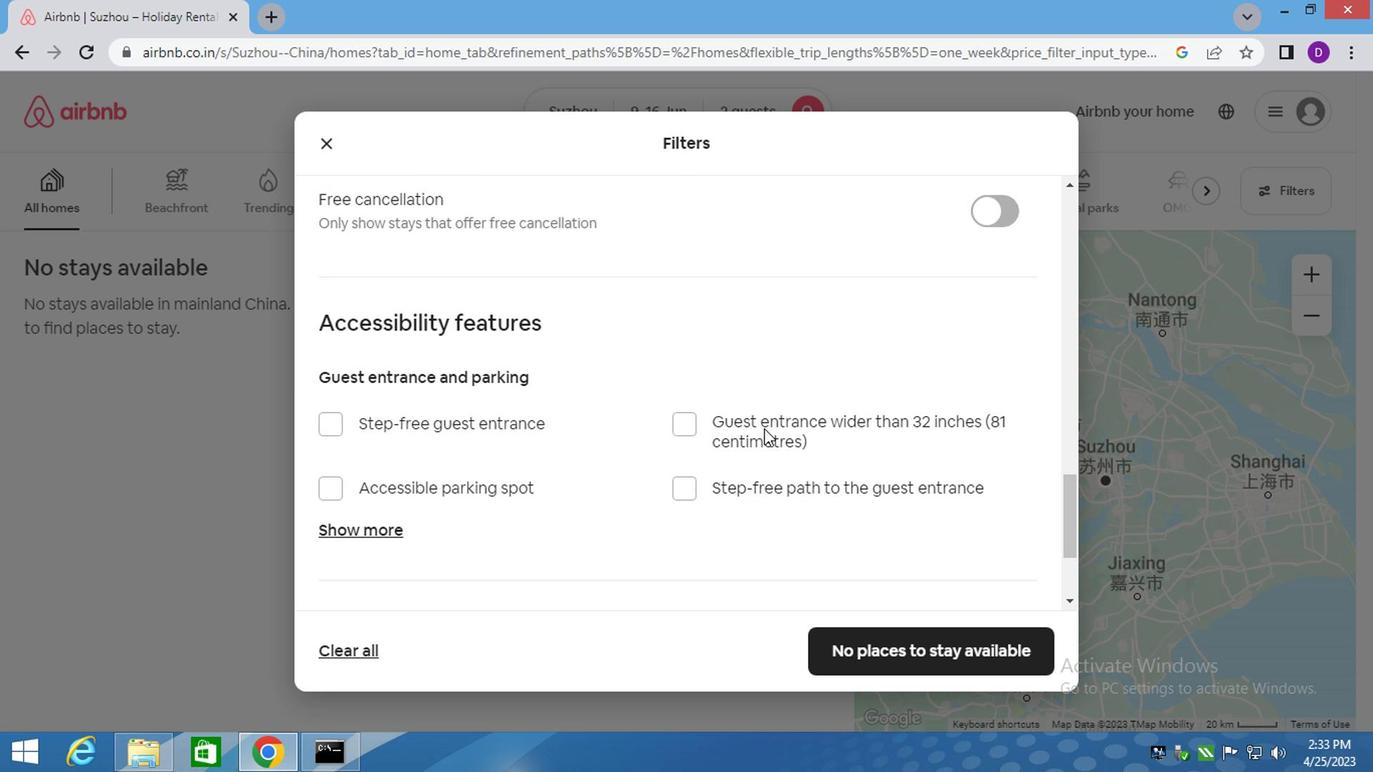 
Action: Mouse moved to (703, 438)
Screenshot: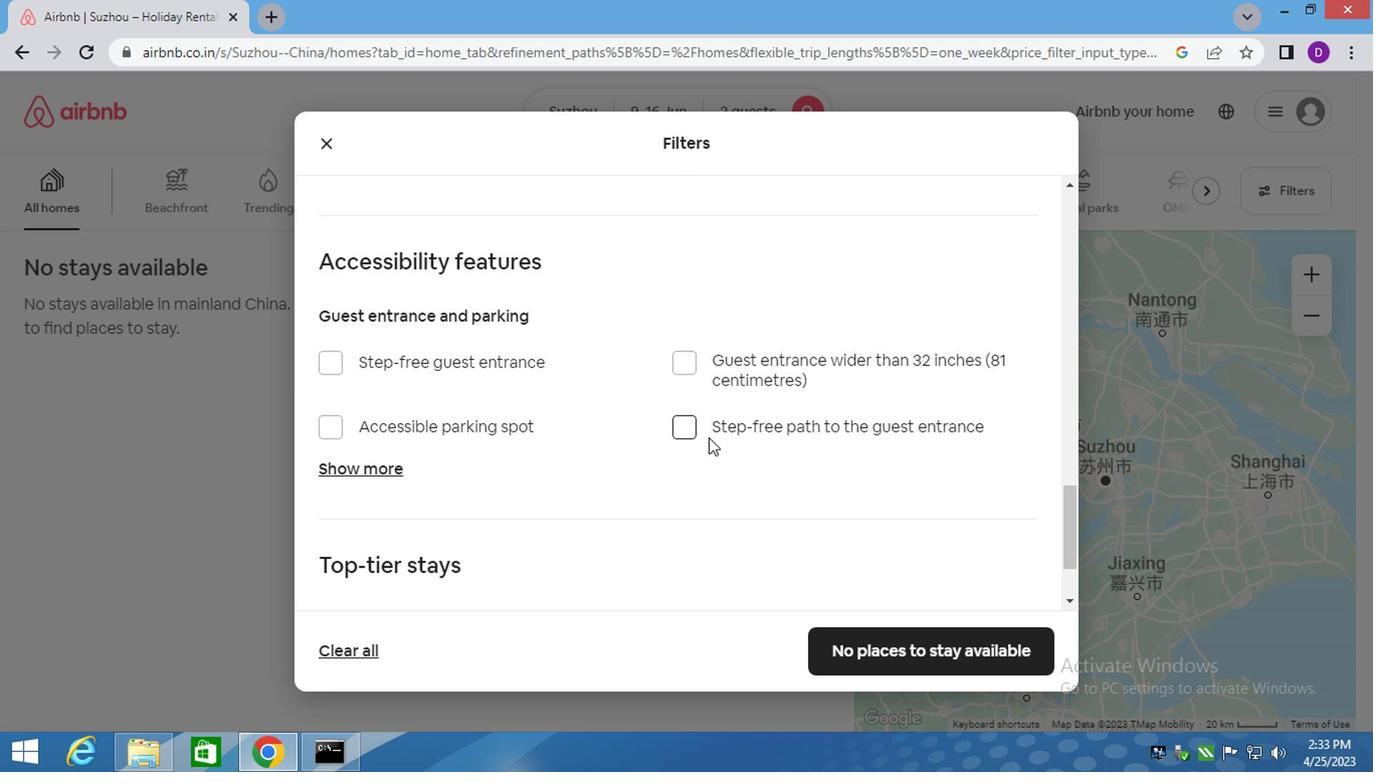 
Action: Mouse scrolled (704, 436) with delta (0, 0)
Screenshot: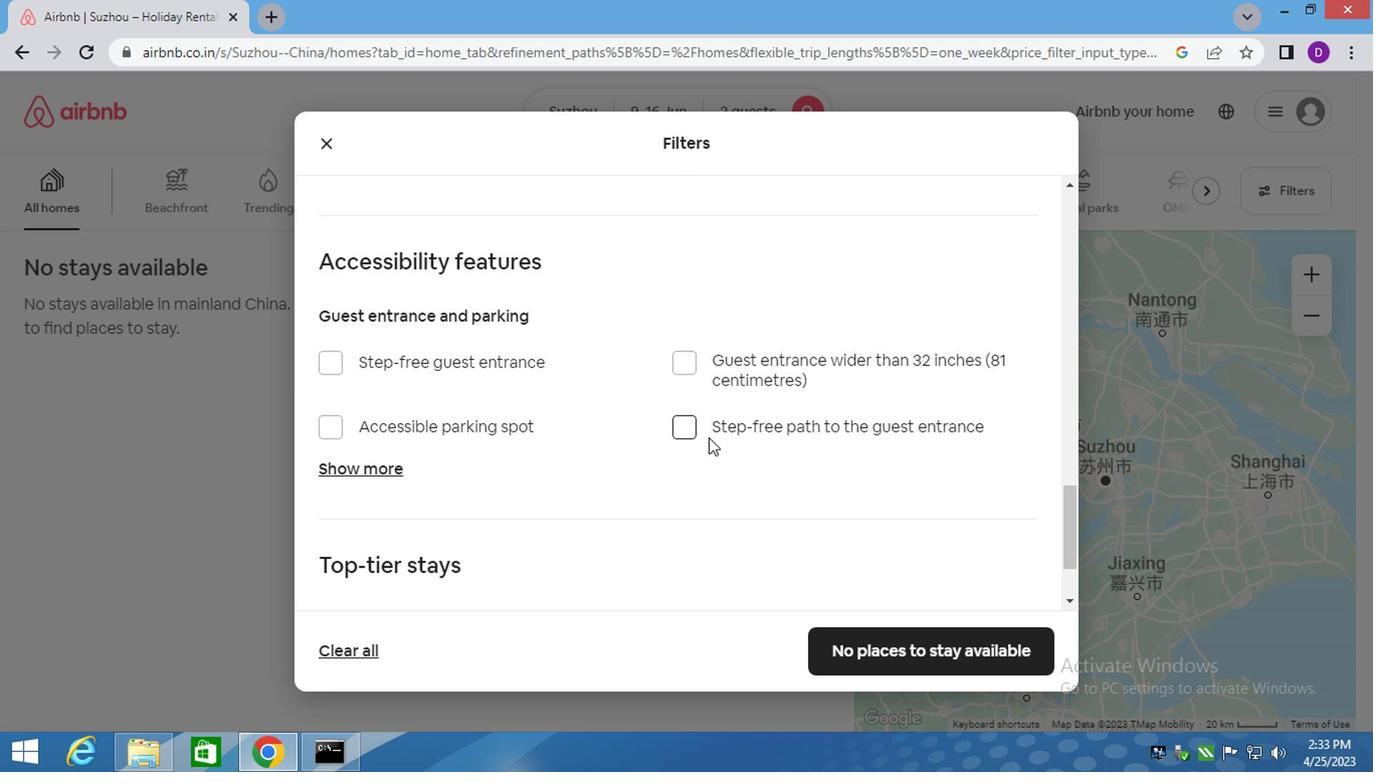 
Action: Mouse moved to (703, 439)
Screenshot: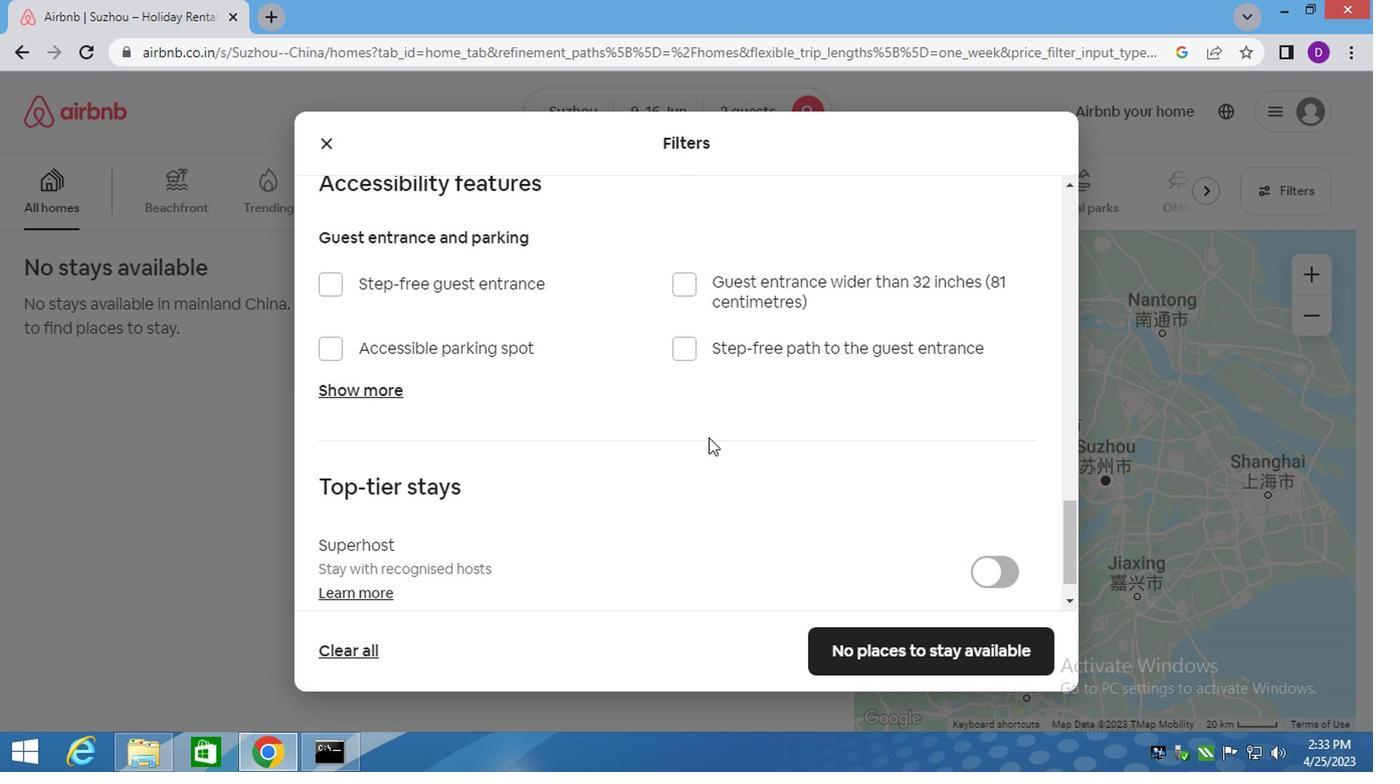 
Action: Mouse scrolled (703, 439) with delta (0, 0)
Screenshot: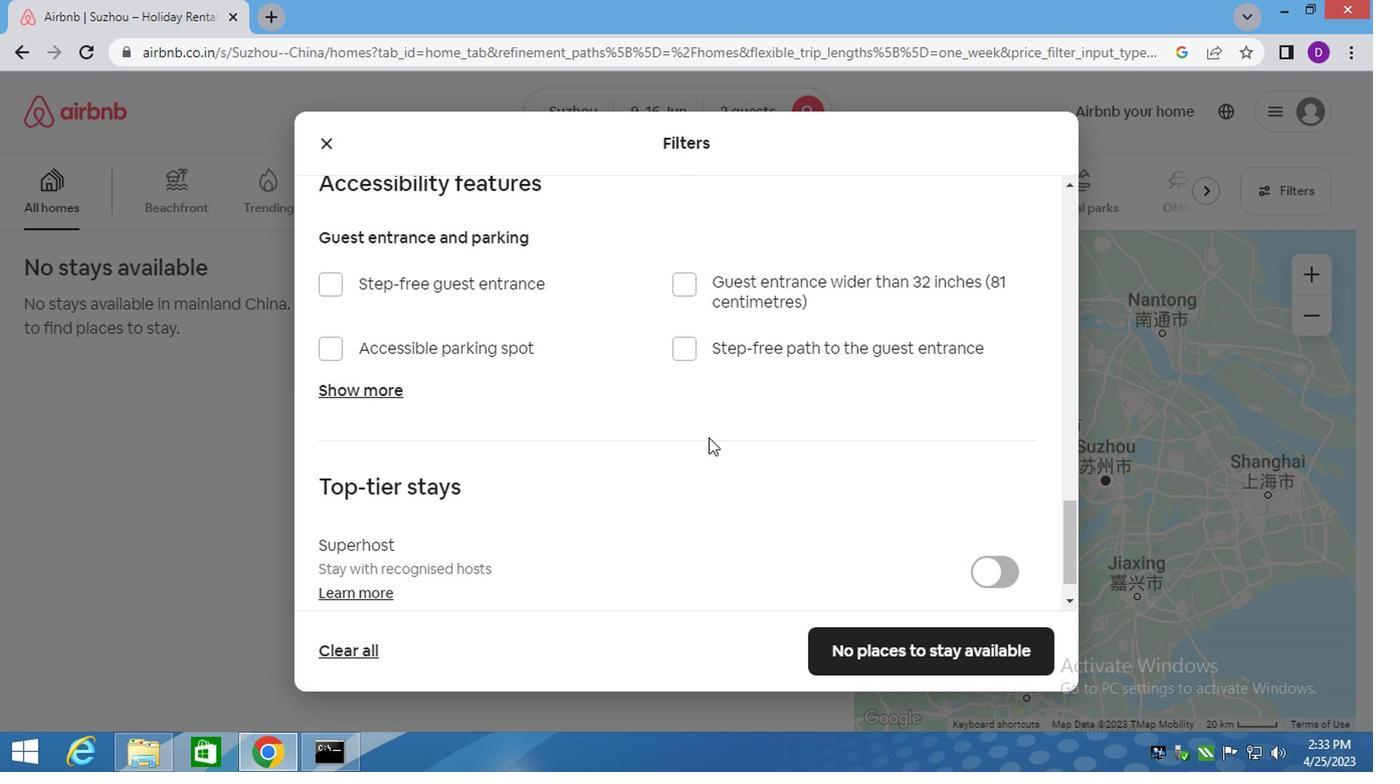 
Action: Mouse moved to (703, 444)
Screenshot: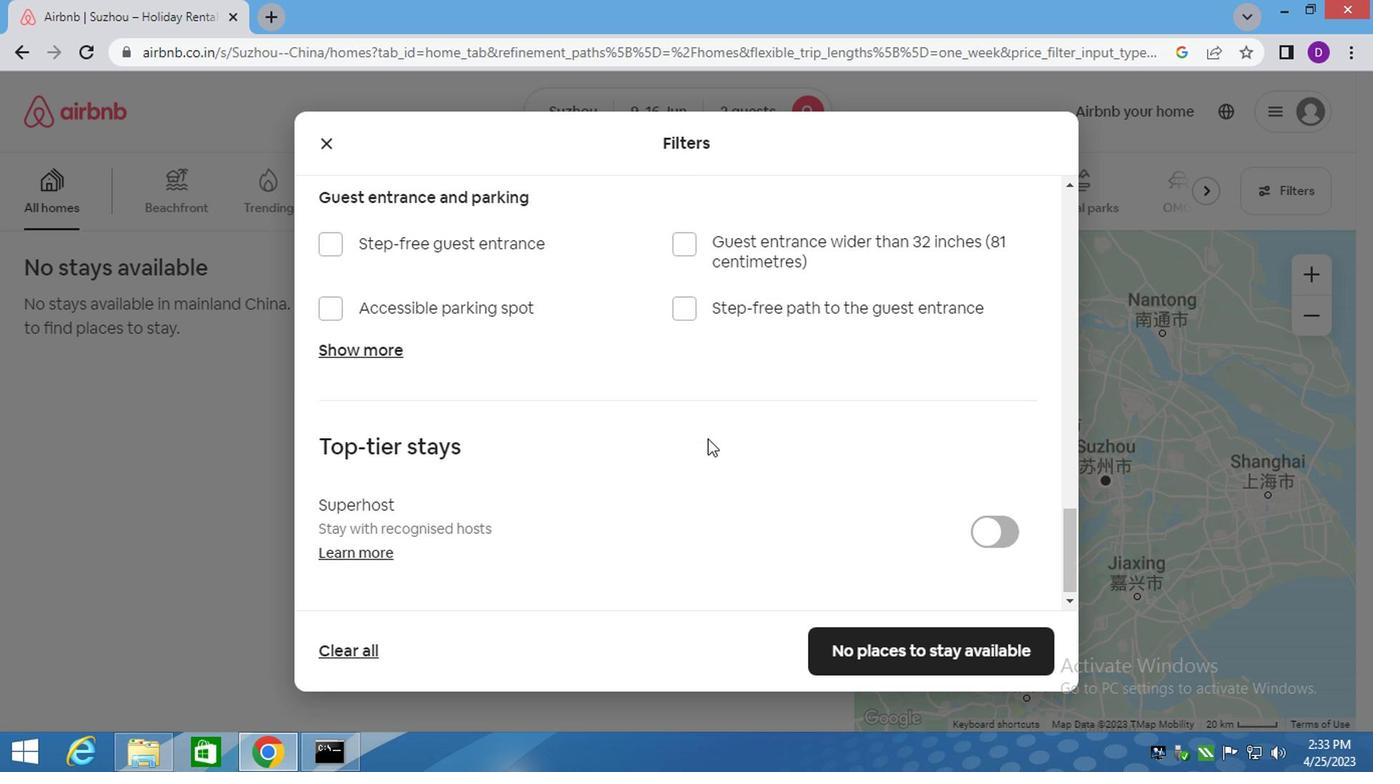 
Action: Mouse scrolled (703, 443) with delta (0, 0)
Screenshot: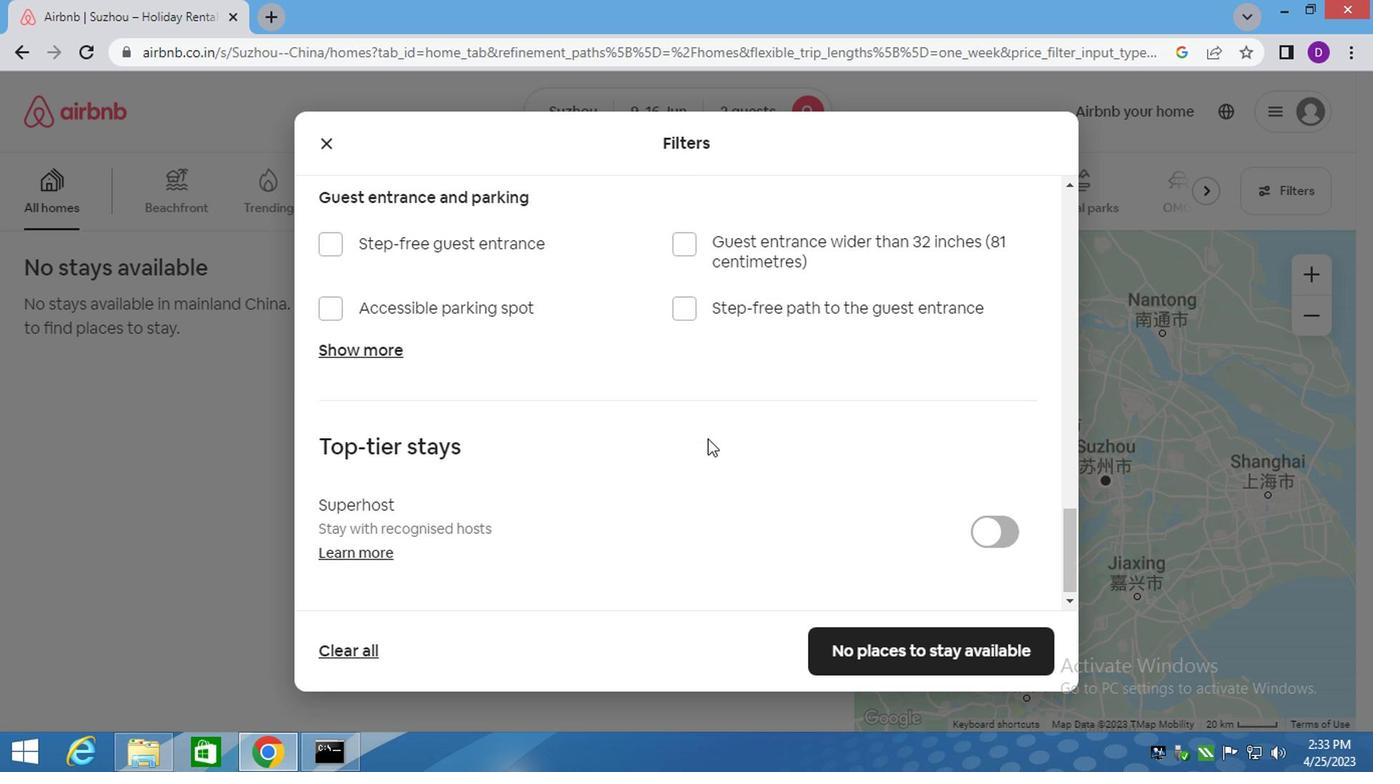 
Action: Mouse moved to (703, 451)
Screenshot: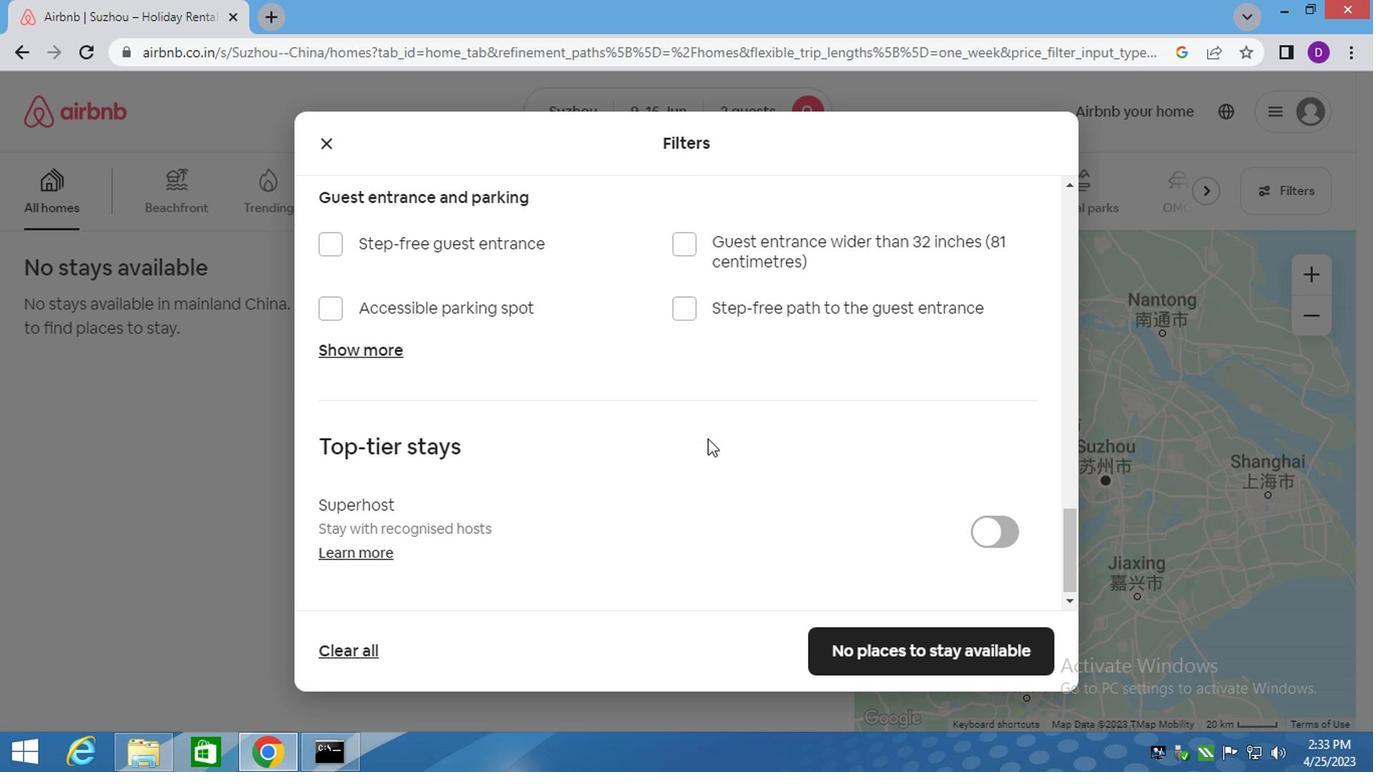 
Action: Mouse scrolled (703, 449) with delta (0, -1)
Screenshot: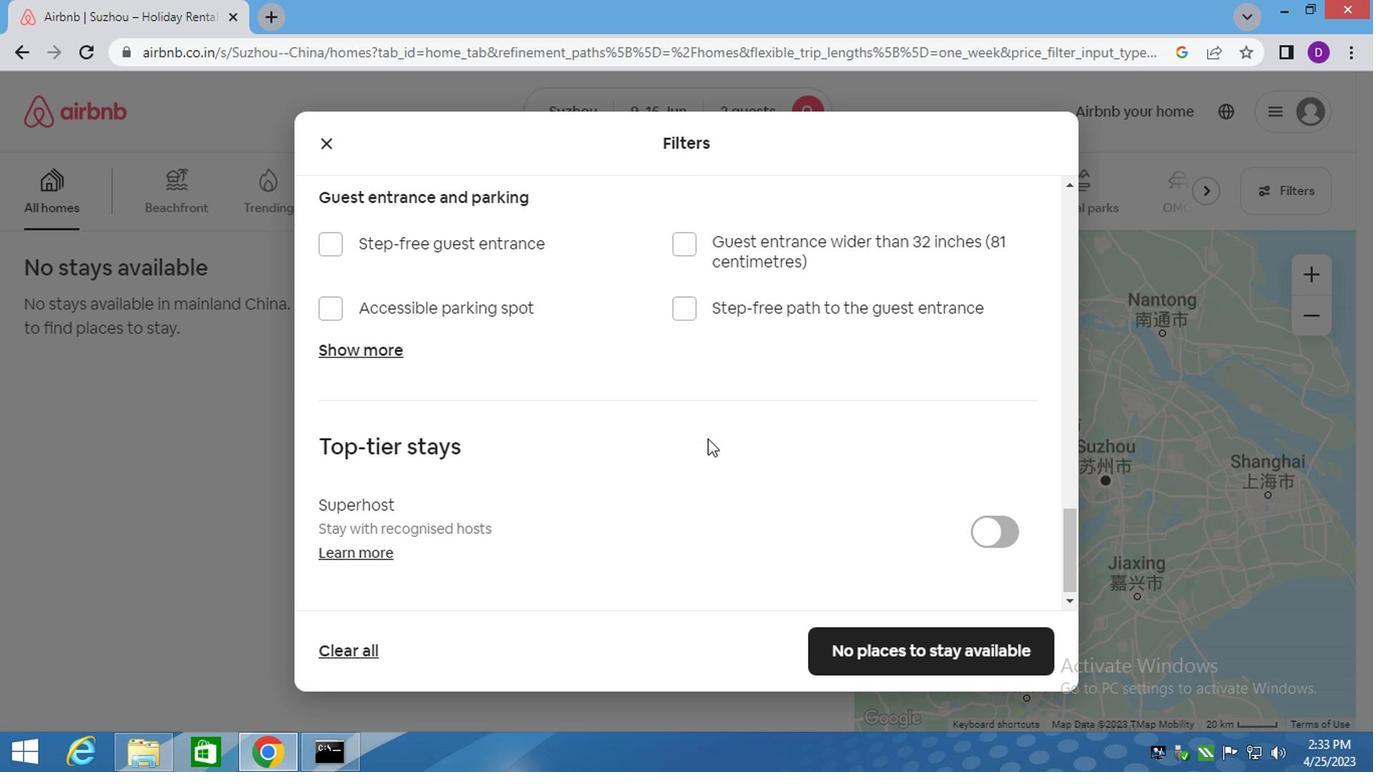 
Action: Mouse moved to (703, 456)
Screenshot: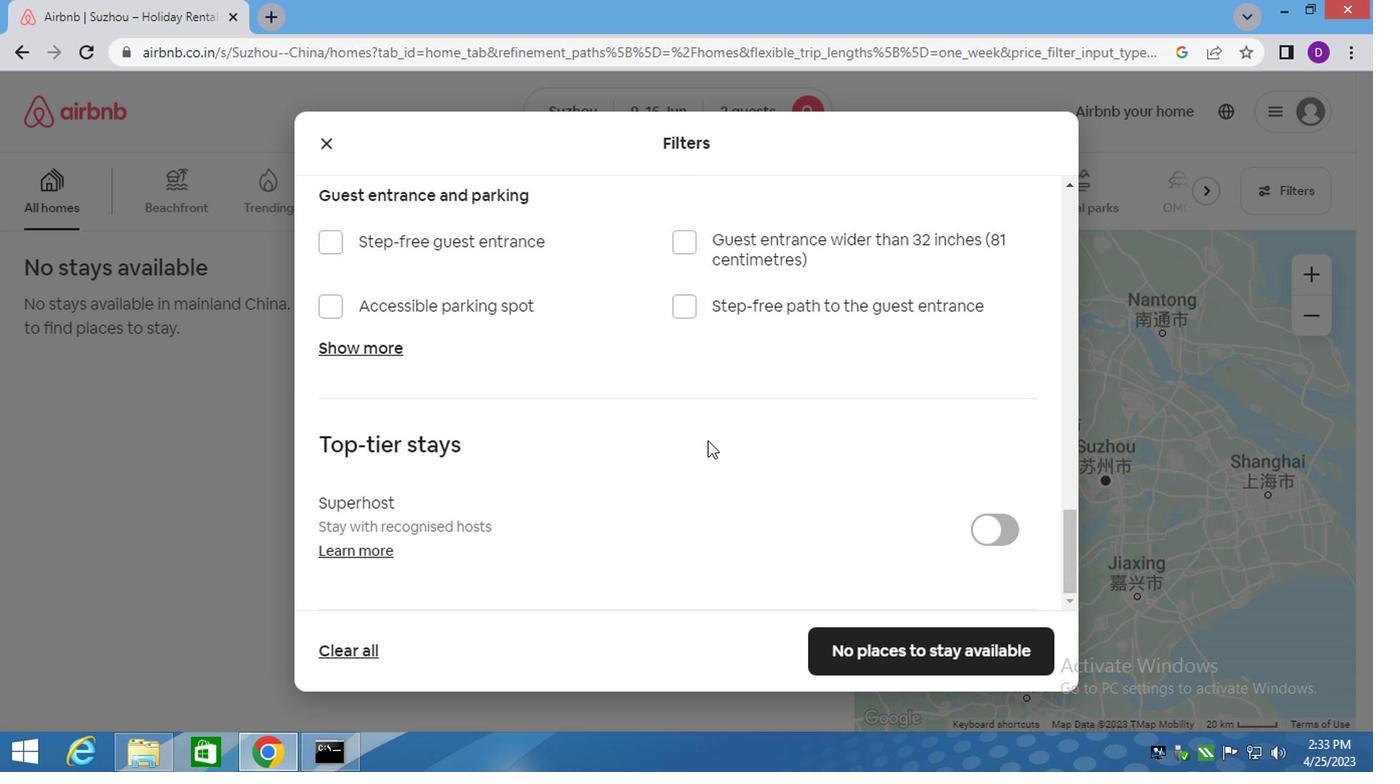 
Action: Mouse scrolled (703, 454) with delta (0, -1)
Screenshot: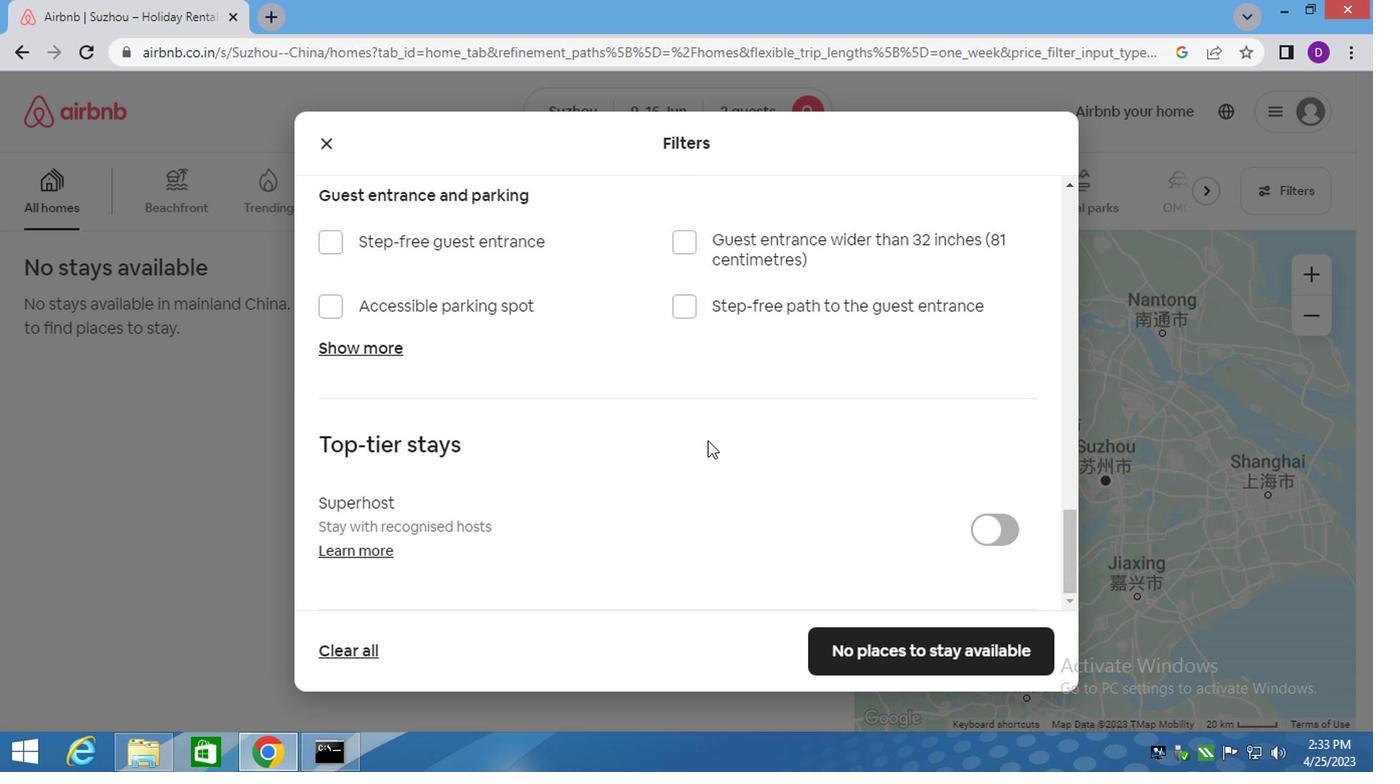 
Action: Mouse moved to (904, 644)
Screenshot: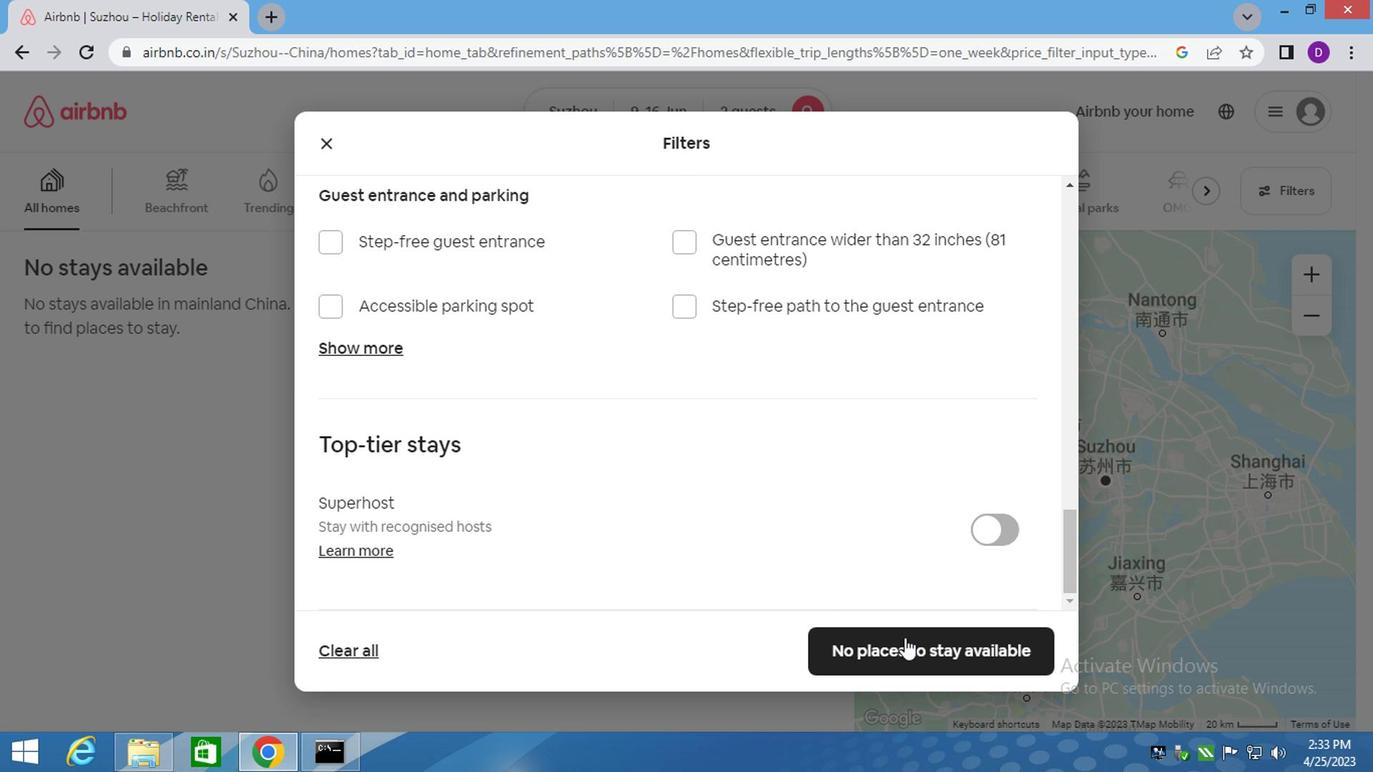 
Action: Mouse pressed left at (904, 644)
Screenshot: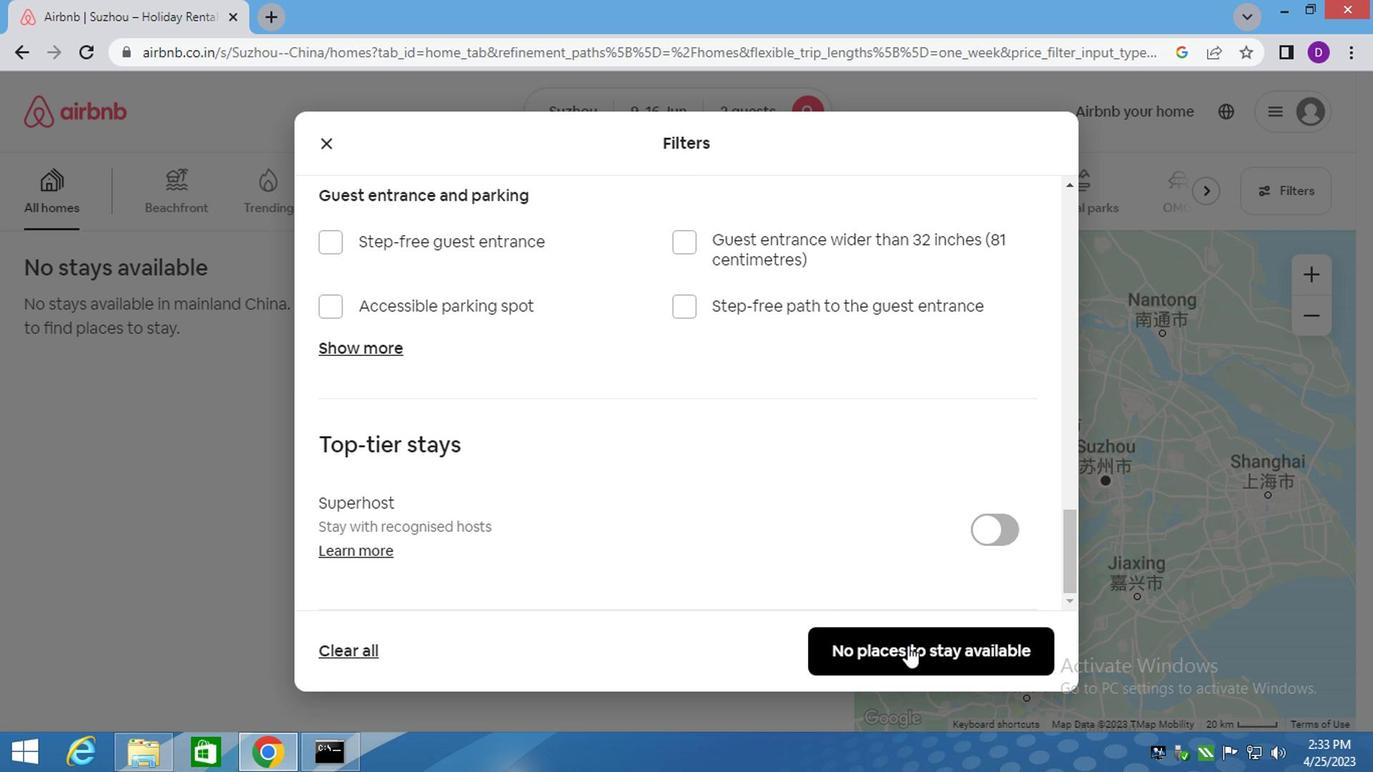 
Action: Mouse moved to (632, 299)
Screenshot: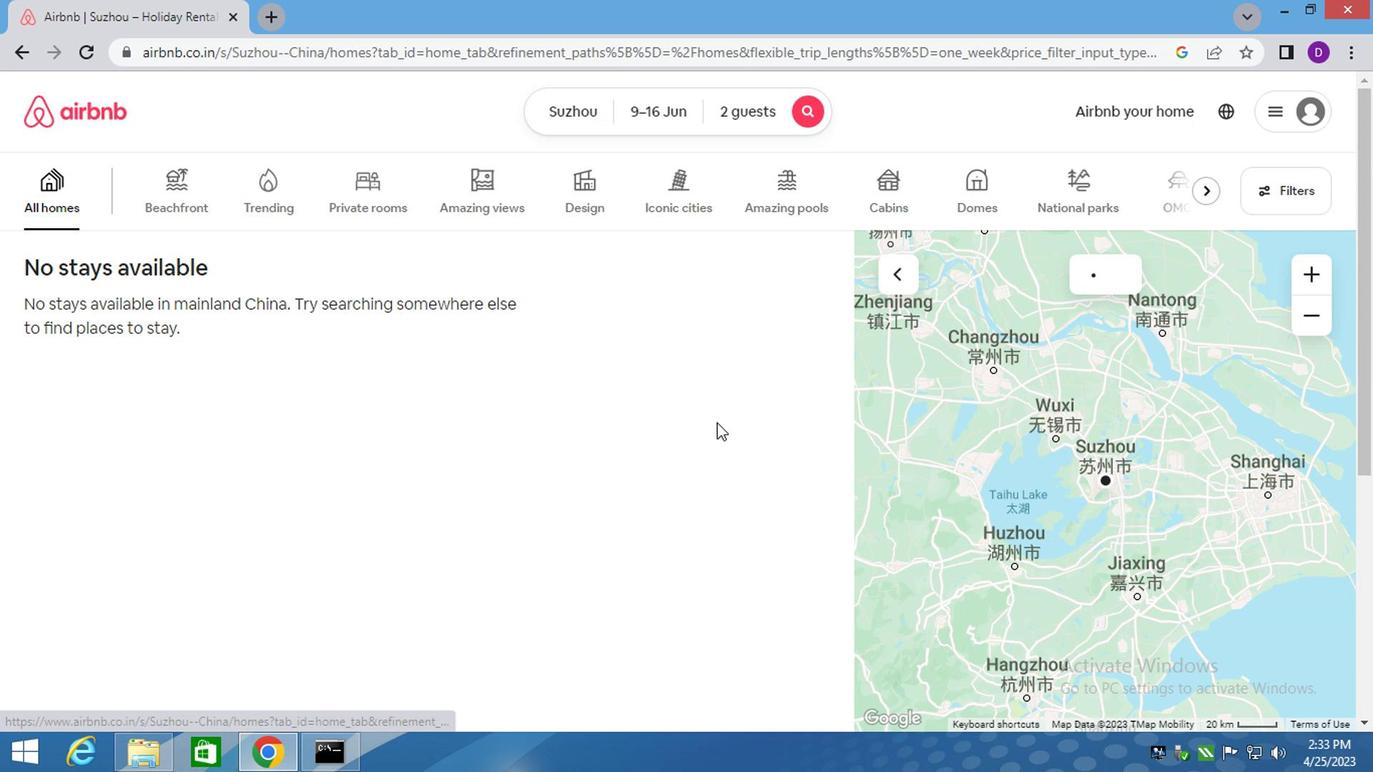 
